 Task: Look for space in Bryukhovetskaya, Russia from 8th August, 2023 to 15th August, 2023 for 9 adults in price range Rs.10000 to Rs.14000. Place can be shared room with 5 bedrooms having 9 beds and 5 bathrooms. Property type can be house, flat, guest house. Amenities needed are: wifi, TV, free parkinig on premises, gym, breakfast. Booking option can be shelf check-in. Required host language is English.
Action: Mouse moved to (50, 83)
Screenshot: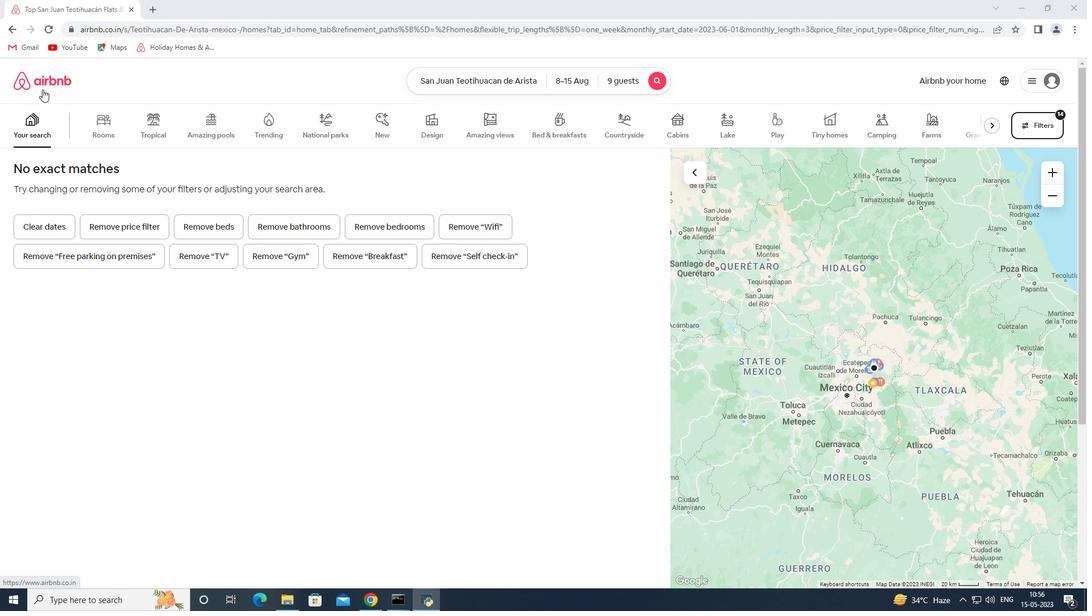 
Action: Mouse pressed left at (50, 83)
Screenshot: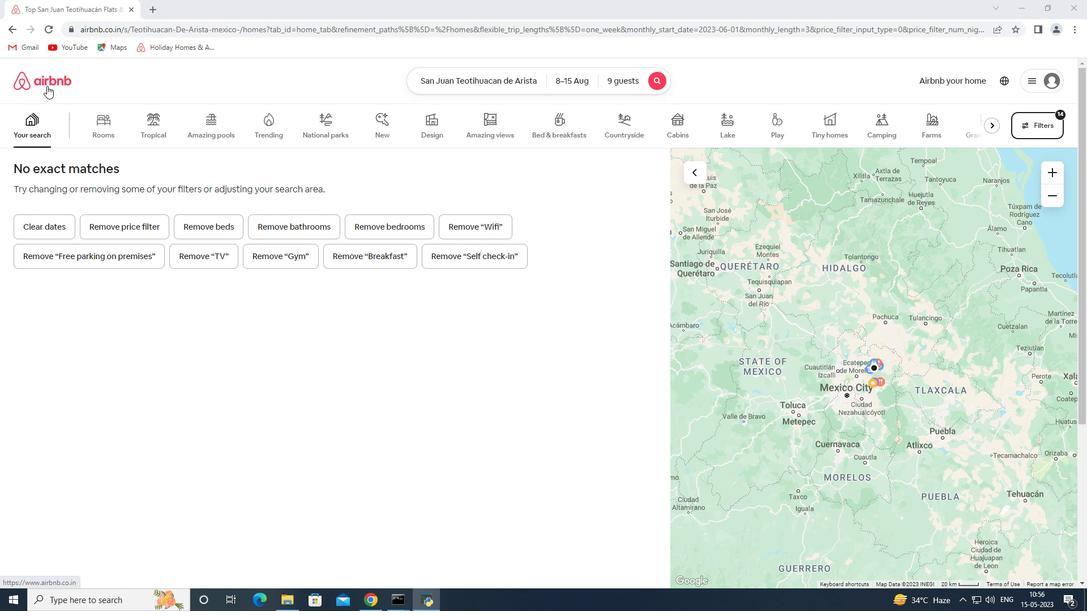 
Action: Mouse moved to (476, 119)
Screenshot: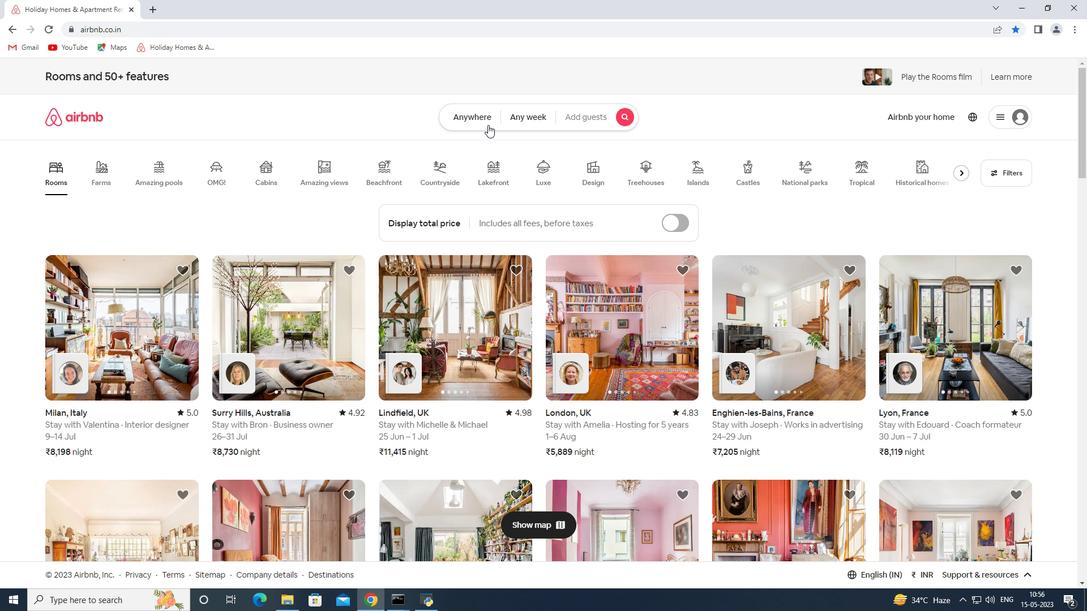 
Action: Mouse pressed left at (476, 119)
Screenshot: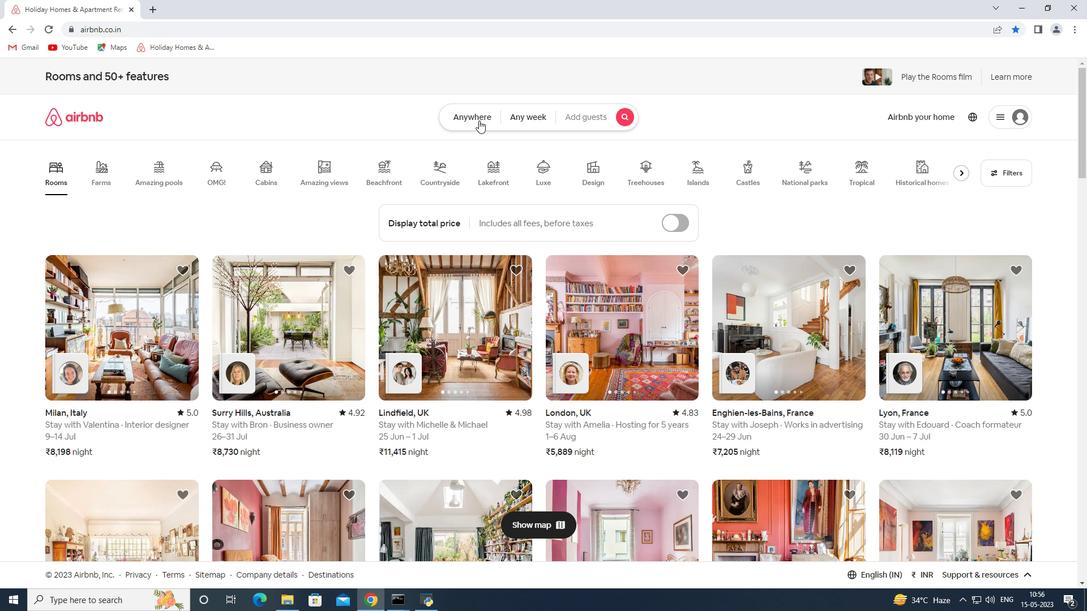 
Action: Mouse moved to (402, 158)
Screenshot: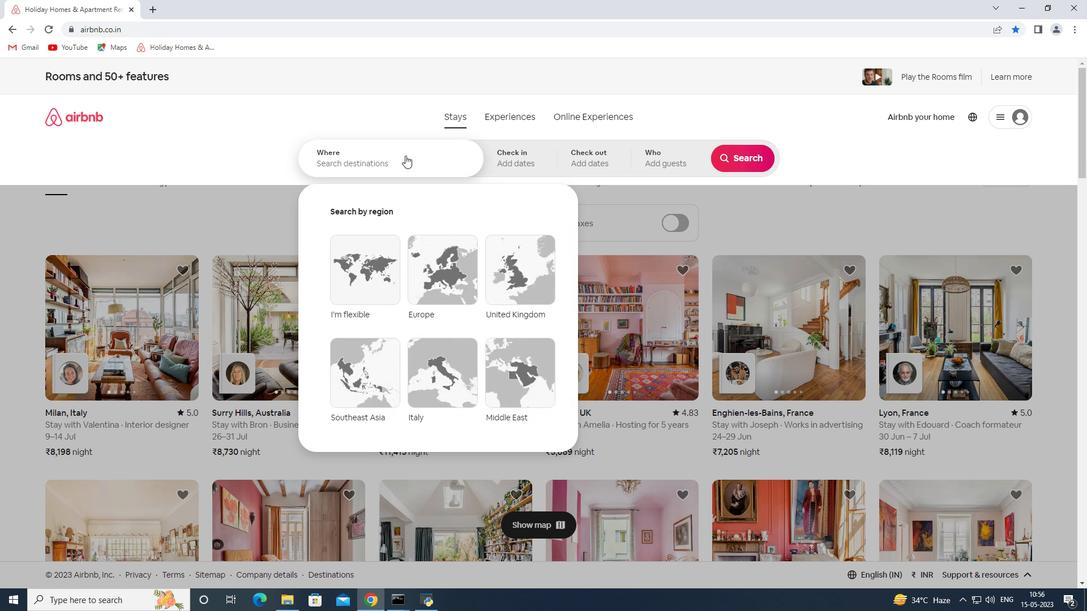 
Action: Mouse pressed left at (402, 158)
Screenshot: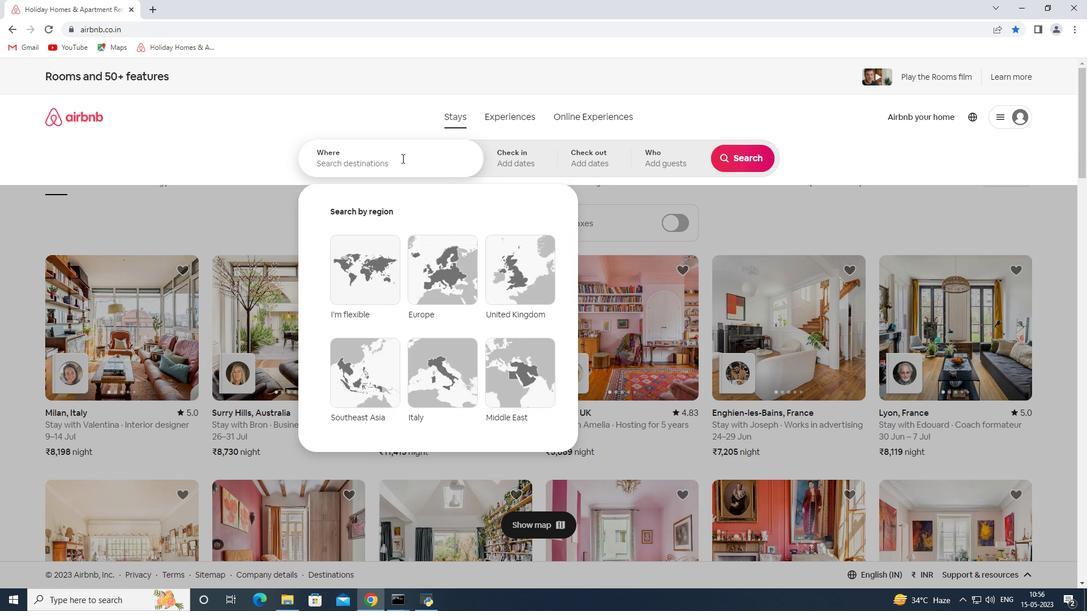 
Action: Key pressed <Key.shift><Key.shift><Key.shift><Key.shift><Key.shift><Key.shift><Key.shift><Key.shift><Key.shift><Key.shift><Key.shift><Key.shift><Key.shift><Key.shift><Key.shift><Key.shift><Key.shift><Key.shift><Key.shift><Key.shift><Key.shift><Key.shift><Key.shift><Key.shift><Key.shift><Key.shift><Key.shift><Key.shift><Key.shift><Key.shift><Key.shift><Key.shift><Key.shift><Key.shift><Key.shift><Key.shift><Key.shift><Key.shift><Key.shift>Bryukhovetaskaya<Key.space><Key.shift>Russia<Key.space><Key.enter>
Screenshot: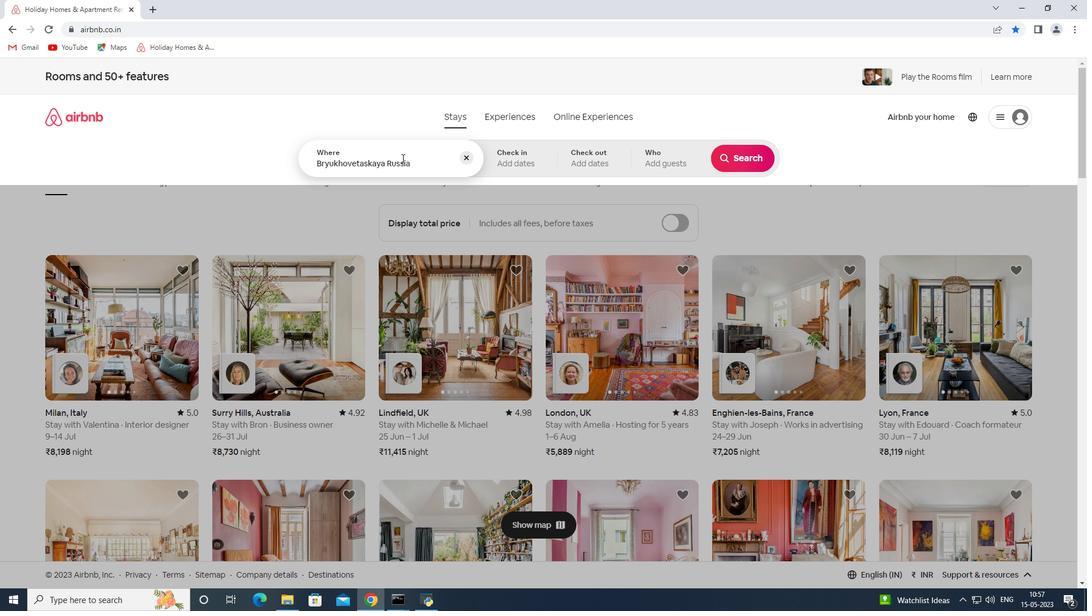 
Action: Mouse moved to (740, 245)
Screenshot: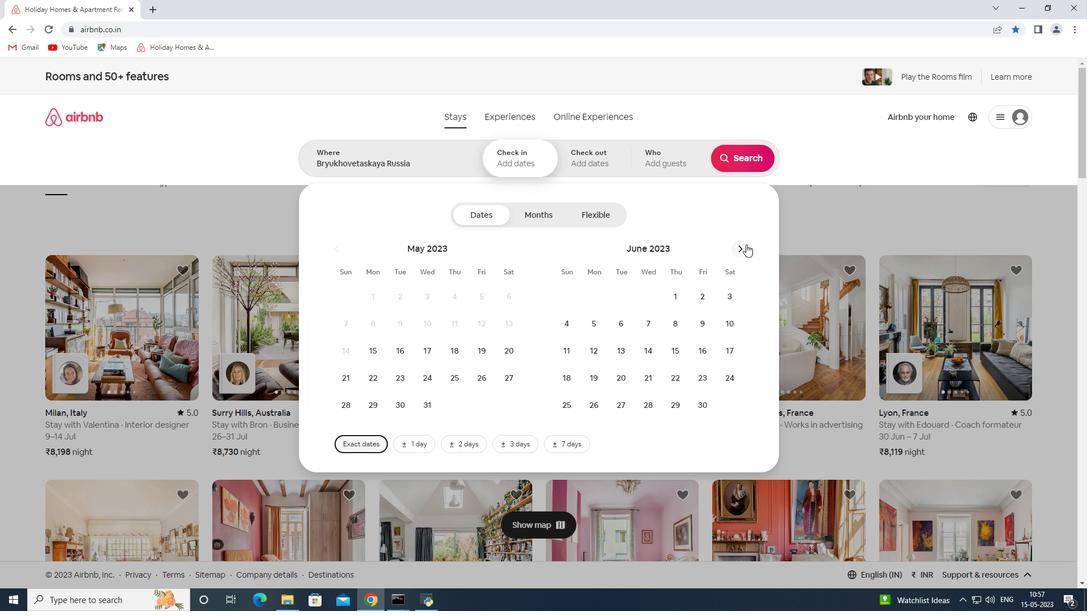 
Action: Mouse pressed left at (740, 245)
Screenshot: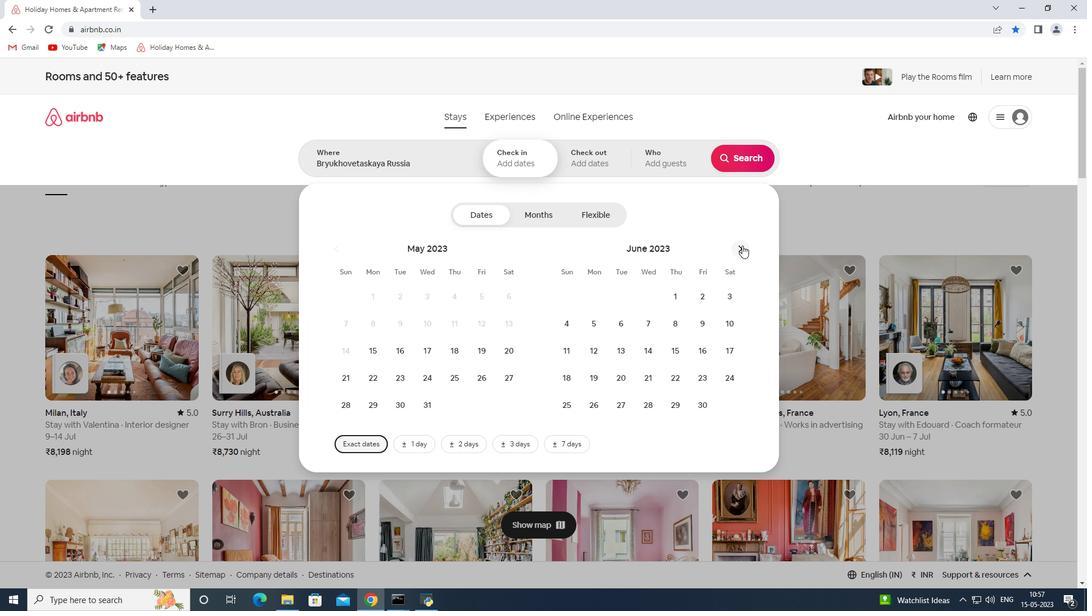 
Action: Mouse pressed left at (740, 245)
Screenshot: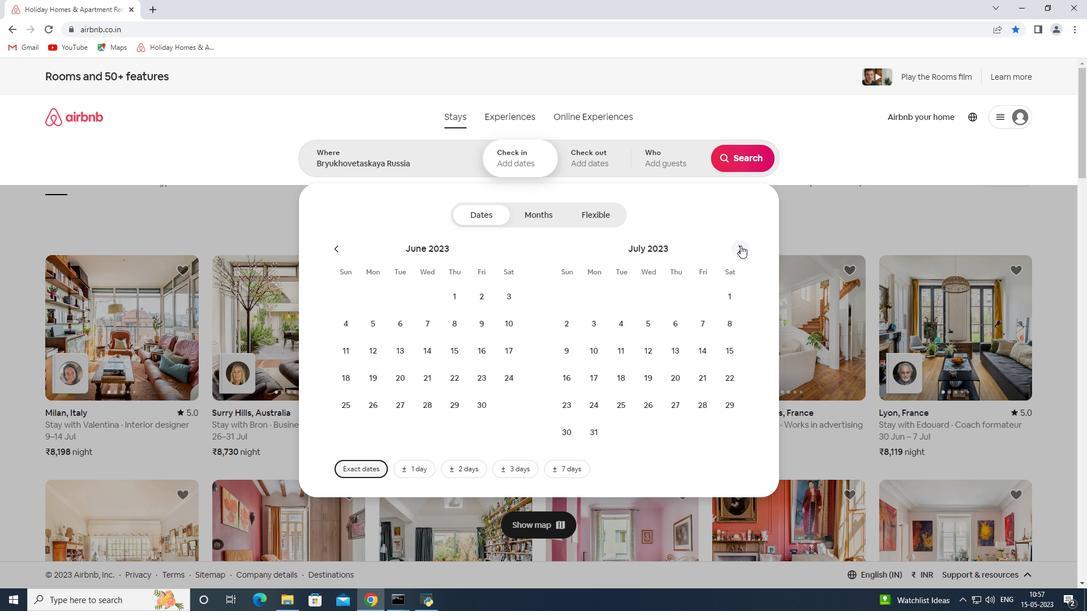
Action: Mouse moved to (628, 322)
Screenshot: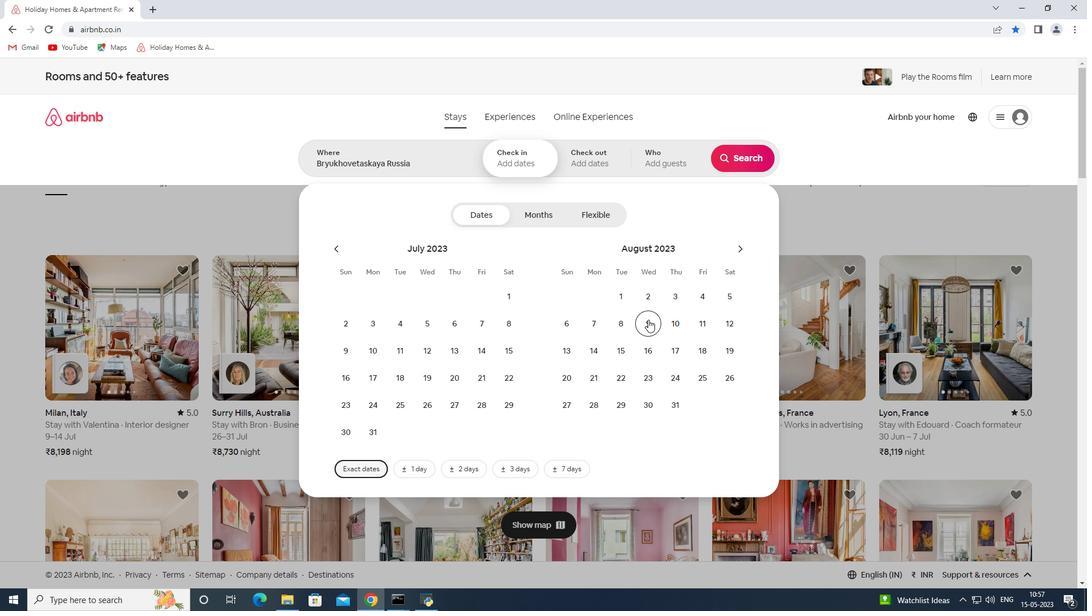 
Action: Mouse pressed left at (628, 322)
Screenshot: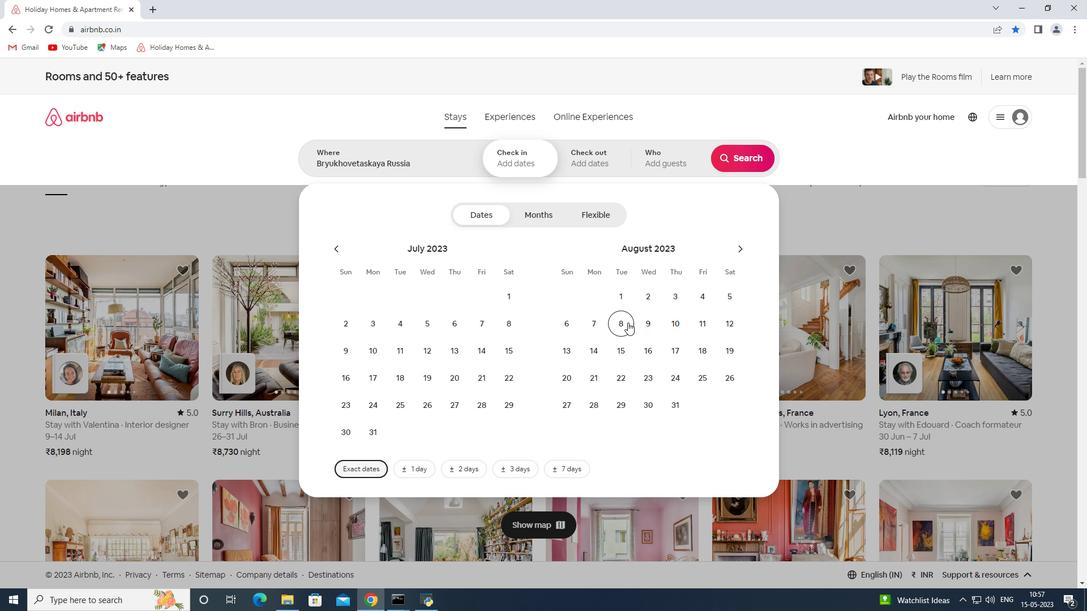 
Action: Mouse moved to (620, 350)
Screenshot: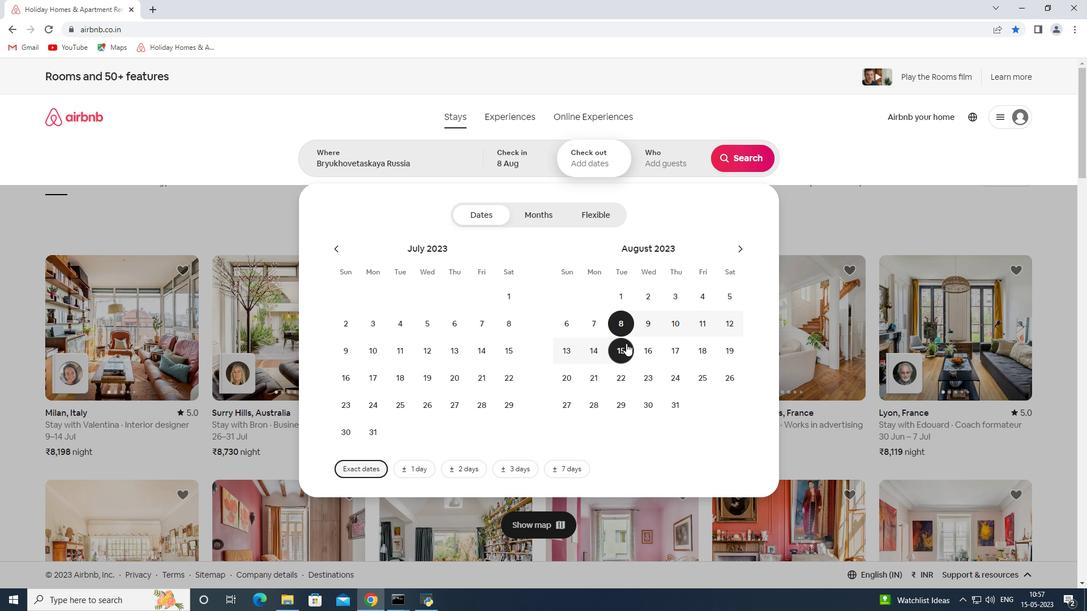 
Action: Mouse pressed left at (620, 350)
Screenshot: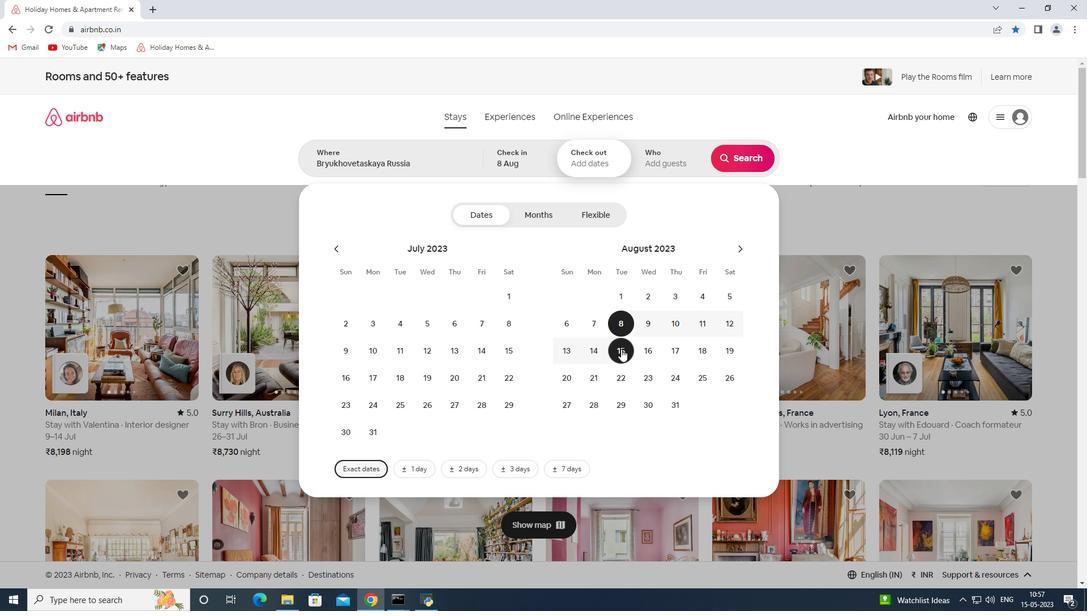 
Action: Mouse moved to (671, 158)
Screenshot: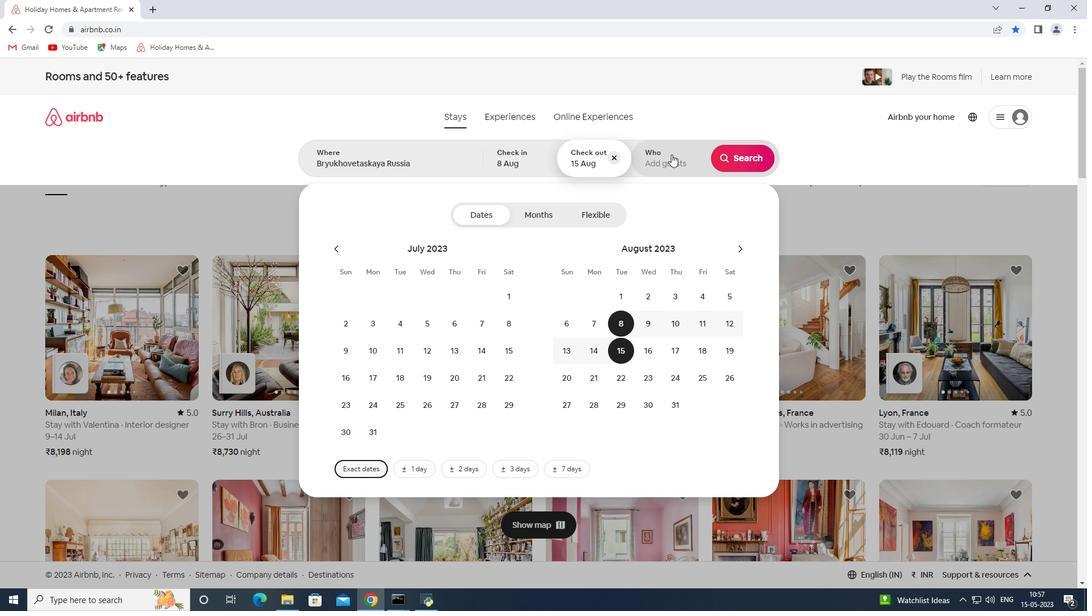 
Action: Mouse pressed left at (671, 158)
Screenshot: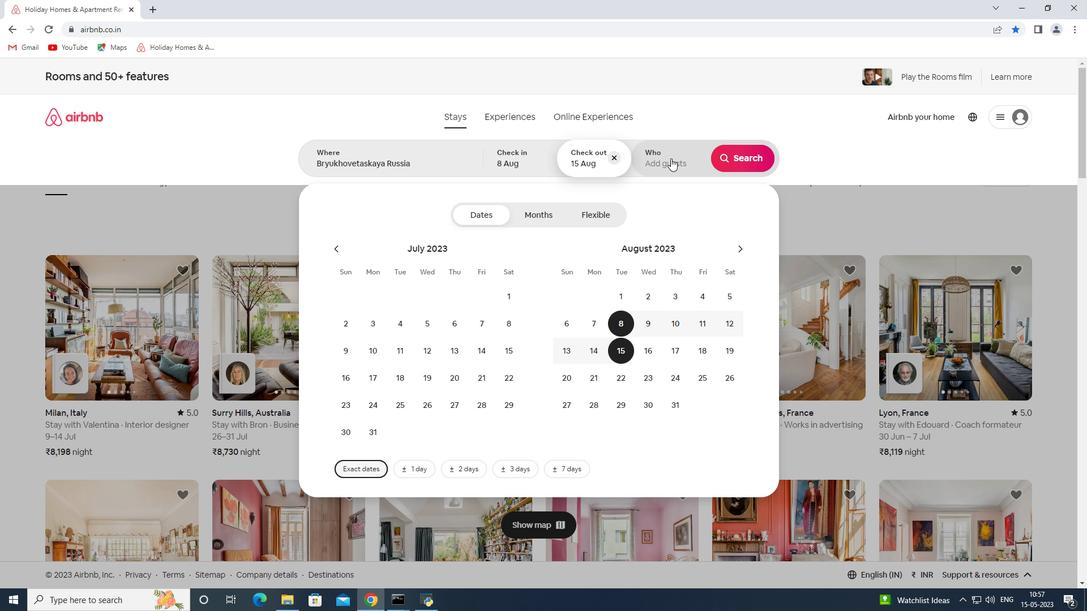 
Action: Mouse moved to (750, 218)
Screenshot: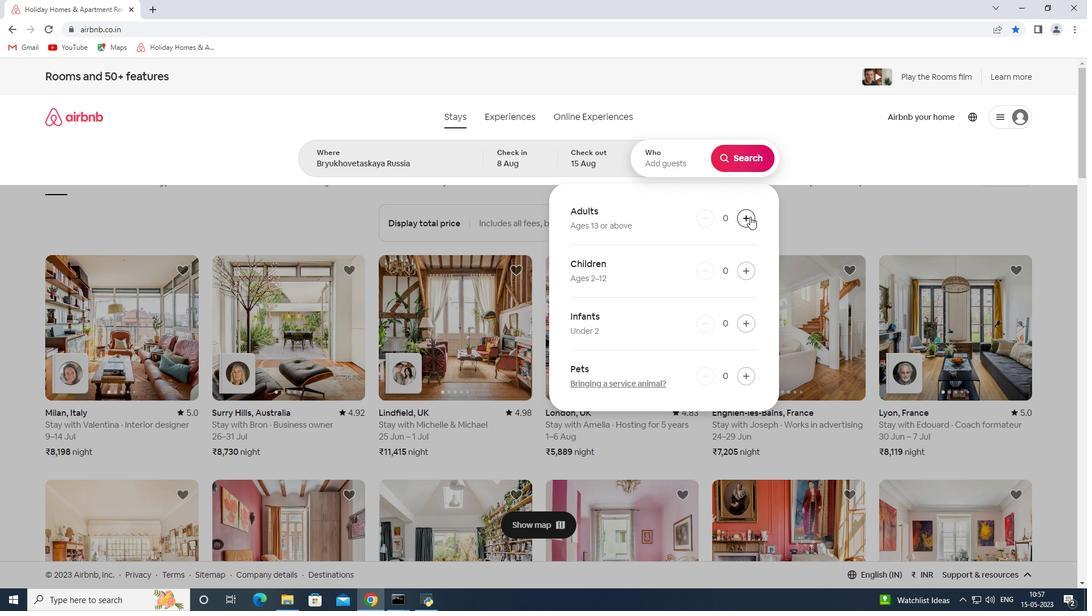 
Action: Mouse pressed left at (750, 218)
Screenshot: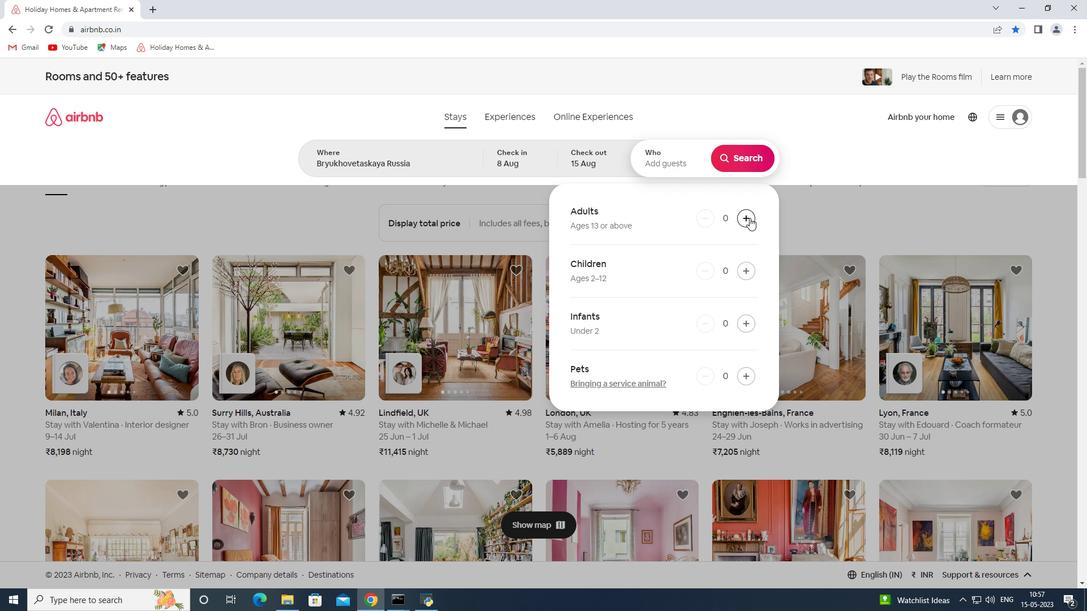 
Action: Mouse pressed left at (750, 218)
Screenshot: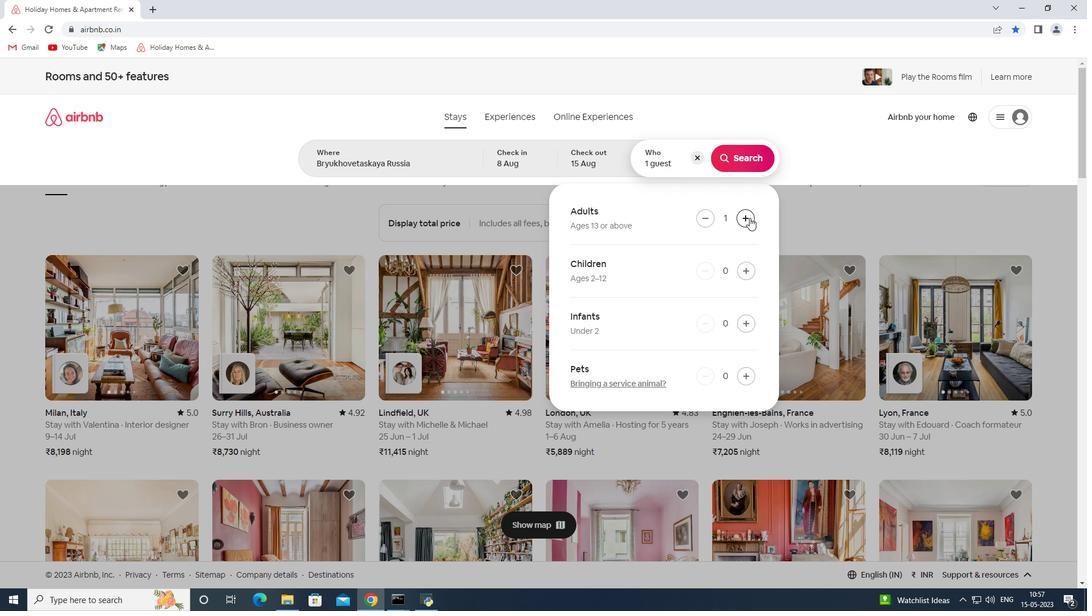 
Action: Mouse pressed left at (750, 218)
Screenshot: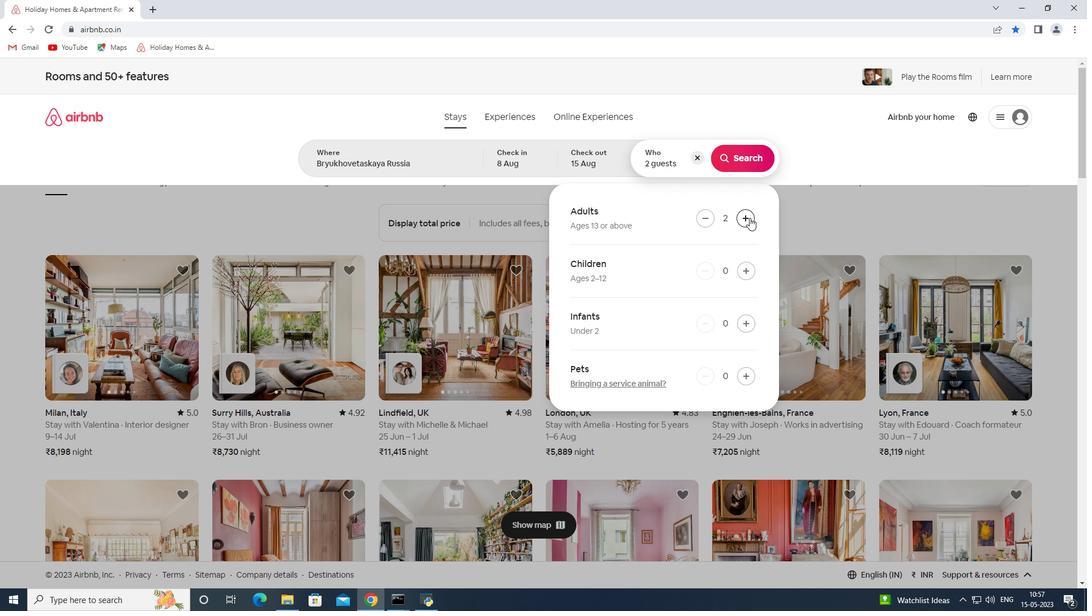 
Action: Mouse pressed left at (750, 218)
Screenshot: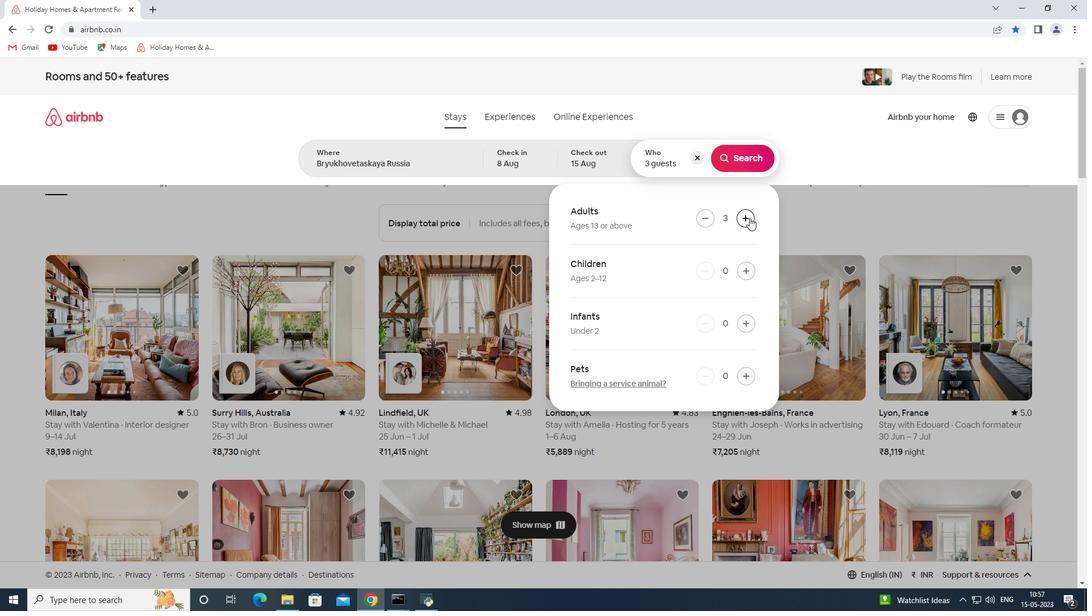 
Action: Mouse pressed left at (750, 218)
Screenshot: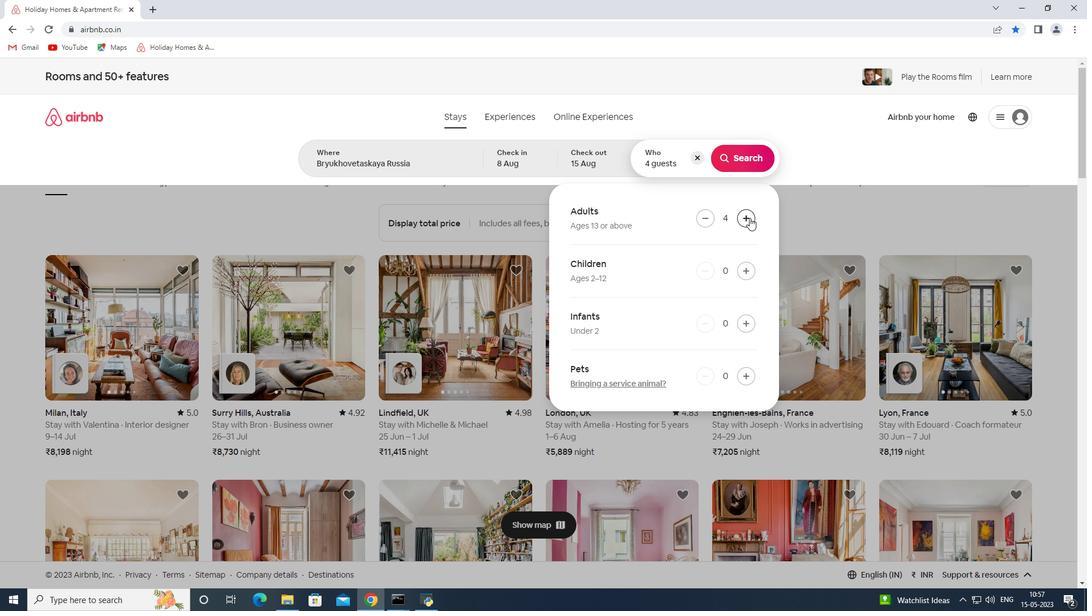 
Action: Mouse pressed left at (750, 218)
Screenshot: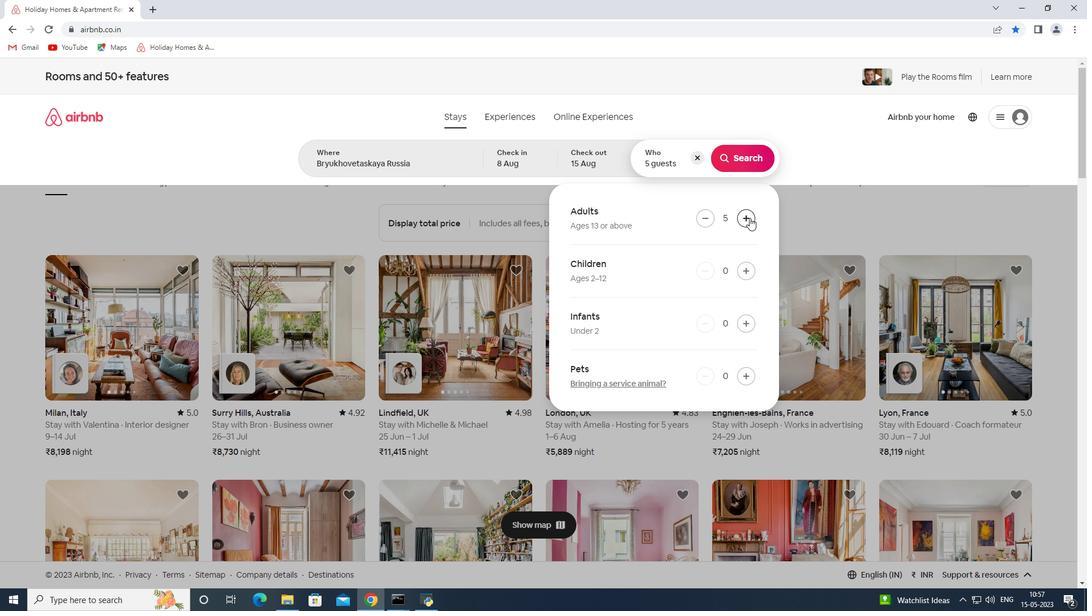 
Action: Mouse pressed left at (750, 218)
Screenshot: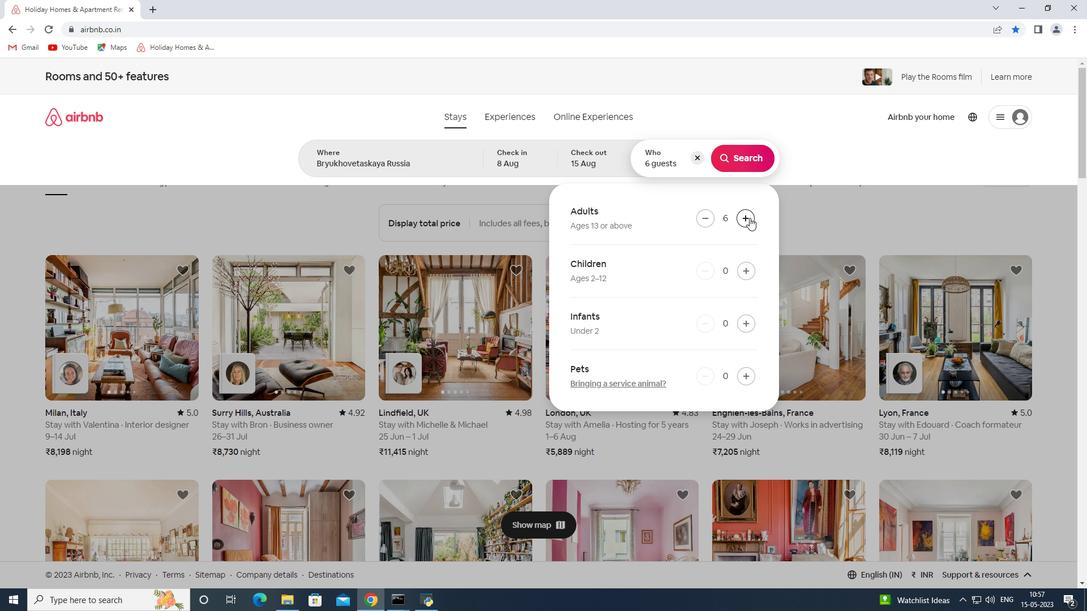 
Action: Mouse pressed left at (750, 218)
Screenshot: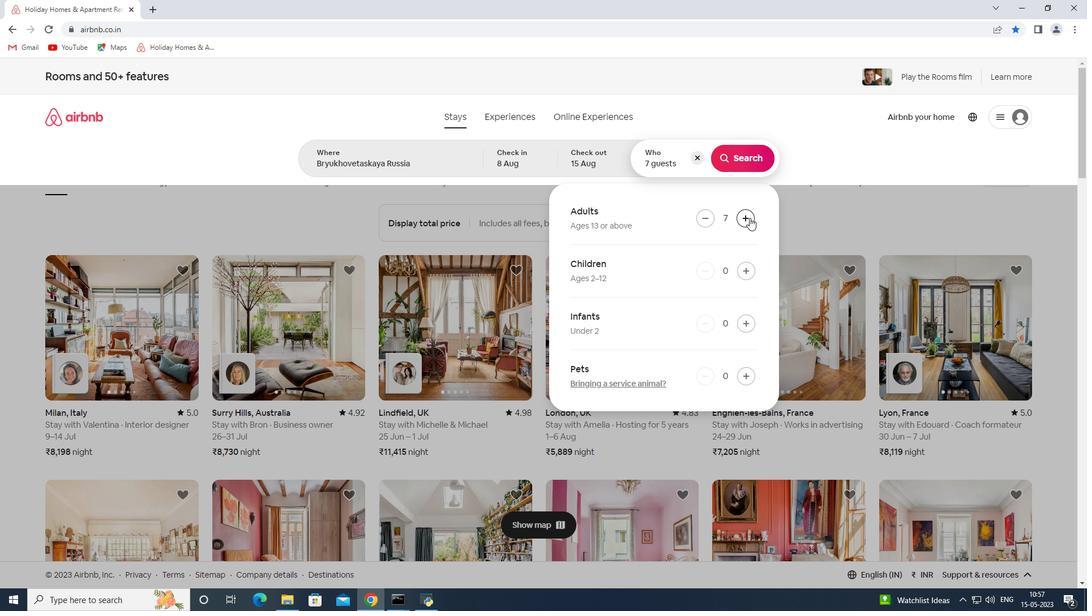 
Action: Mouse pressed left at (750, 218)
Screenshot: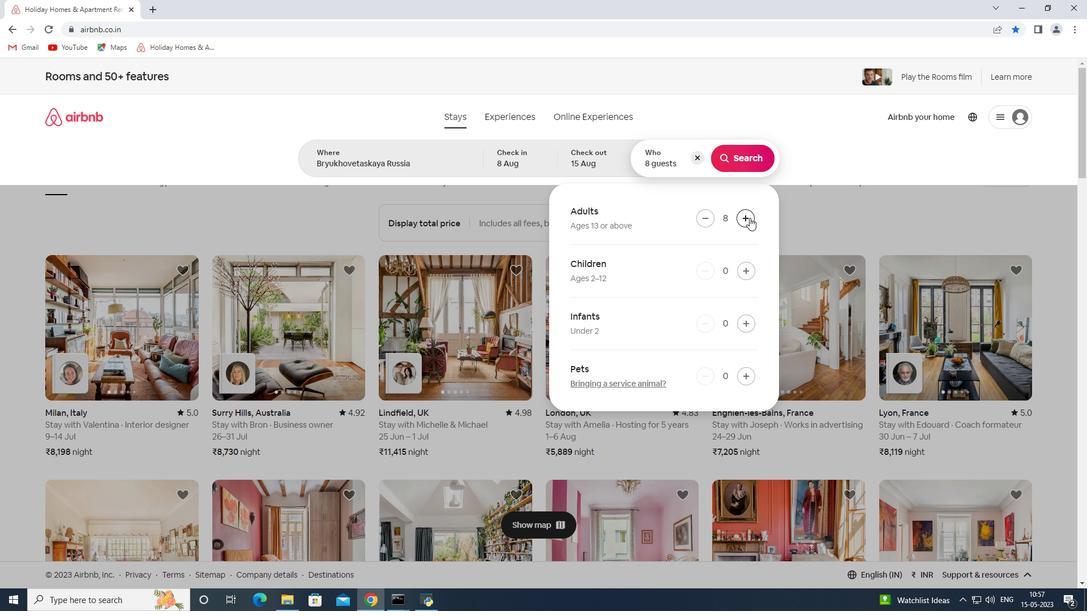 
Action: Mouse moved to (743, 158)
Screenshot: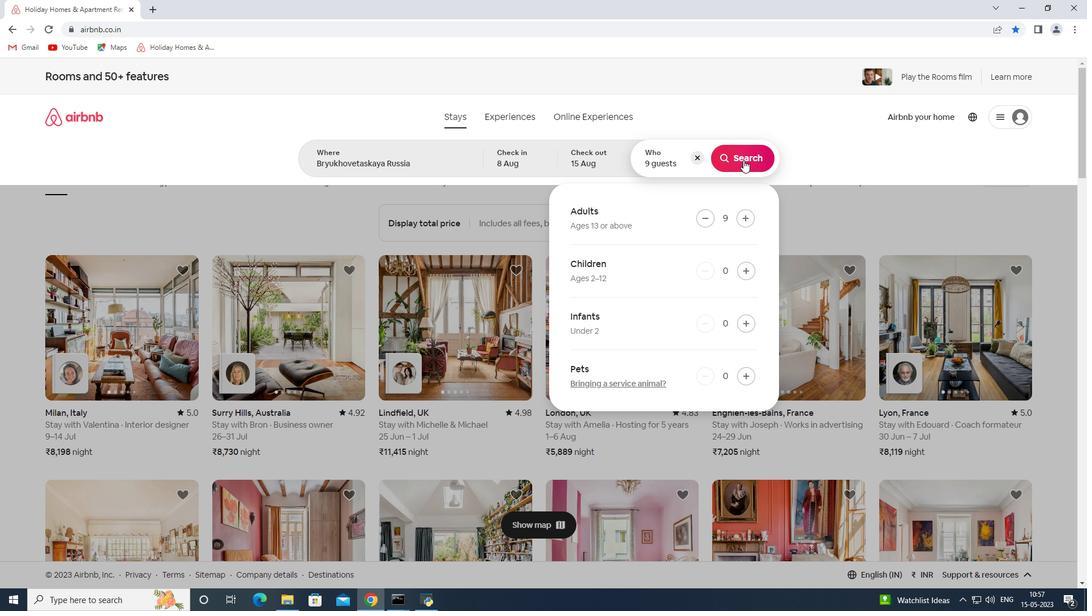 
Action: Mouse pressed left at (743, 158)
Screenshot: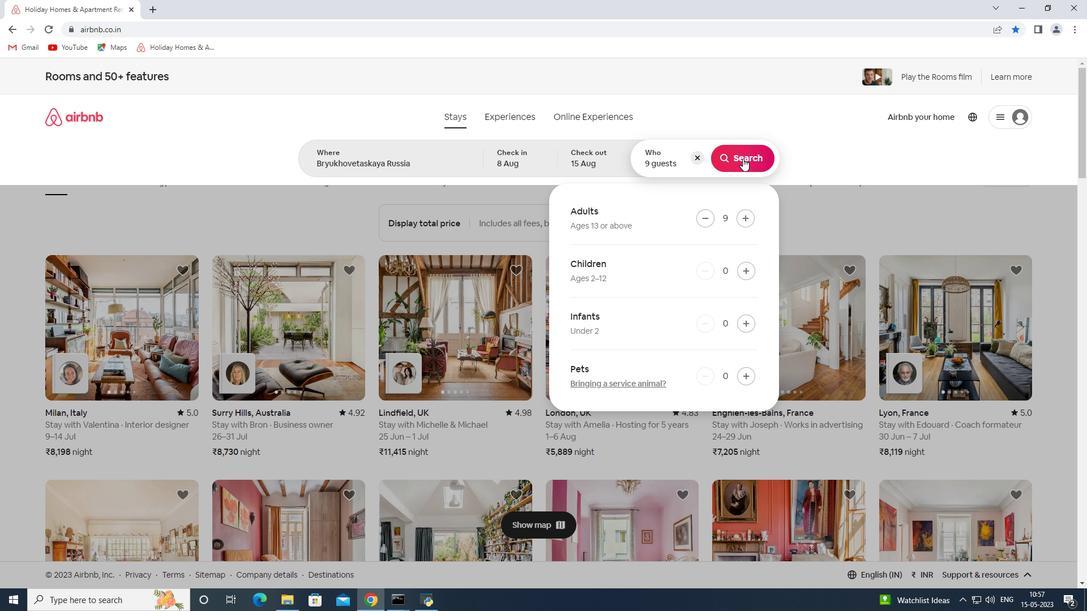
Action: Mouse moved to (1036, 124)
Screenshot: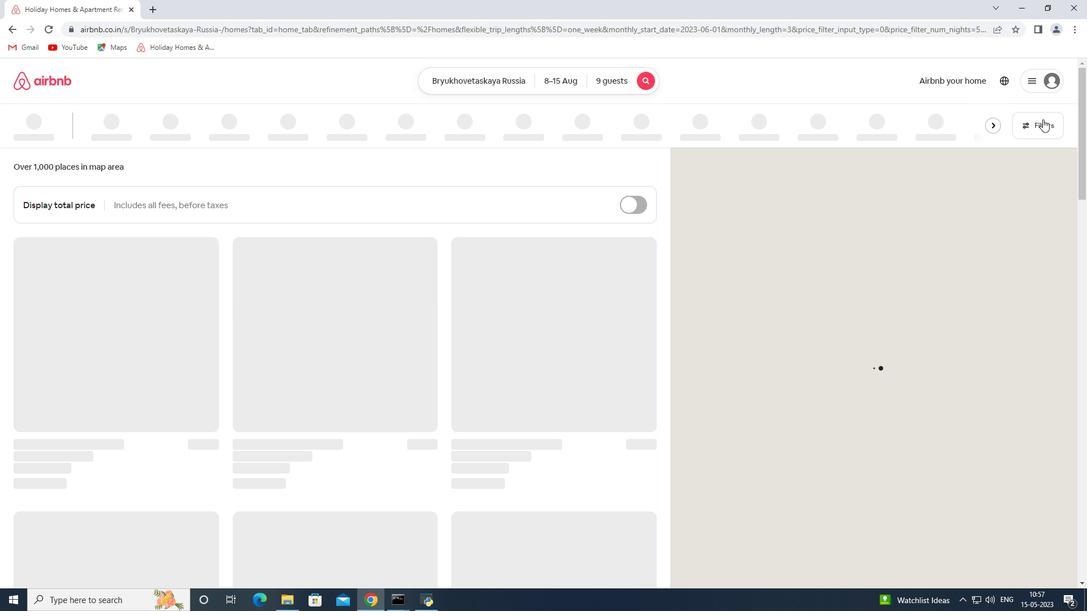 
Action: Mouse pressed left at (1036, 124)
Screenshot: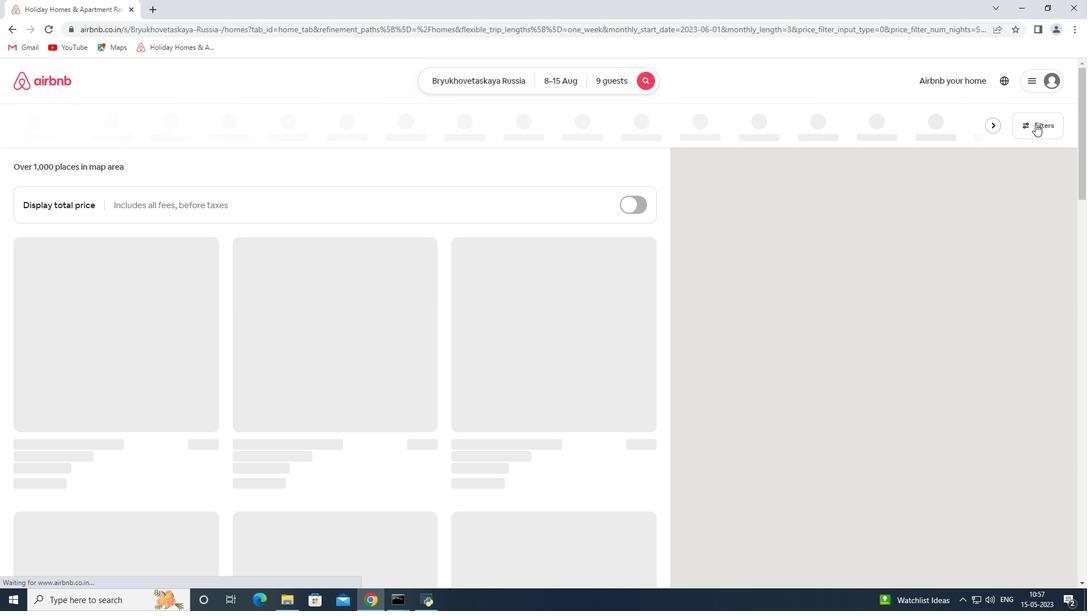 
Action: Mouse moved to (388, 405)
Screenshot: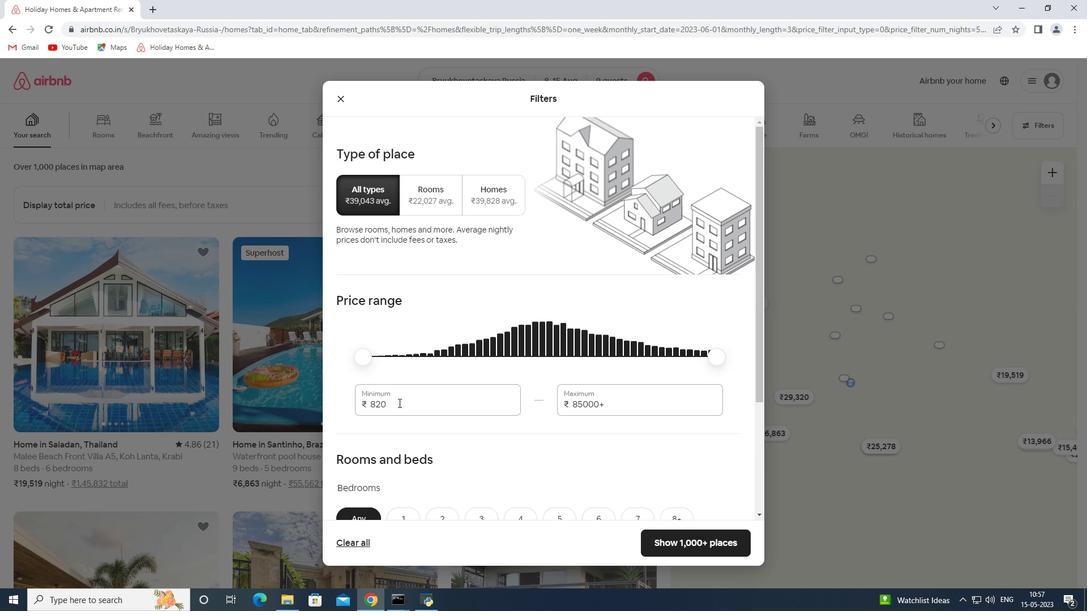 
Action: Mouse pressed left at (388, 405)
Screenshot: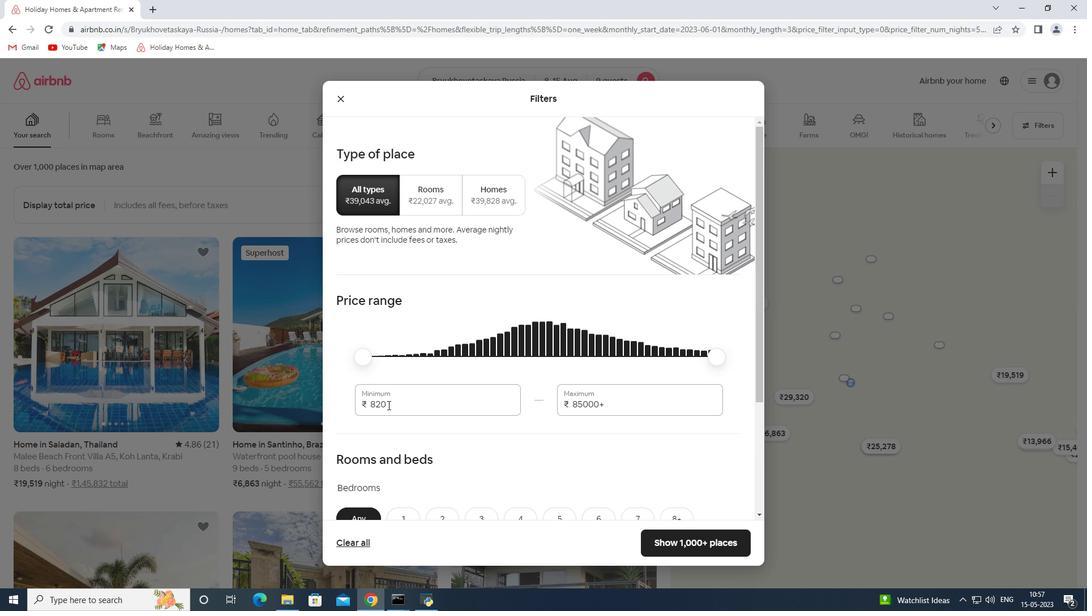 
Action: Mouse pressed left at (388, 405)
Screenshot: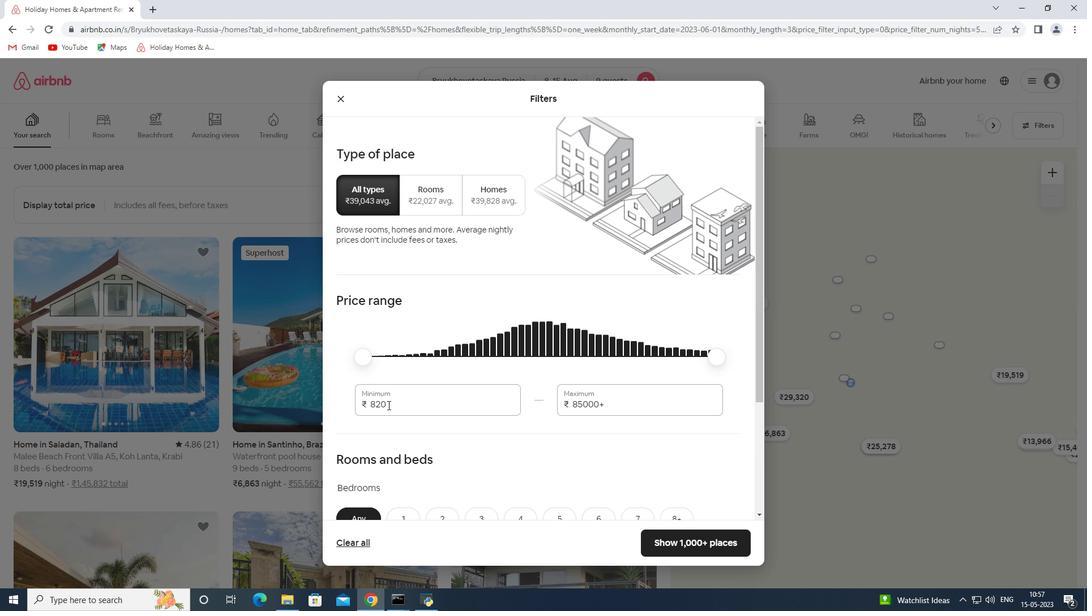 
Action: Key pressed 10000<Key.tab>14000
Screenshot: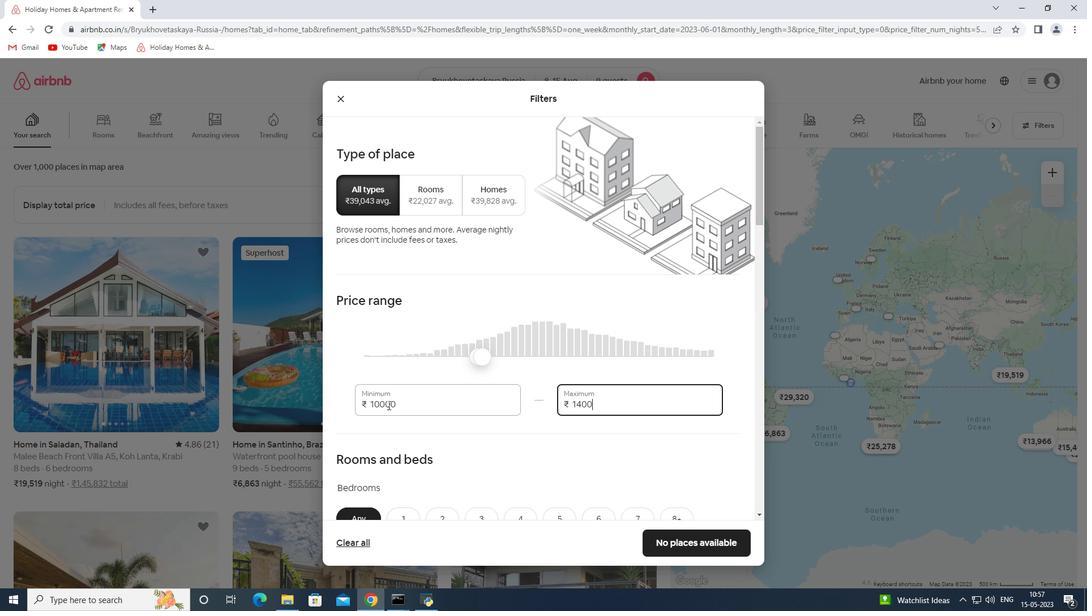 
Action: Mouse moved to (515, 441)
Screenshot: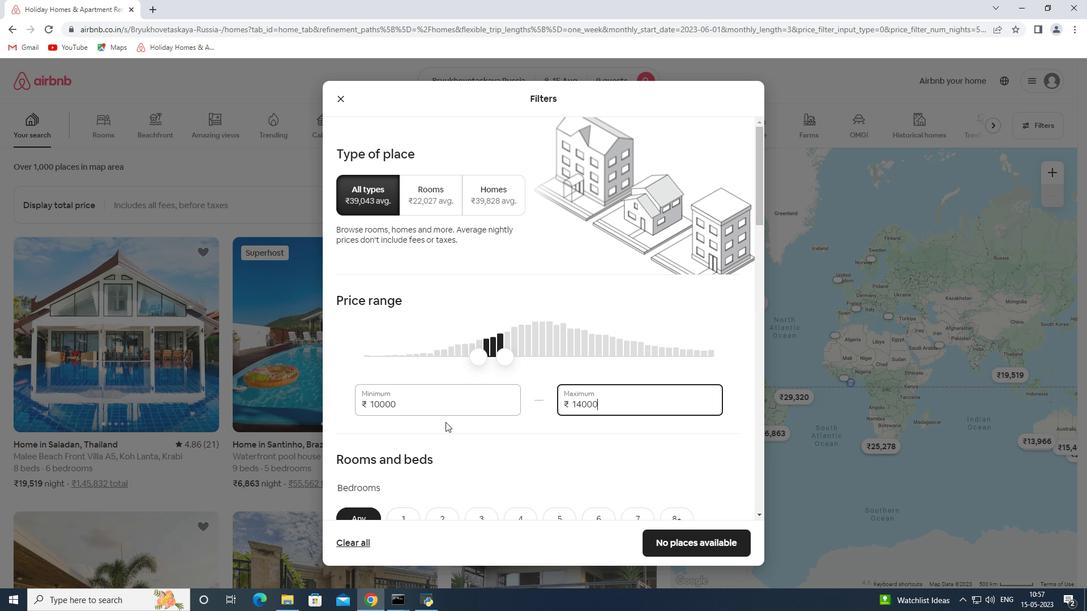 
Action: Mouse scrolled (515, 441) with delta (0, 0)
Screenshot: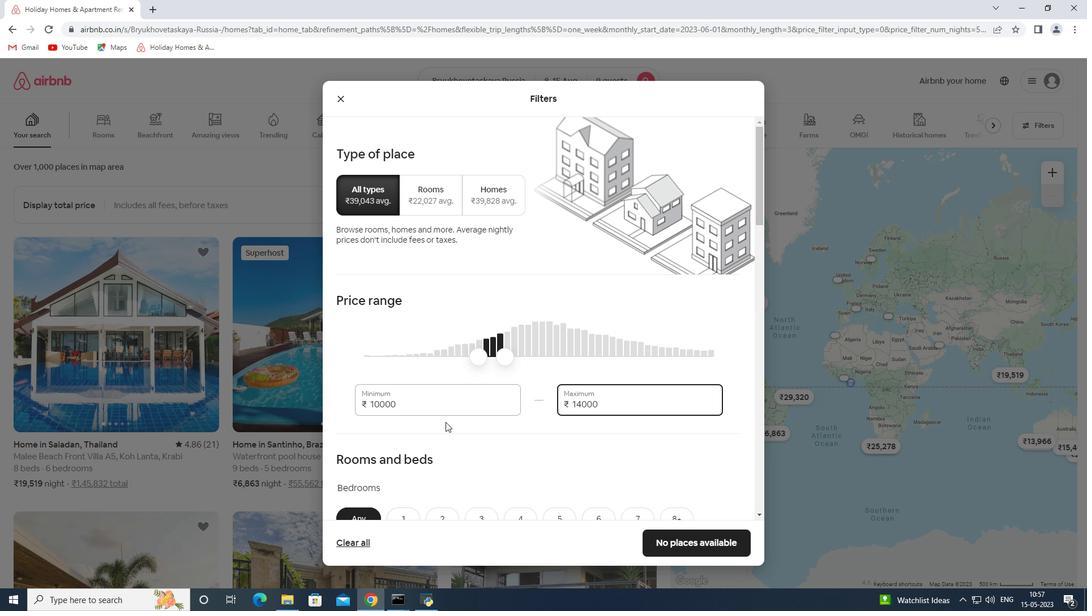 
Action: Mouse scrolled (515, 441) with delta (0, 0)
Screenshot: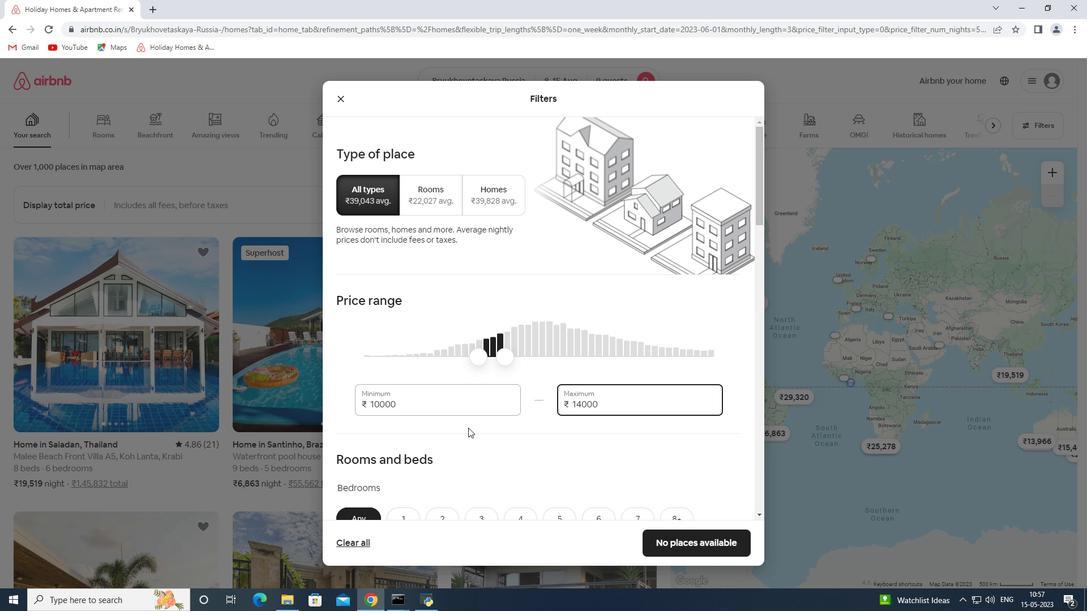 
Action: Mouse moved to (512, 401)
Screenshot: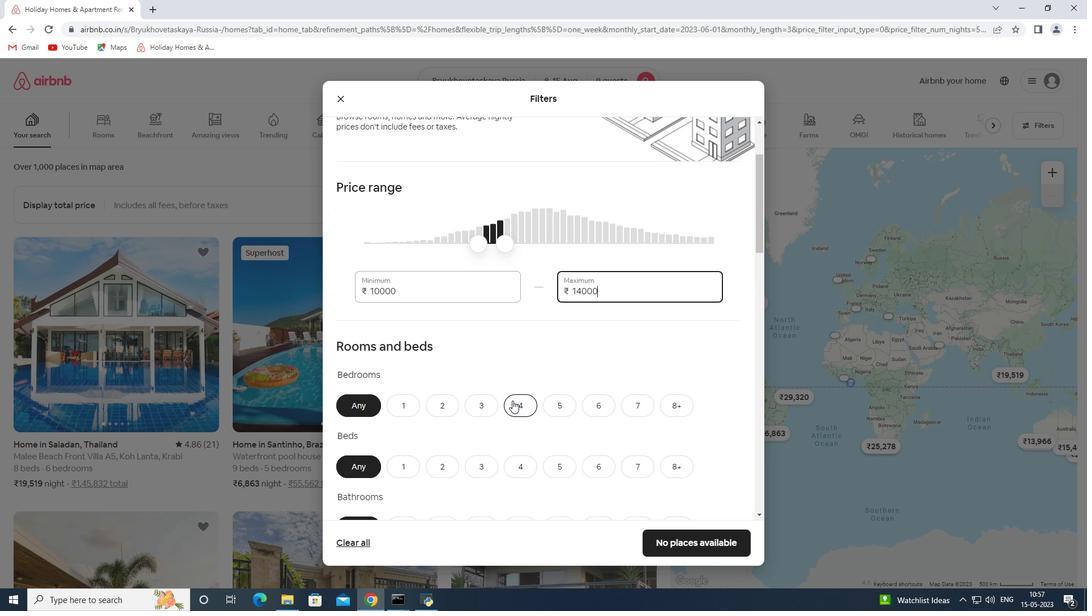 
Action: Mouse scrolled (512, 400) with delta (0, 0)
Screenshot: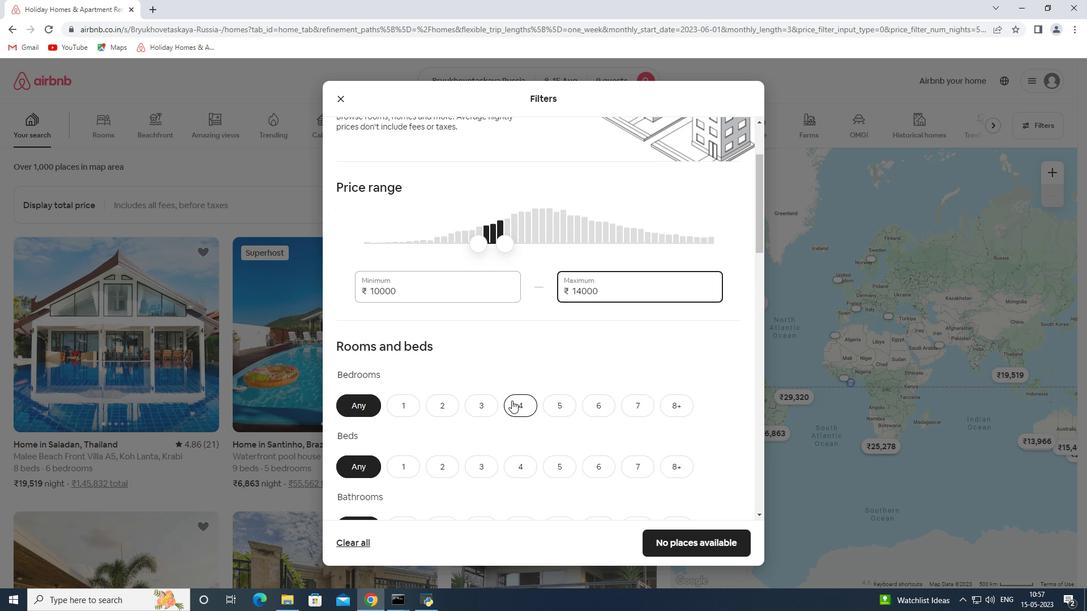 
Action: Mouse scrolled (512, 400) with delta (0, 0)
Screenshot: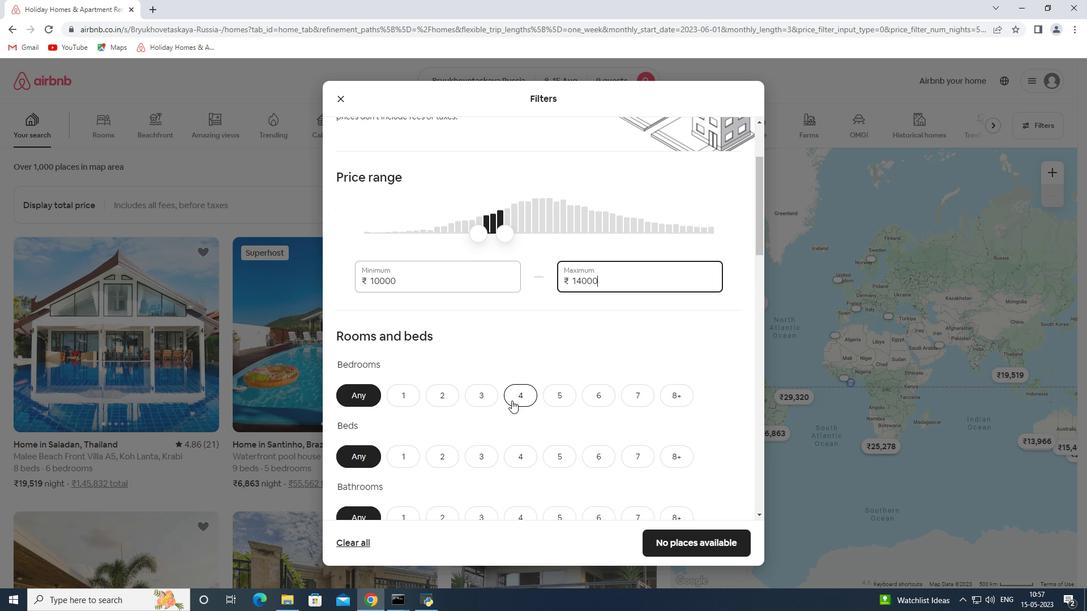 
Action: Mouse moved to (561, 295)
Screenshot: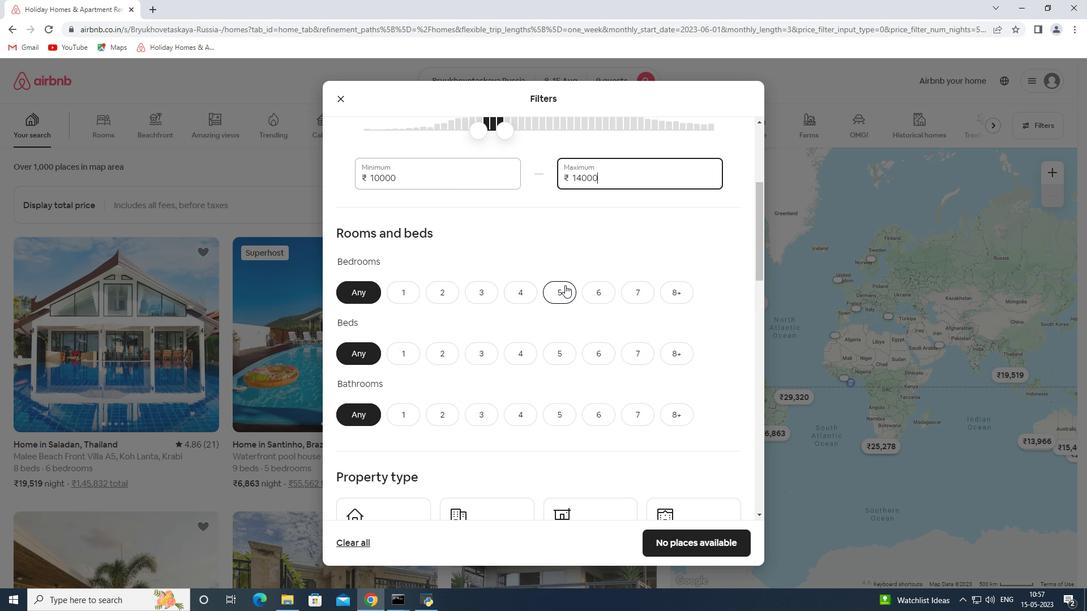 
Action: Mouse pressed left at (561, 295)
Screenshot: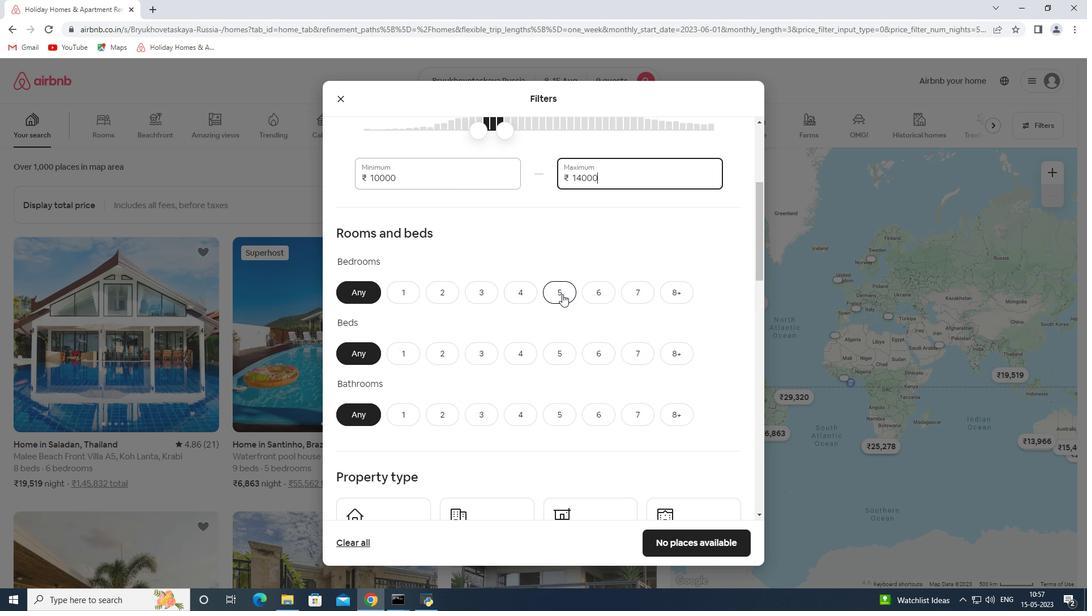 
Action: Mouse moved to (682, 353)
Screenshot: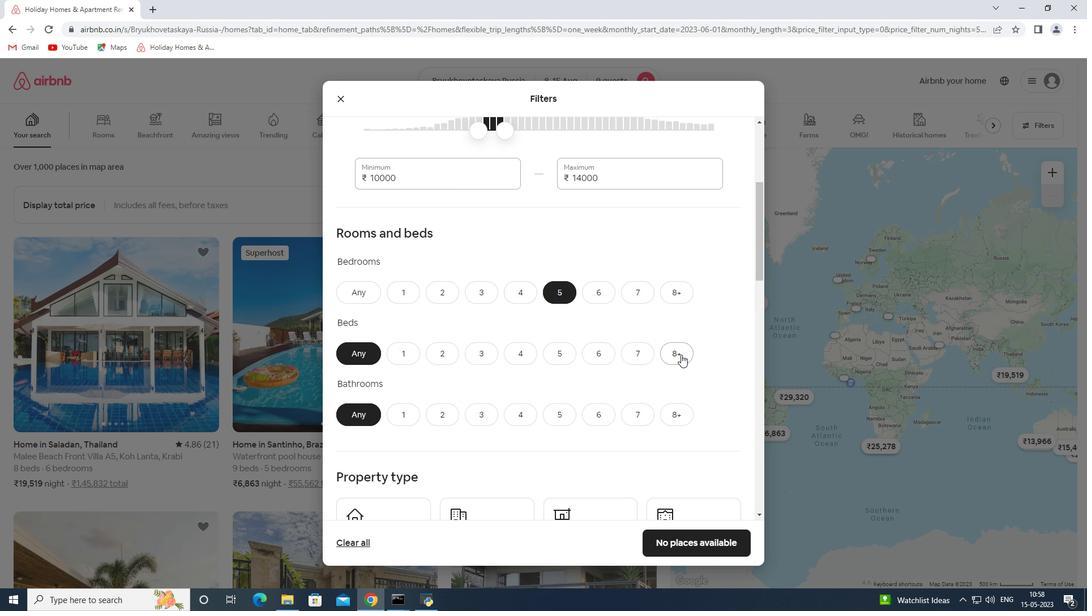 
Action: Mouse pressed left at (682, 353)
Screenshot: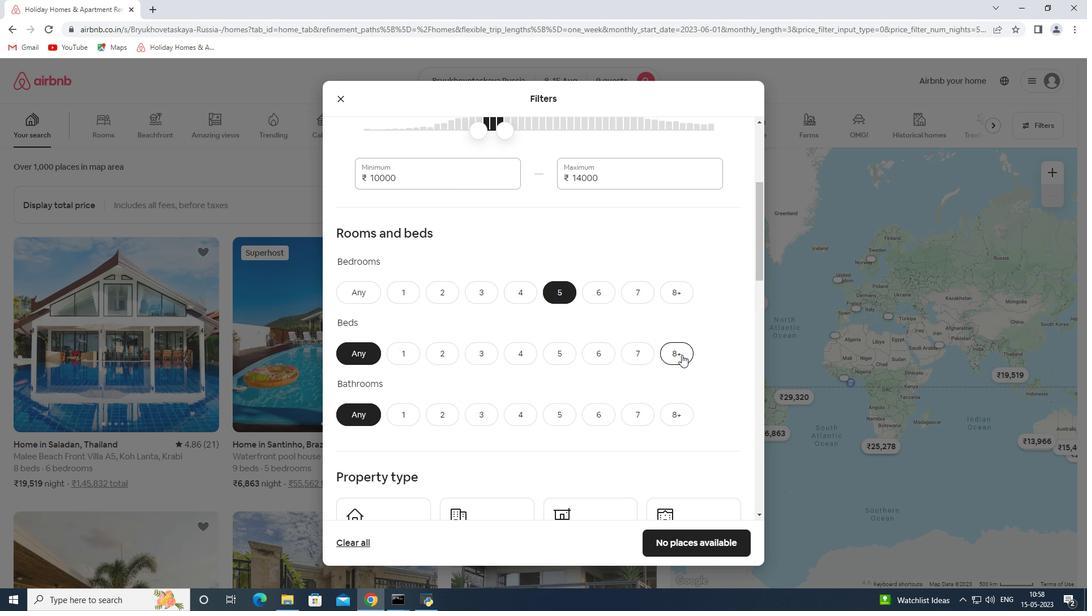 
Action: Mouse moved to (560, 413)
Screenshot: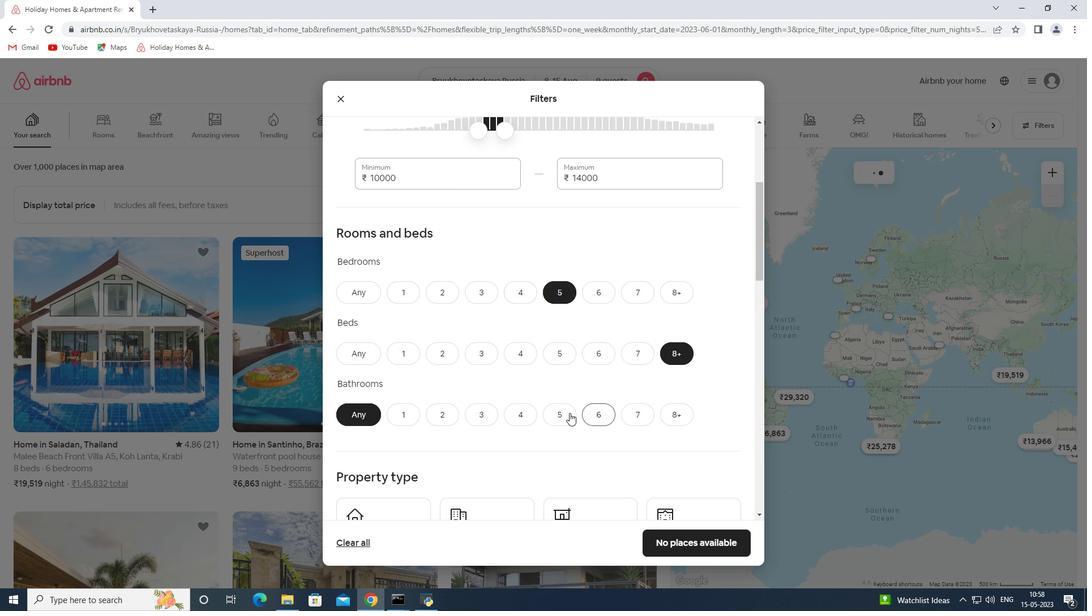 
Action: Mouse pressed left at (560, 413)
Screenshot: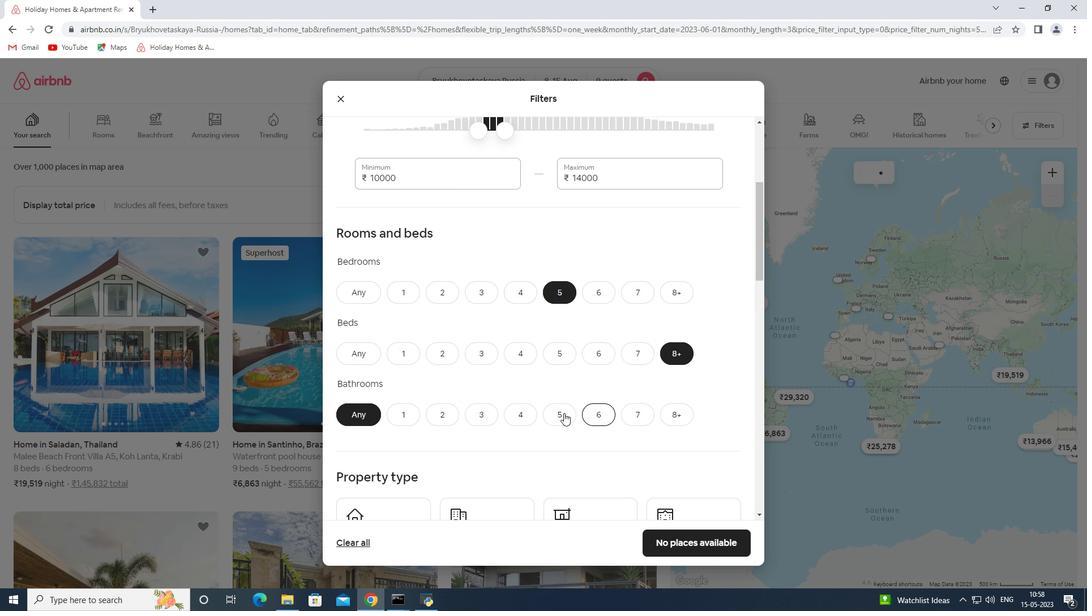 
Action: Mouse moved to (544, 387)
Screenshot: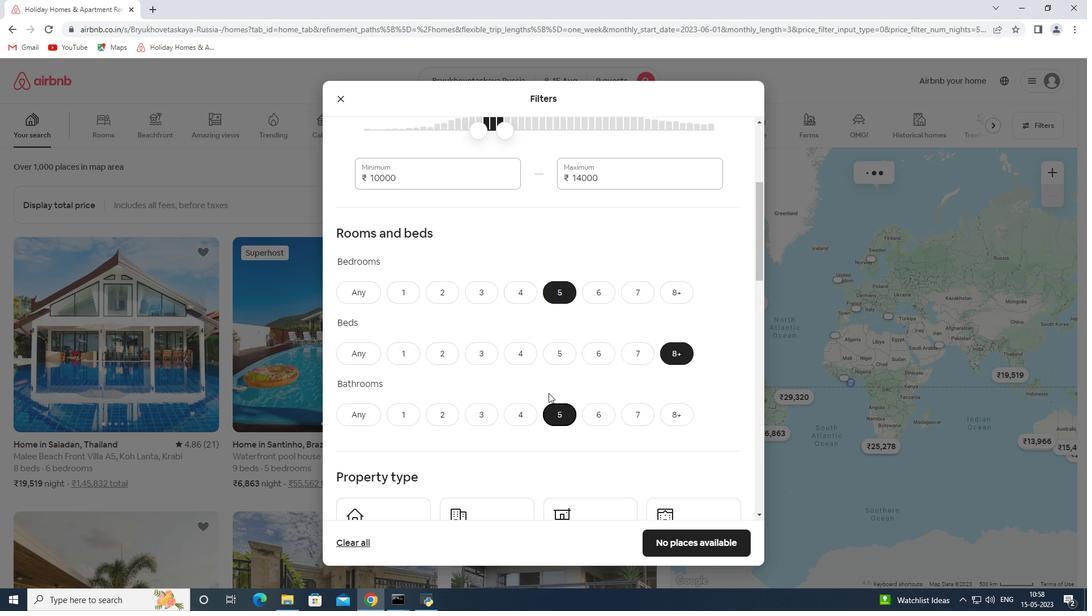 
Action: Mouse scrolled (544, 386) with delta (0, 0)
Screenshot: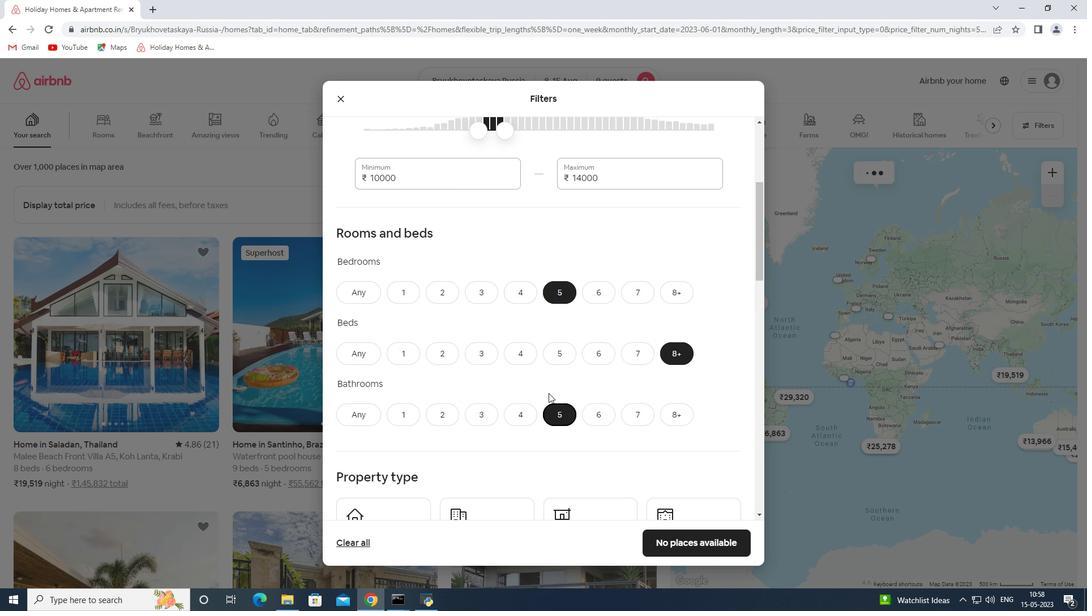 
Action: Mouse scrolled (544, 386) with delta (0, 0)
Screenshot: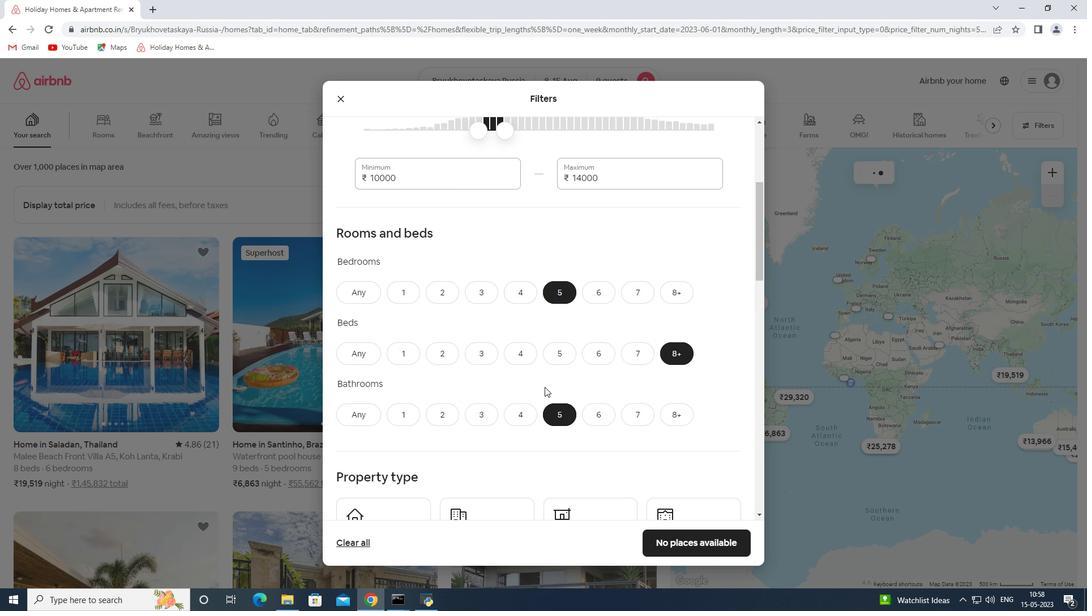 
Action: Mouse scrolled (544, 386) with delta (0, 0)
Screenshot: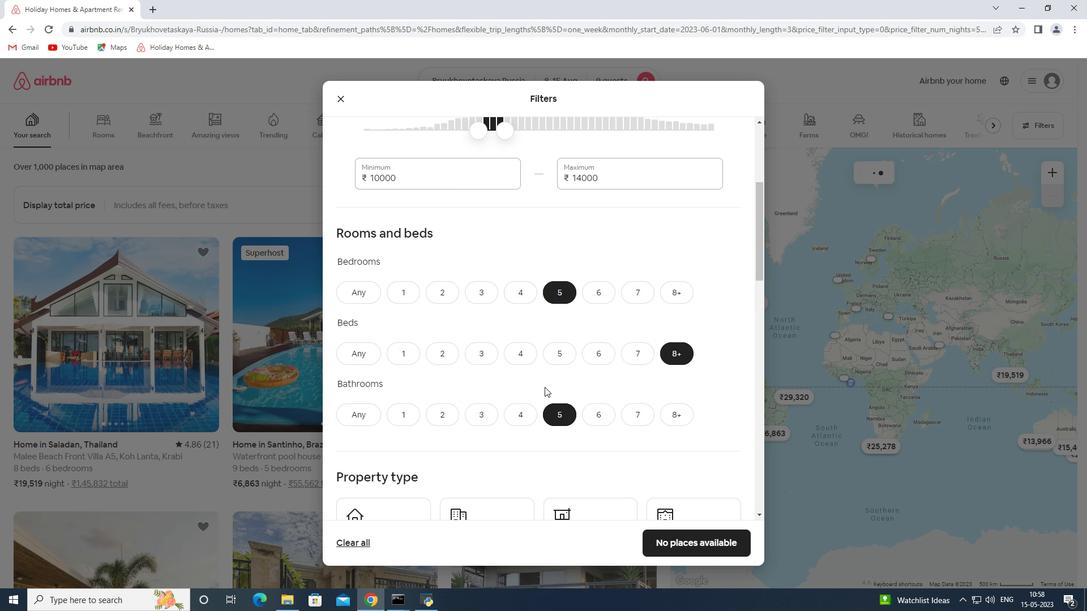 
Action: Mouse moved to (394, 376)
Screenshot: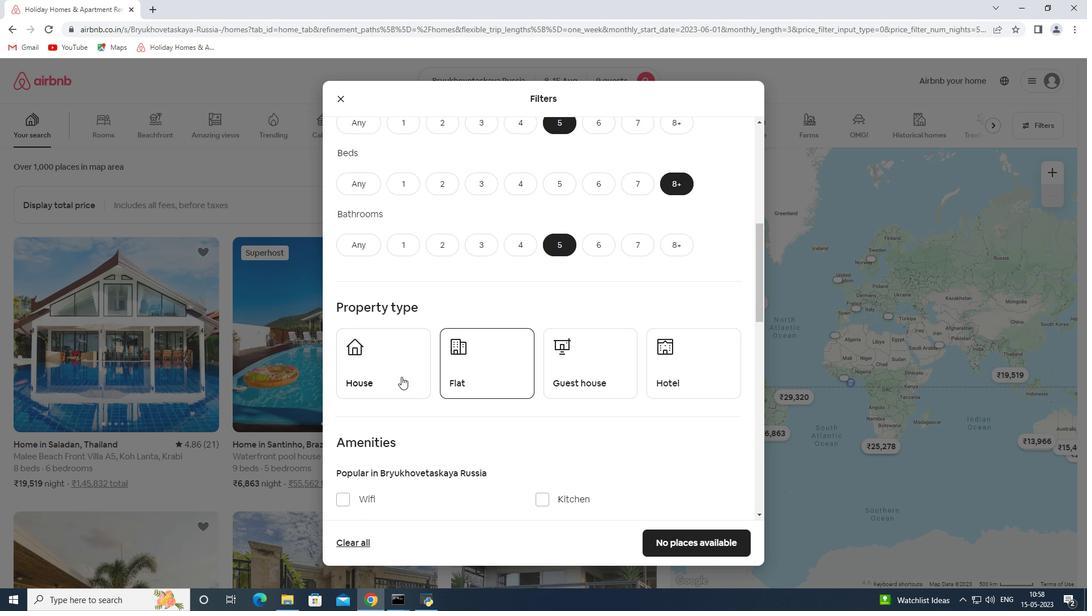
Action: Mouse pressed left at (394, 376)
Screenshot: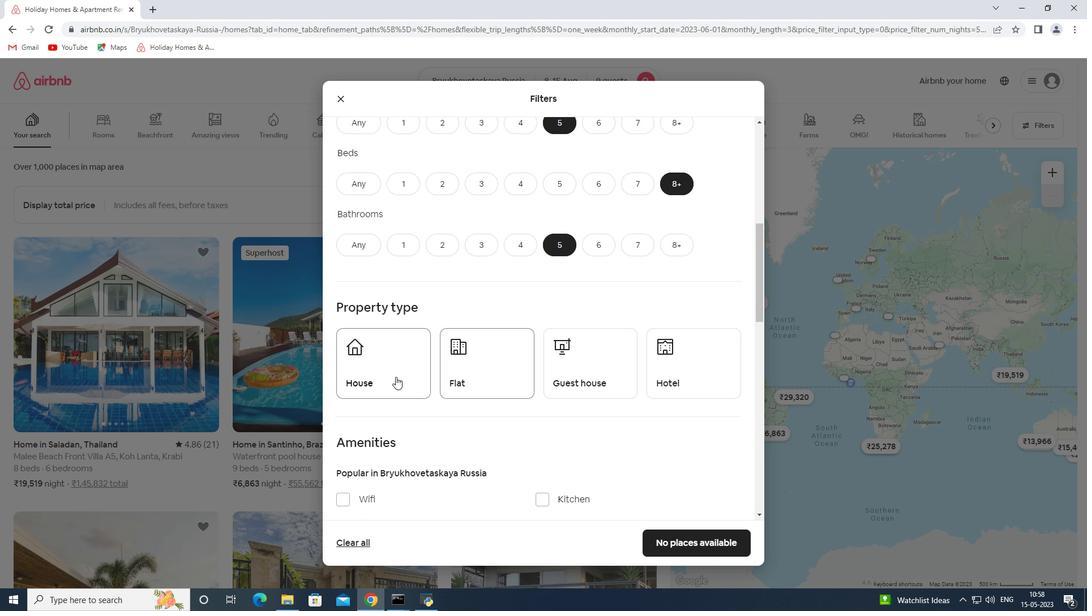 
Action: Mouse moved to (480, 381)
Screenshot: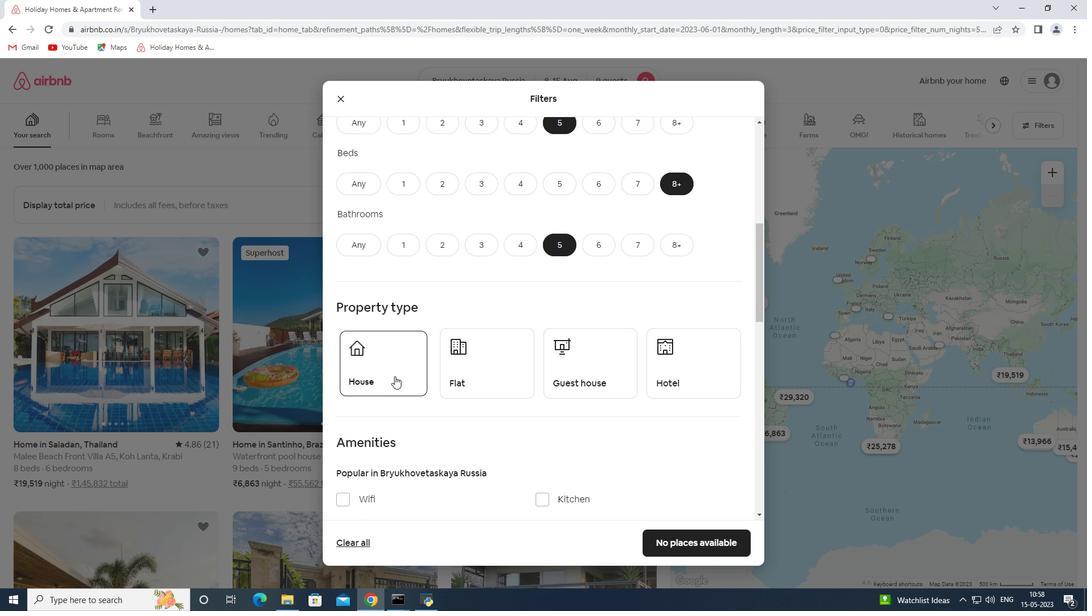 
Action: Mouse pressed left at (480, 381)
Screenshot: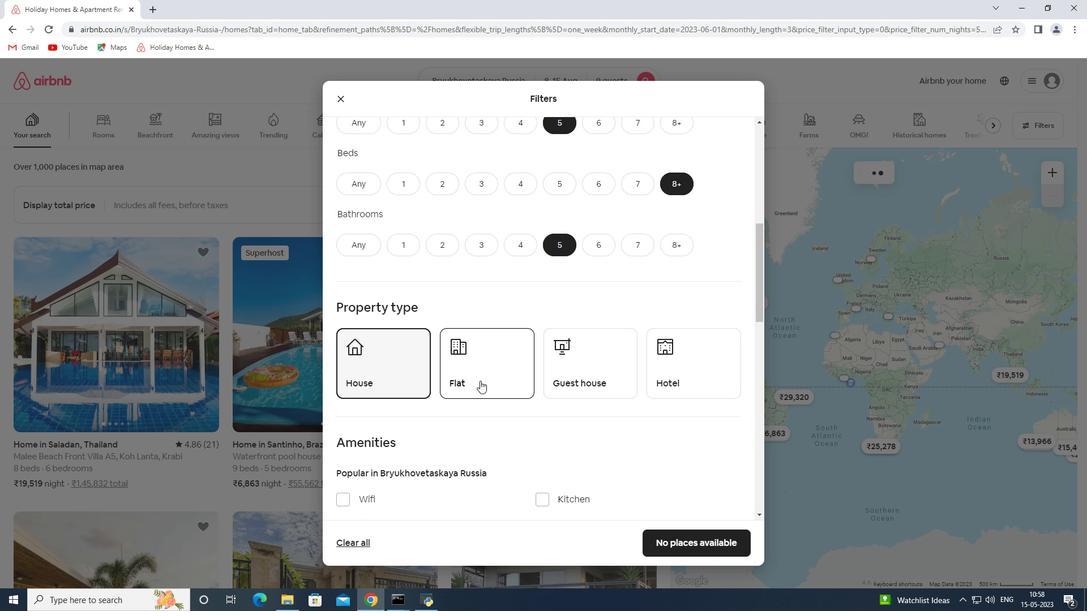 
Action: Mouse moved to (577, 369)
Screenshot: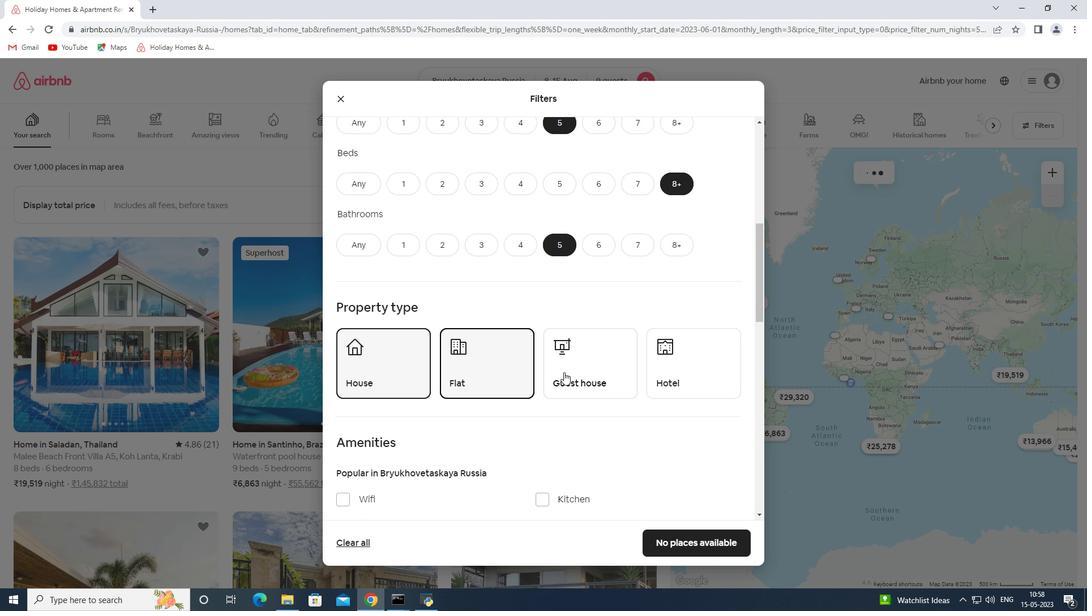 
Action: Mouse pressed left at (577, 369)
Screenshot: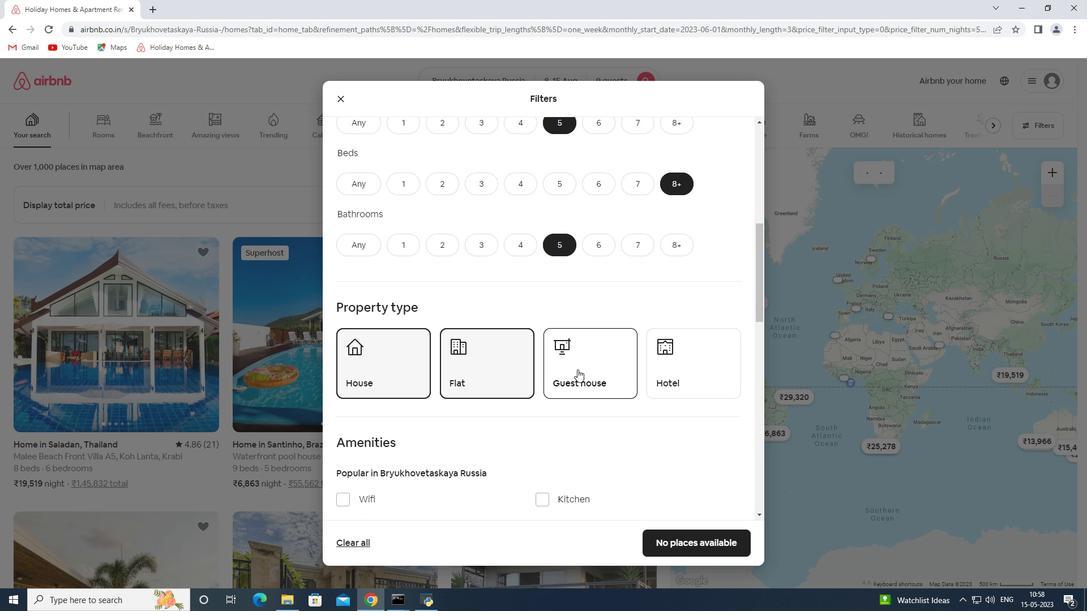
Action: Mouse moved to (576, 420)
Screenshot: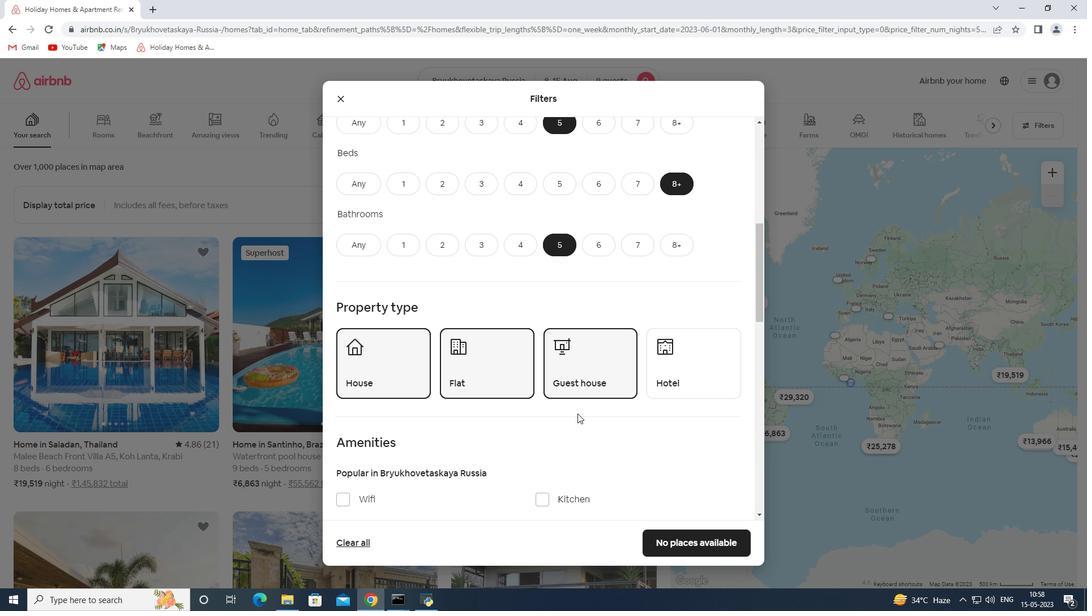 
Action: Mouse scrolled (576, 419) with delta (0, 0)
Screenshot: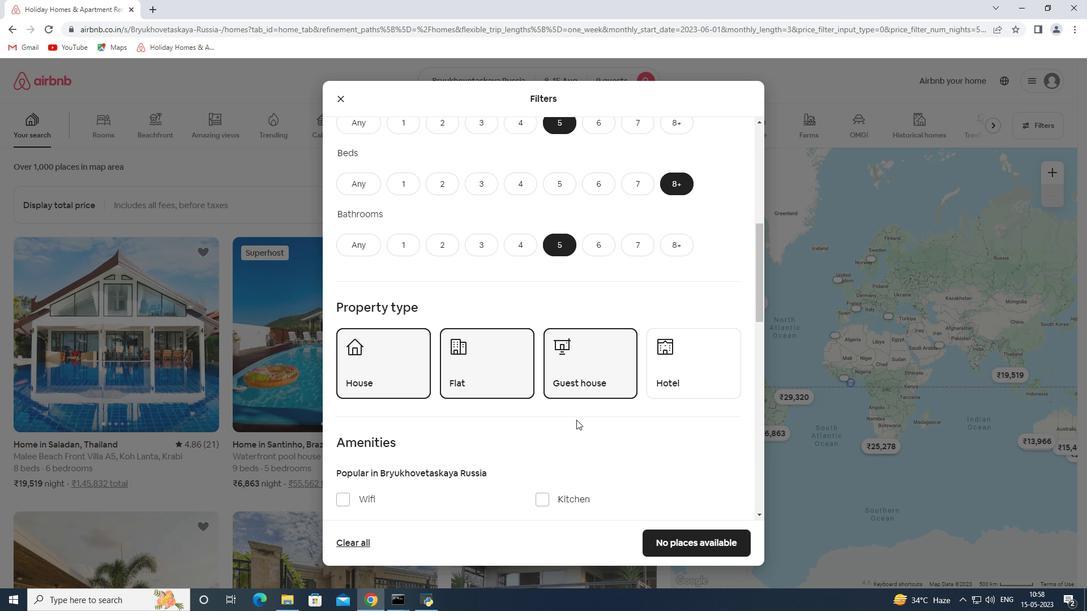 
Action: Mouse scrolled (576, 419) with delta (0, 0)
Screenshot: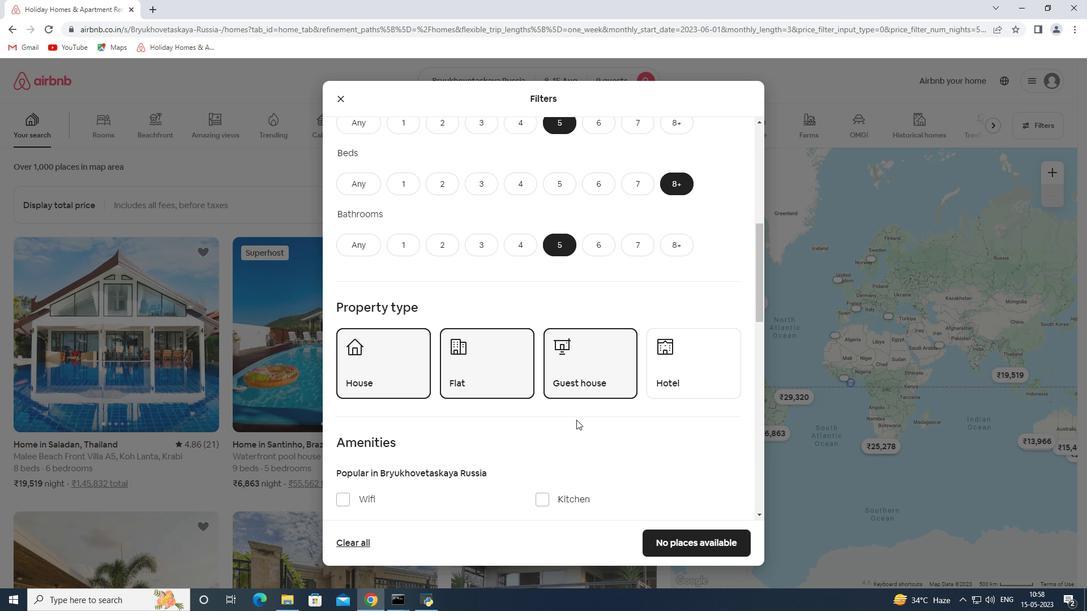 
Action: Mouse moved to (360, 384)
Screenshot: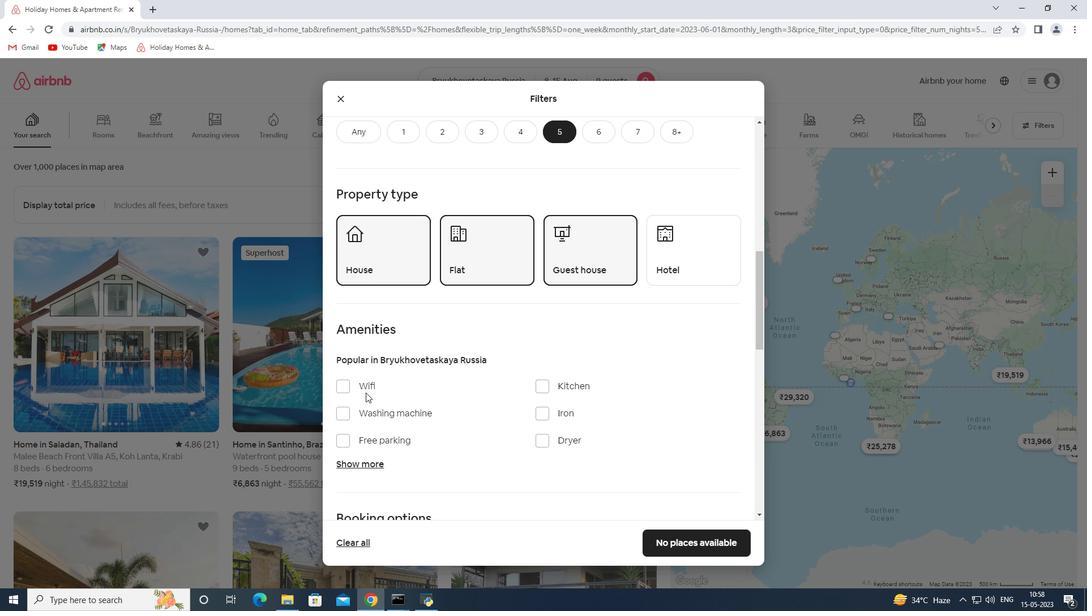 
Action: Mouse pressed left at (360, 384)
Screenshot: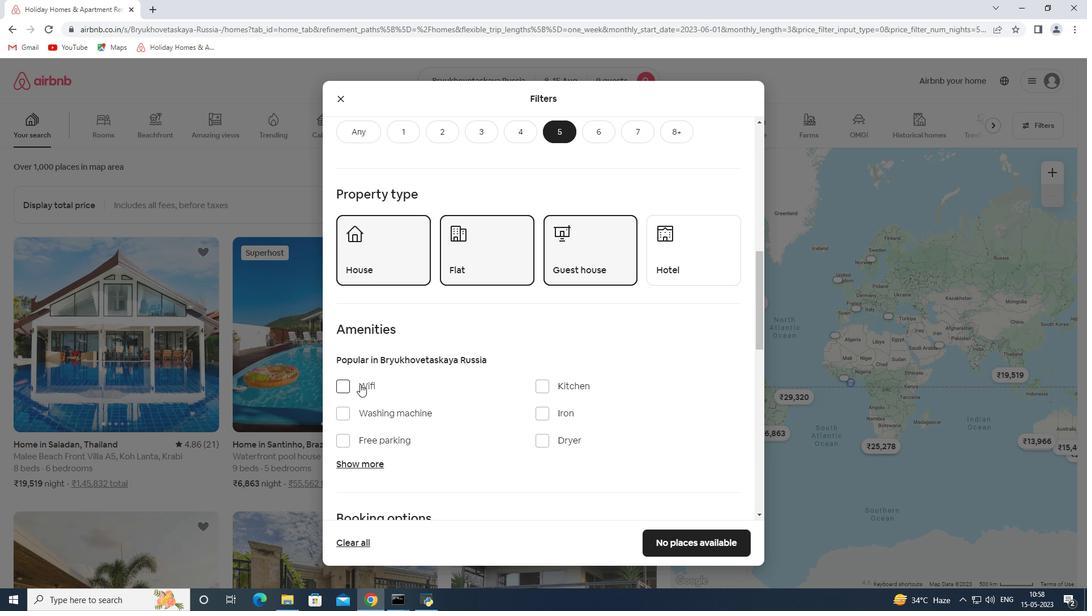 
Action: Mouse moved to (369, 463)
Screenshot: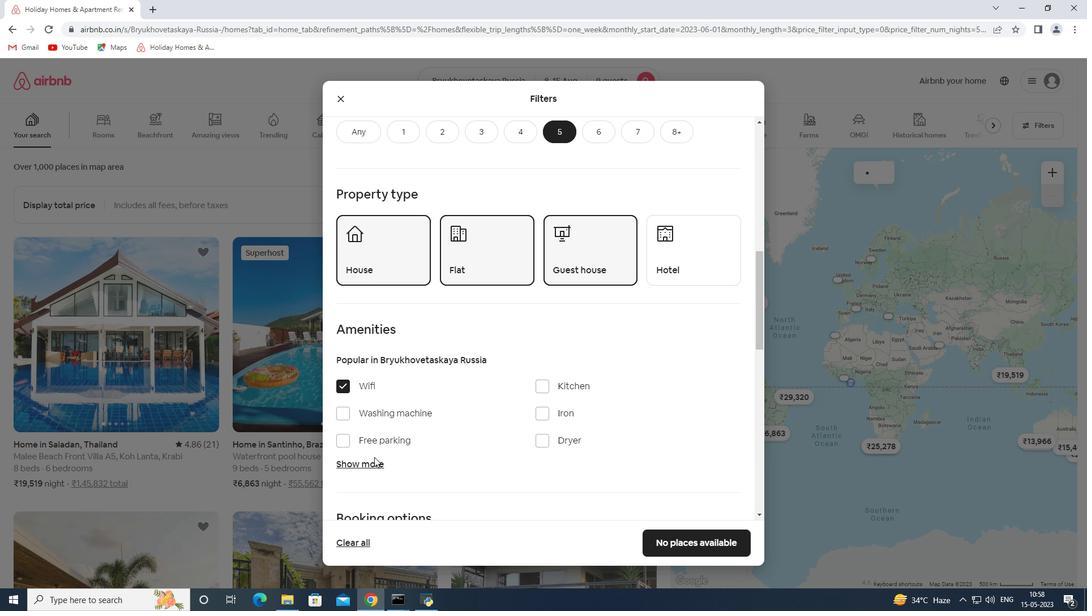 
Action: Mouse pressed left at (369, 463)
Screenshot: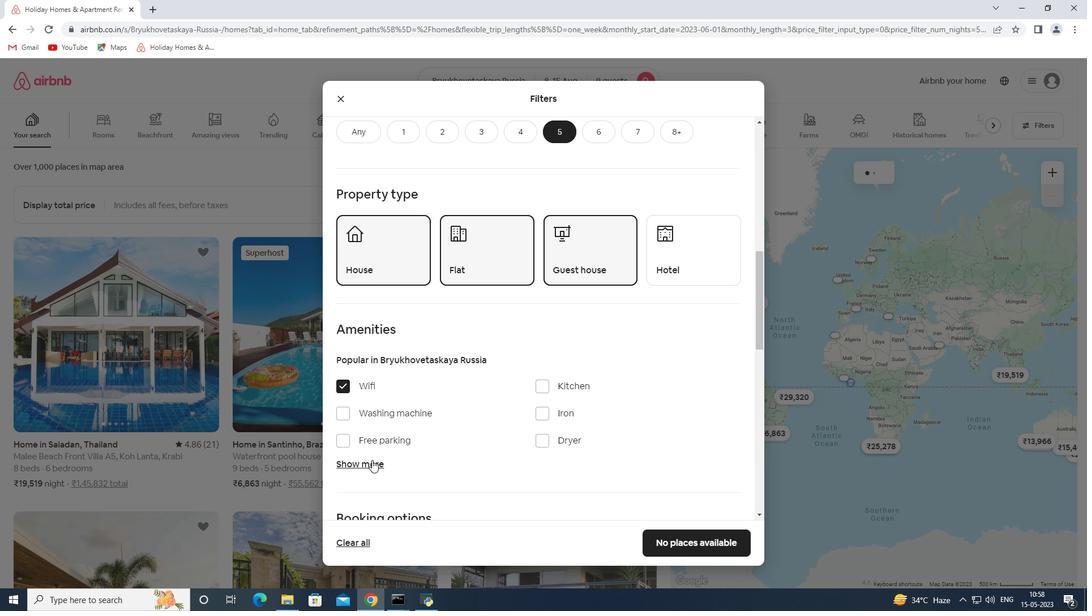 
Action: Mouse moved to (558, 474)
Screenshot: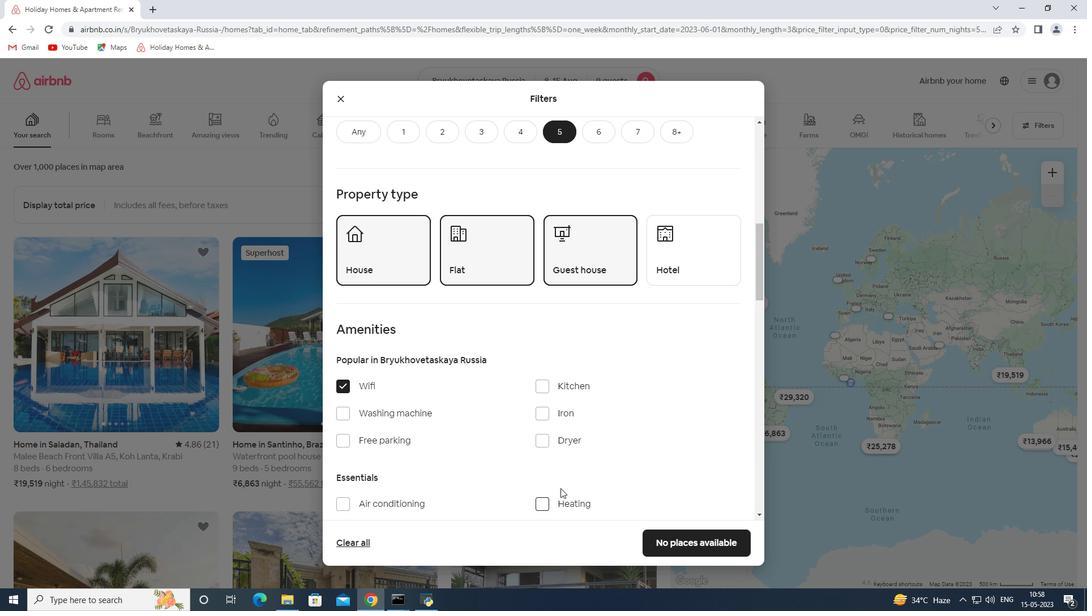 
Action: Mouse scrolled (558, 474) with delta (0, 0)
Screenshot: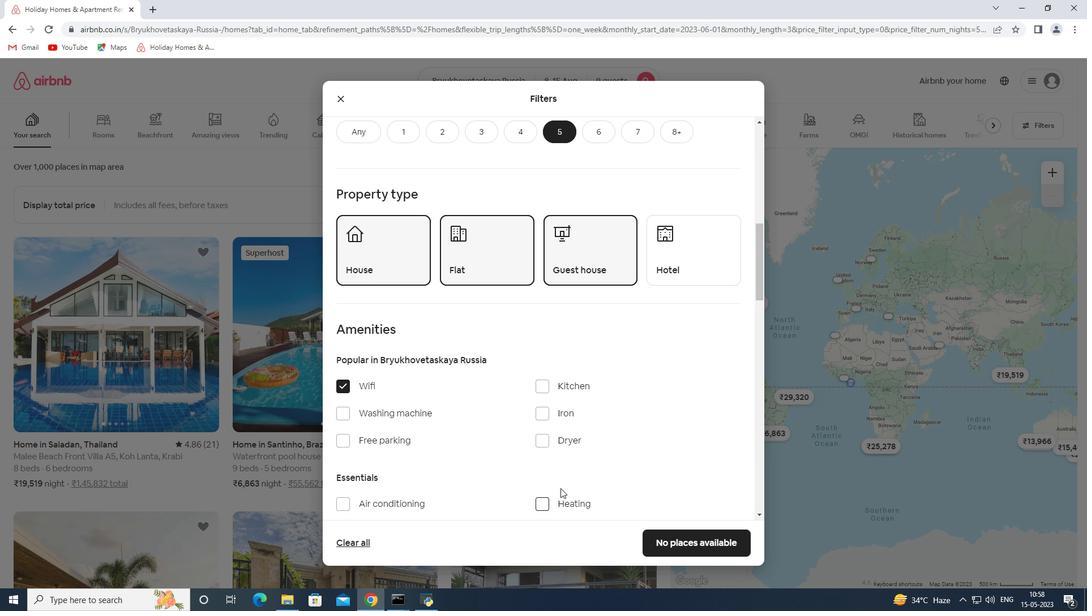 
Action: Mouse scrolled (558, 474) with delta (0, 0)
Screenshot: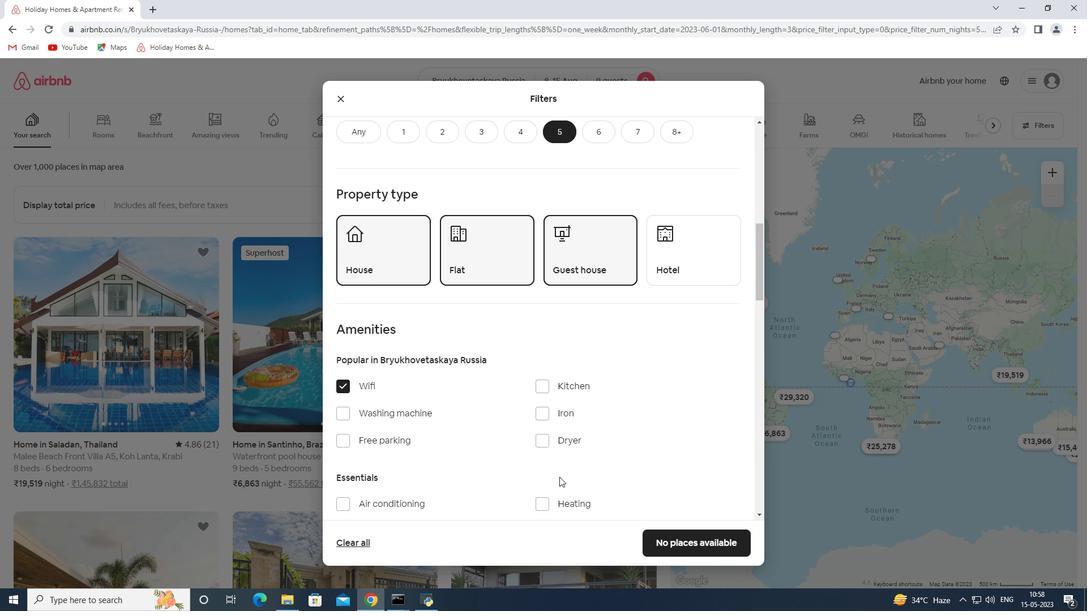 
Action: Mouse moved to (545, 418)
Screenshot: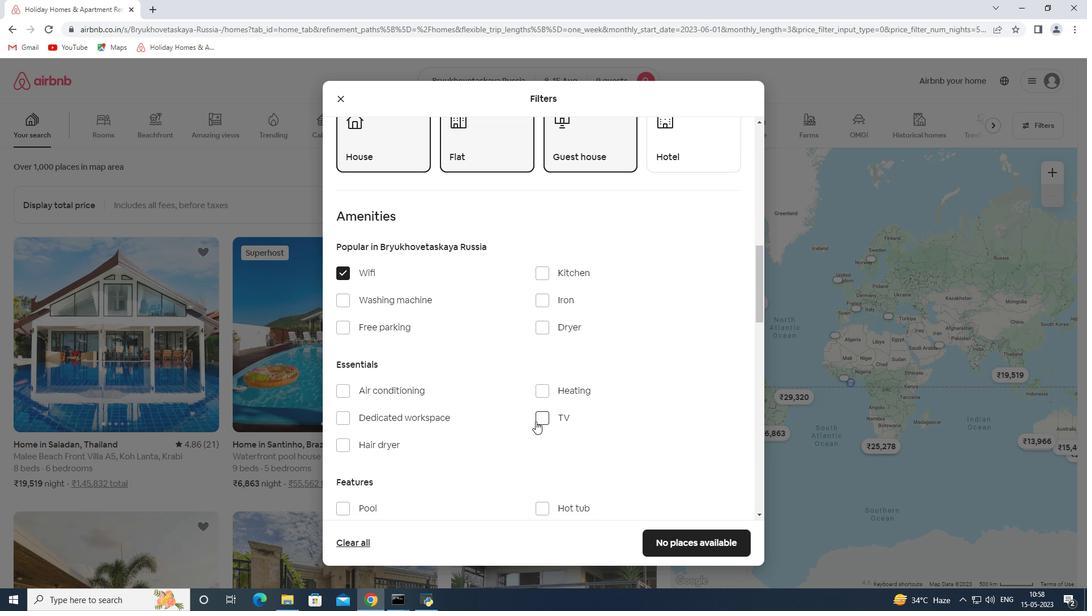 
Action: Mouse pressed left at (545, 418)
Screenshot: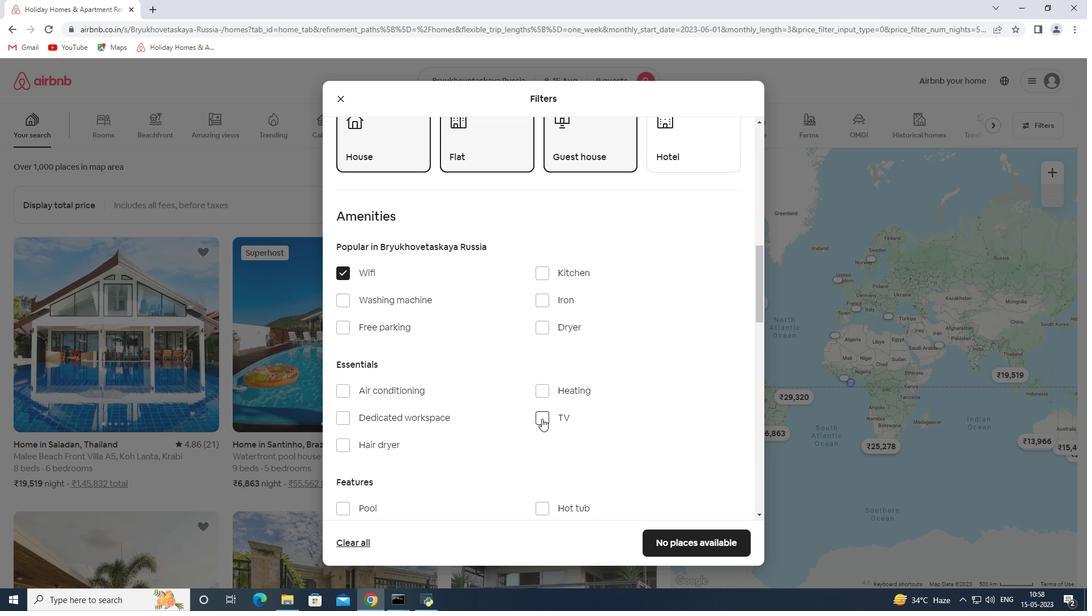 
Action: Mouse moved to (369, 452)
Screenshot: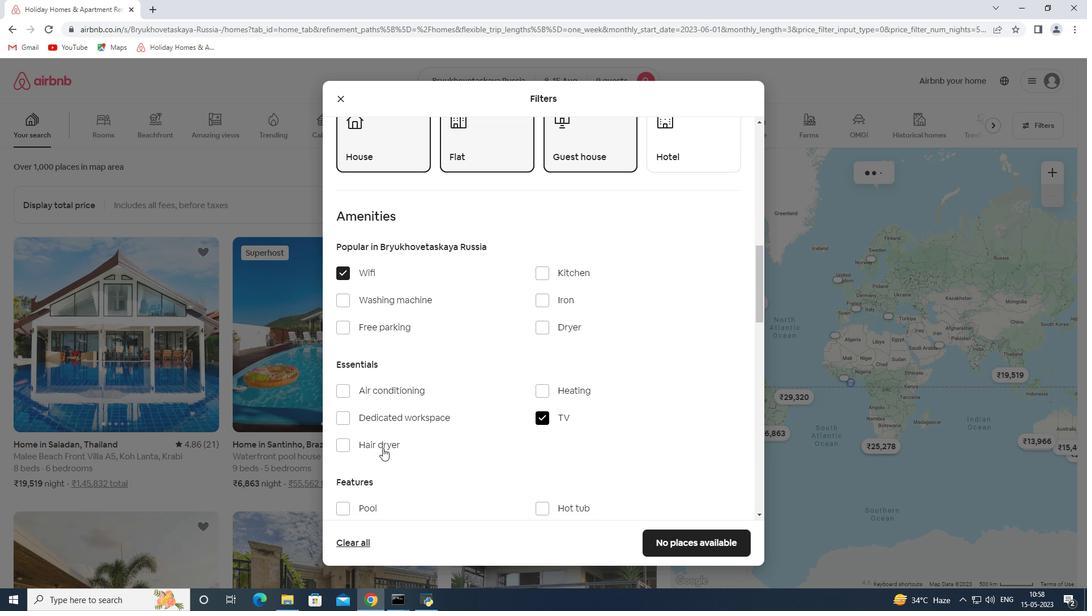 
Action: Mouse scrolled (369, 452) with delta (0, 0)
Screenshot: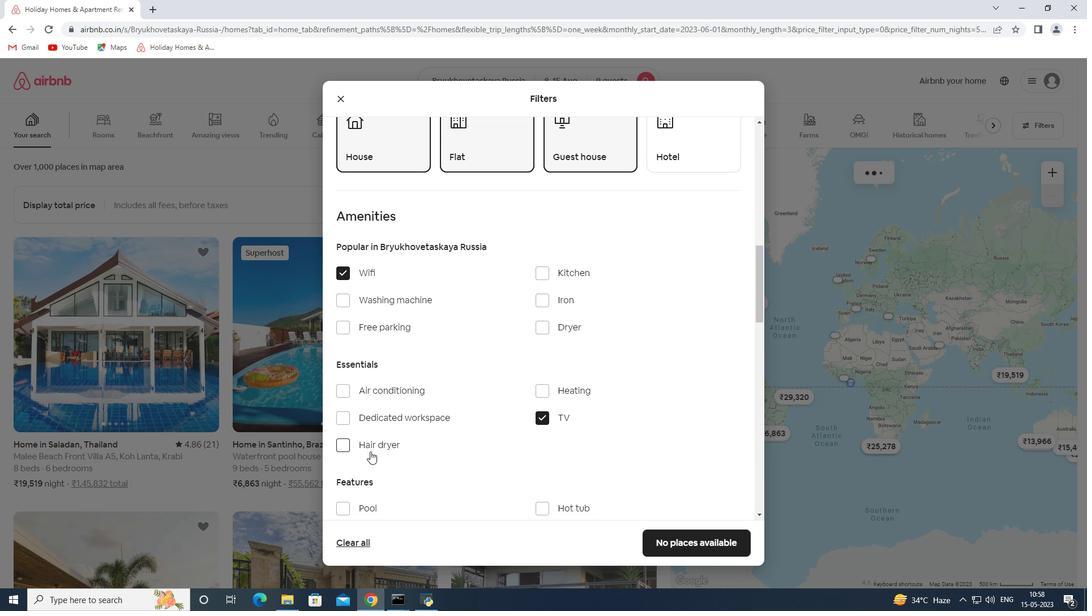 
Action: Mouse scrolled (369, 452) with delta (0, 0)
Screenshot: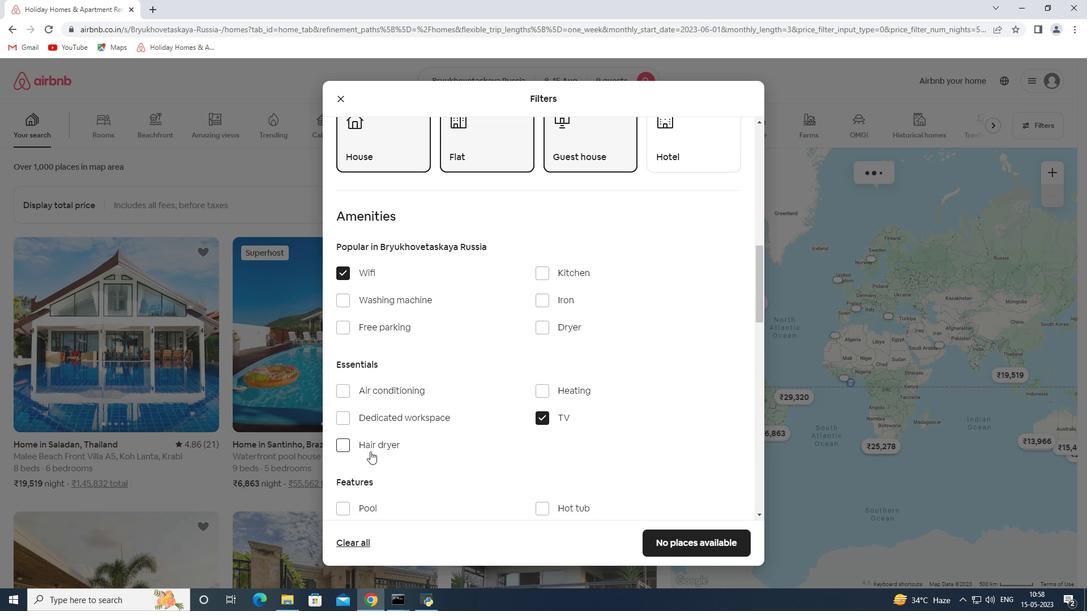 
Action: Mouse scrolled (369, 452) with delta (0, 0)
Screenshot: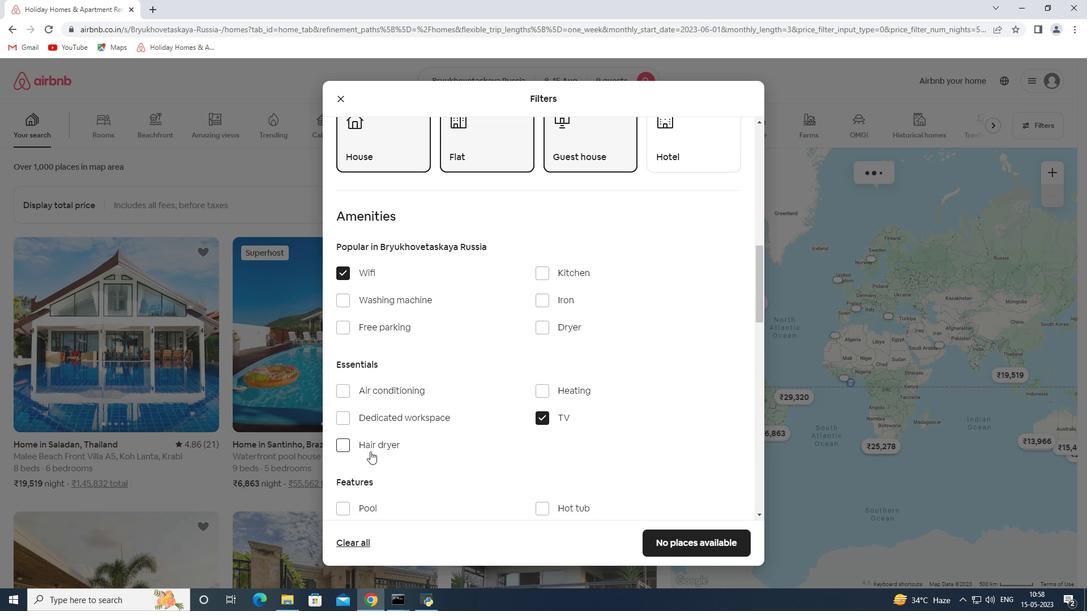
Action: Mouse scrolled (369, 452) with delta (0, 0)
Screenshot: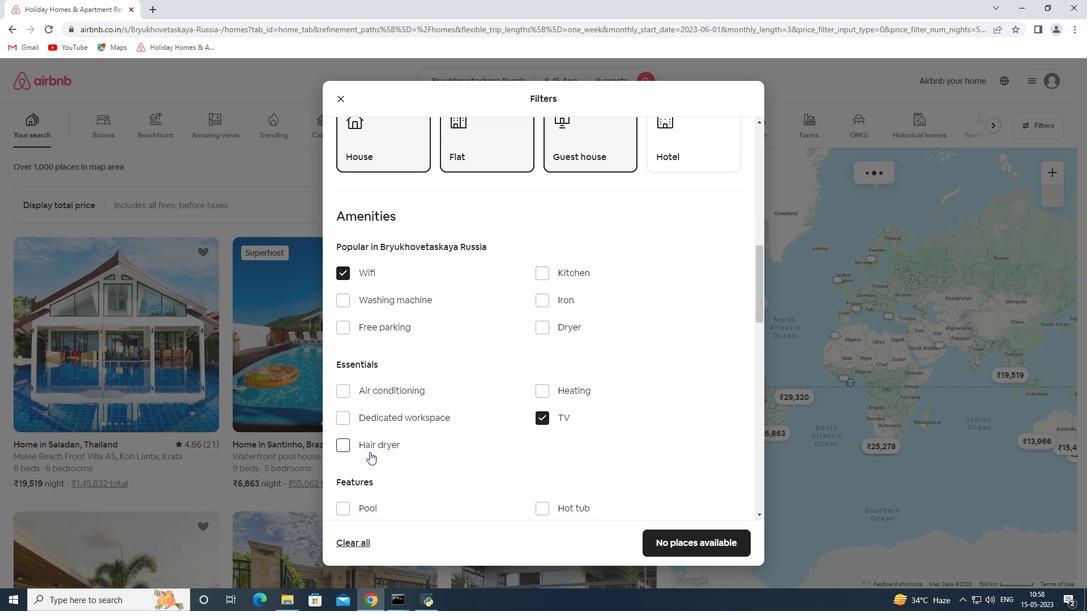 
Action: Mouse scrolled (369, 452) with delta (0, 0)
Screenshot: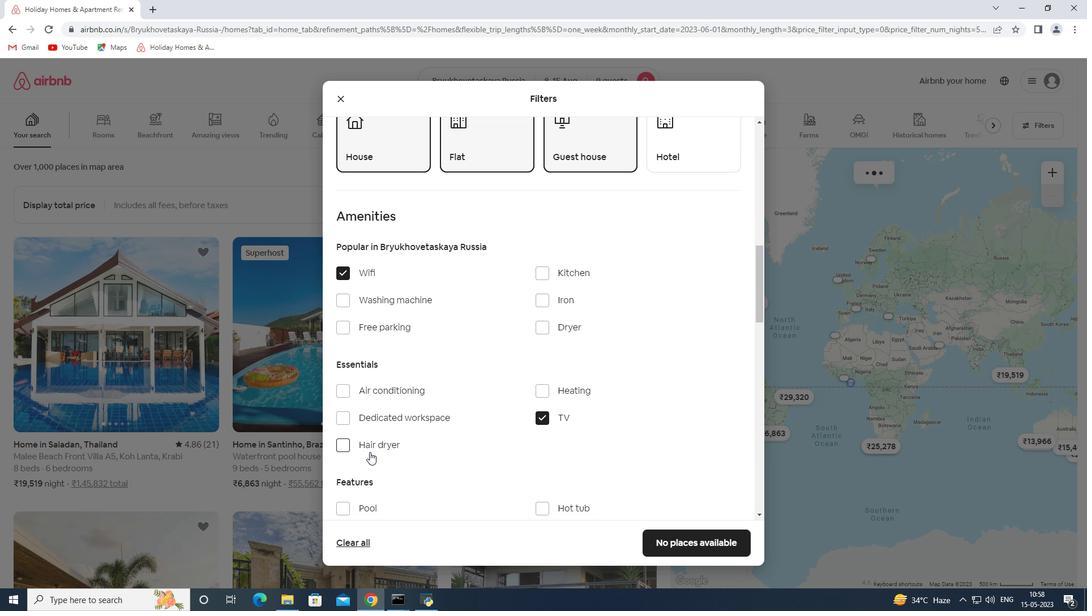 
Action: Mouse moved to (367, 278)
Screenshot: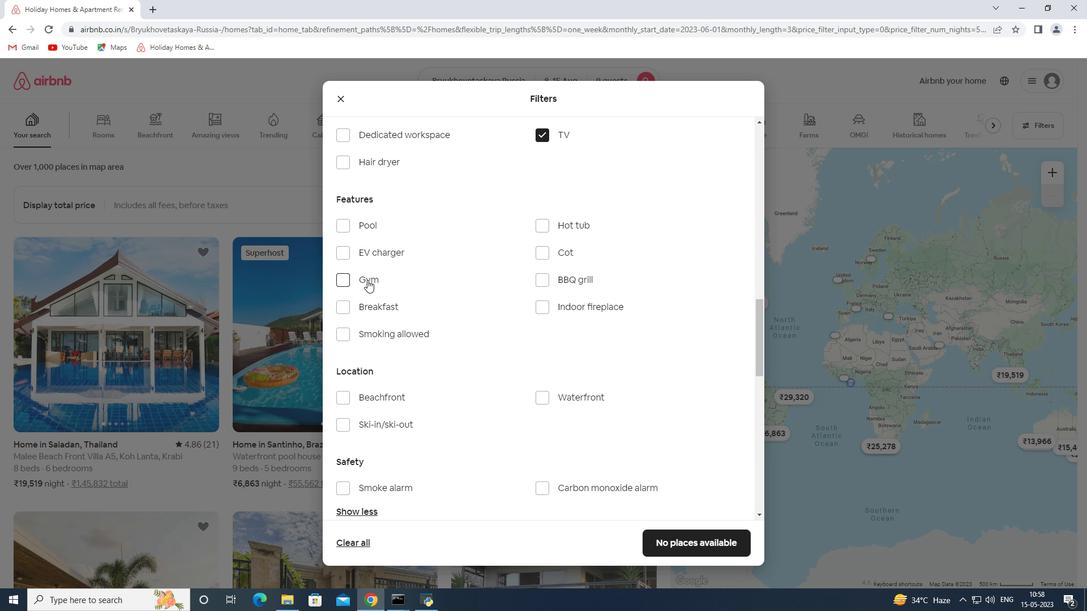 
Action: Mouse pressed left at (367, 278)
Screenshot: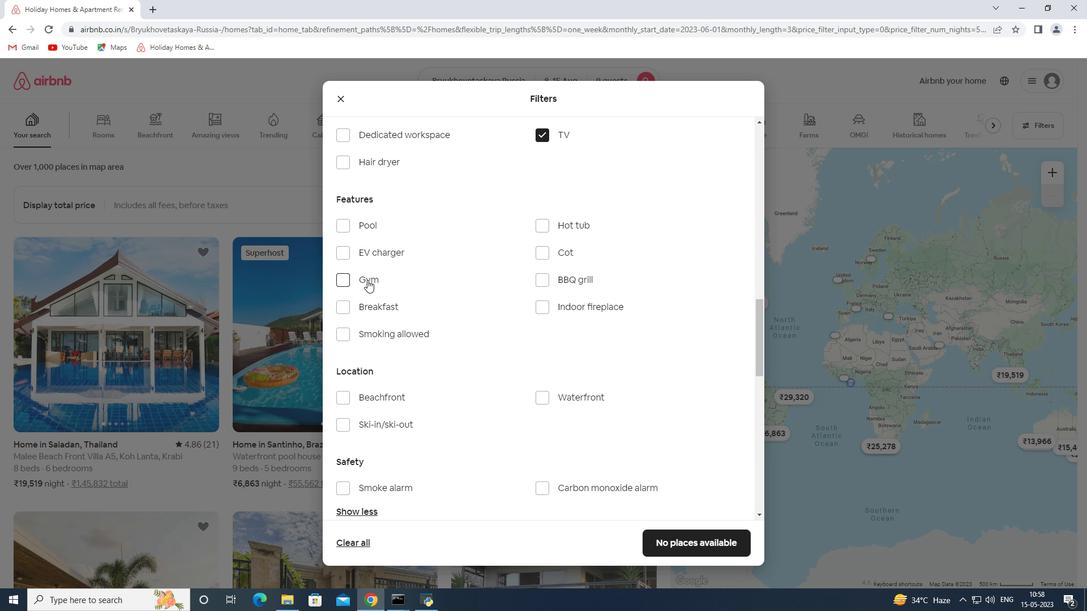 
Action: Mouse moved to (350, 305)
Screenshot: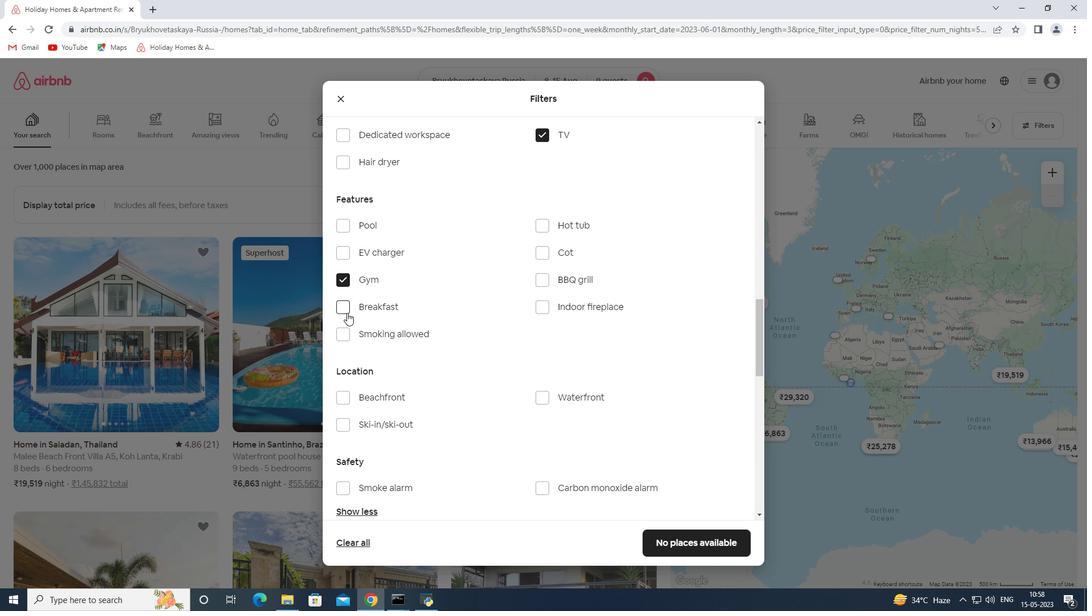 
Action: Mouse pressed left at (350, 305)
Screenshot: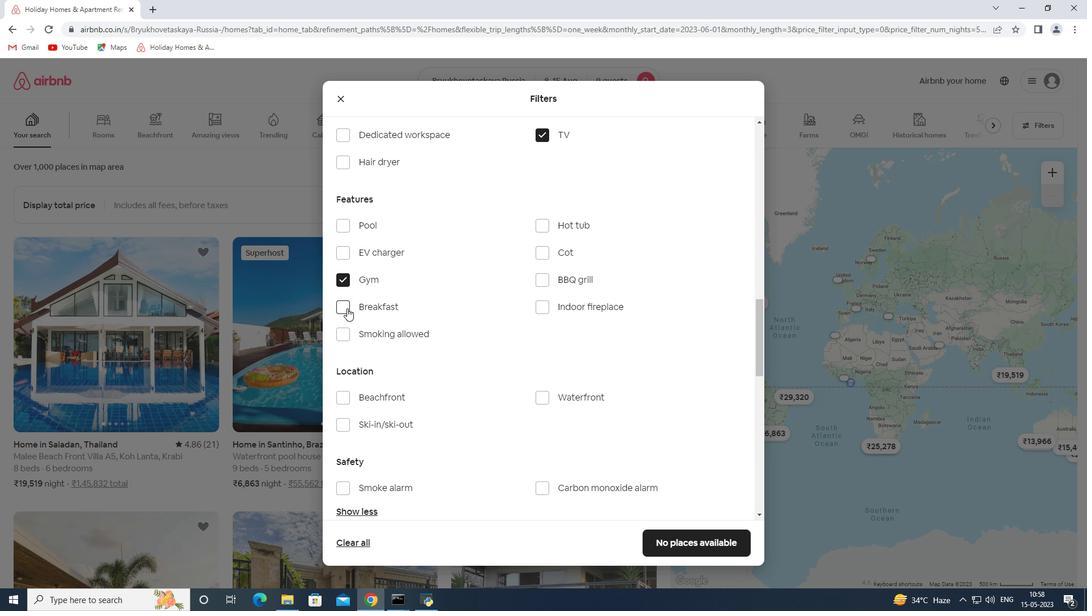 
Action: Mouse moved to (410, 322)
Screenshot: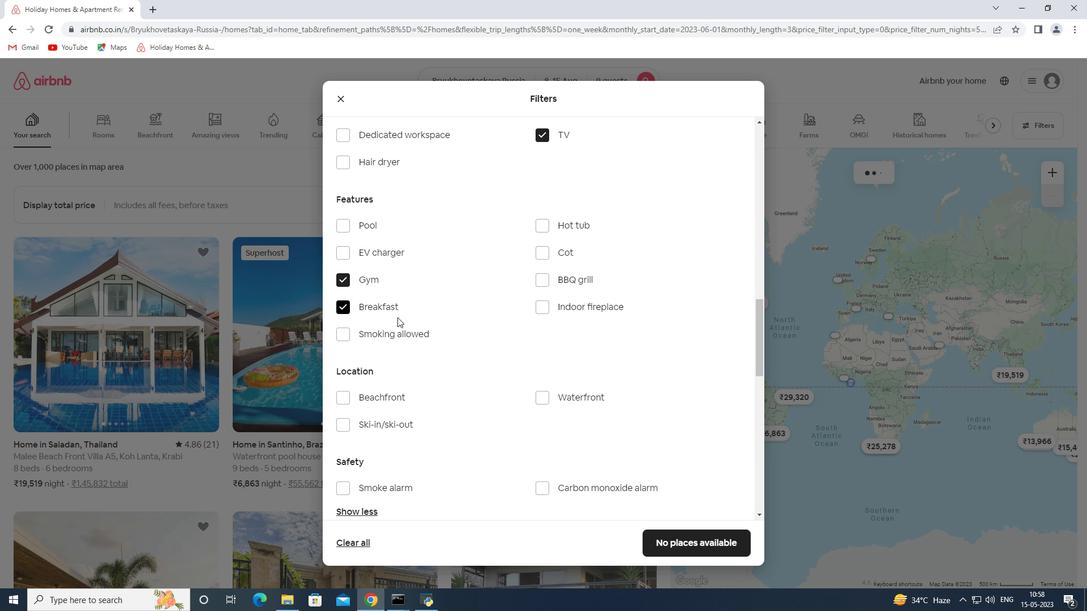 
Action: Mouse scrolled (410, 322) with delta (0, 0)
Screenshot: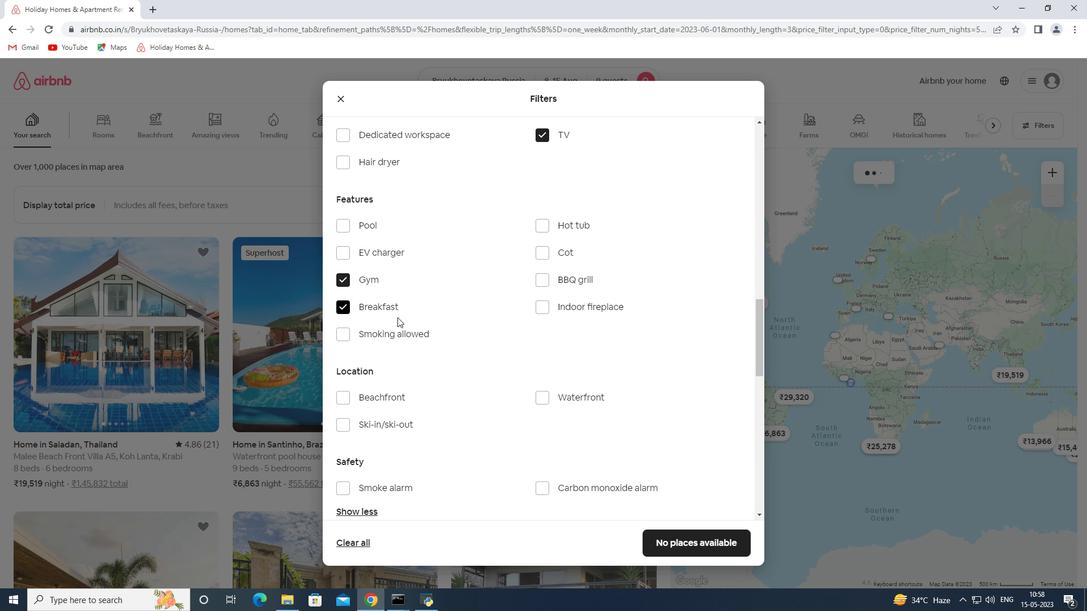 
Action: Mouse scrolled (410, 322) with delta (0, 0)
Screenshot: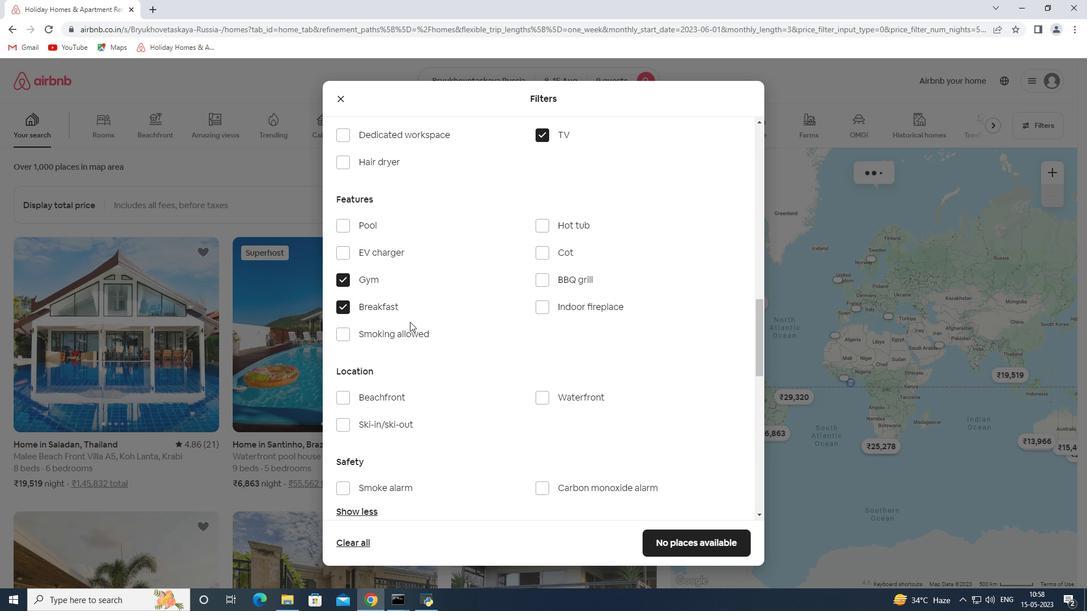 
Action: Mouse scrolled (410, 321) with delta (0, 0)
Screenshot: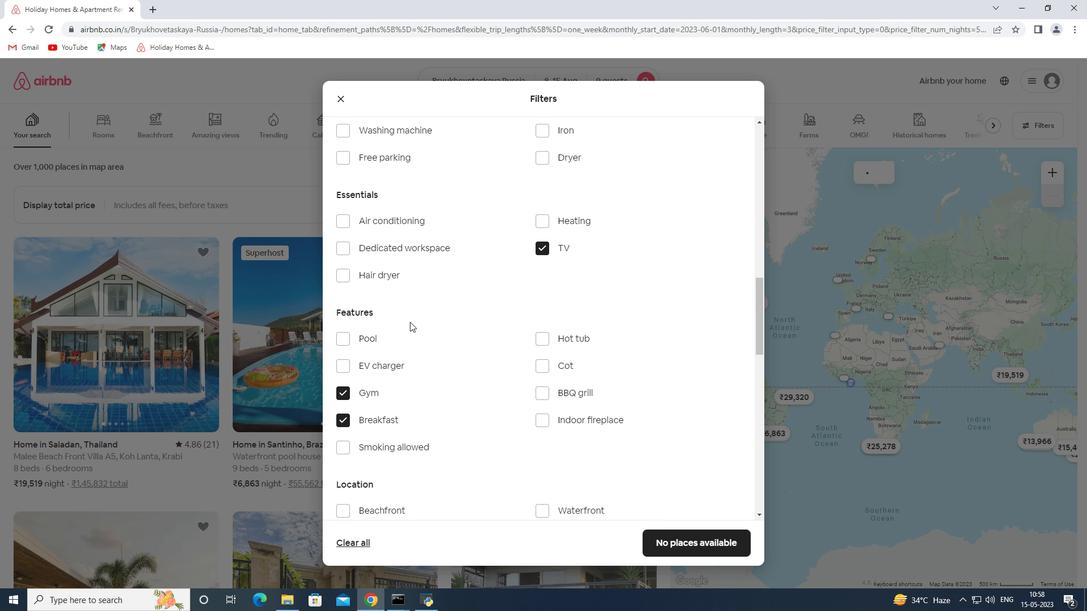 
Action: Mouse scrolled (410, 321) with delta (0, 0)
Screenshot: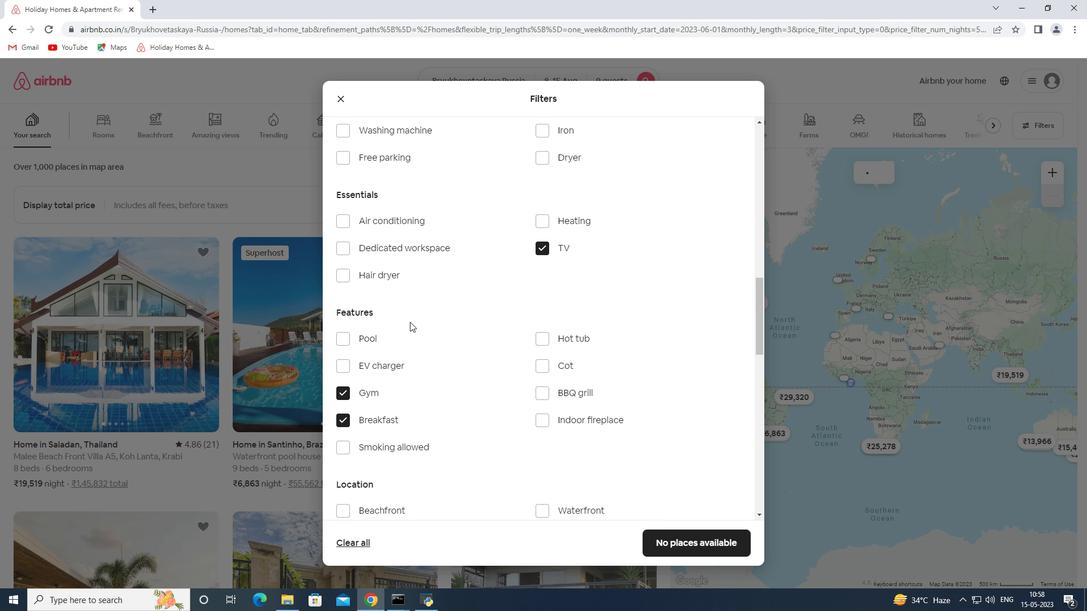 
Action: Mouse scrolled (410, 321) with delta (0, 0)
Screenshot: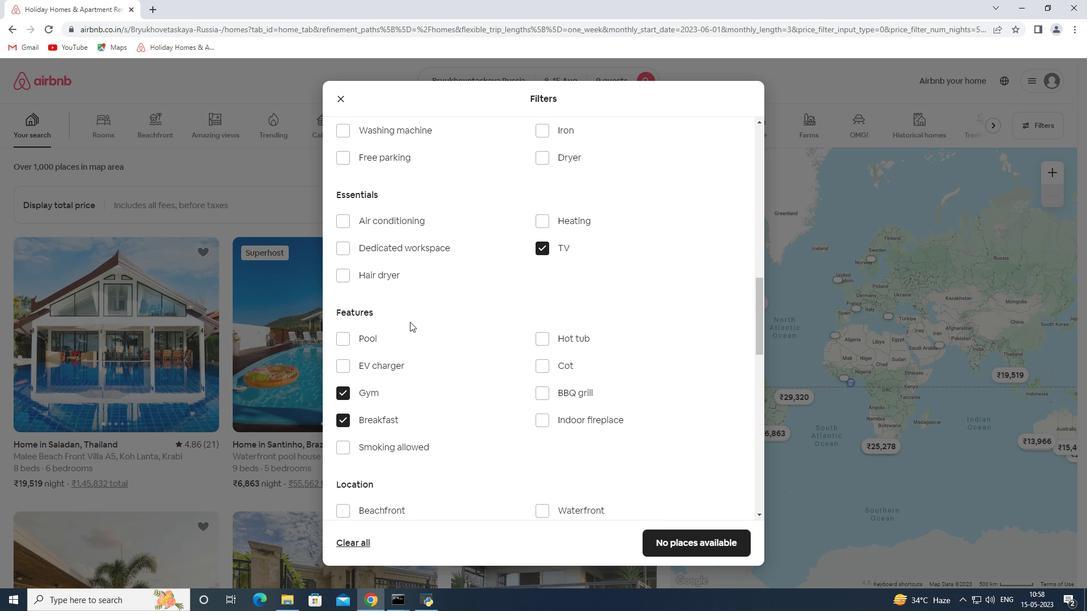 
Action: Mouse scrolled (410, 321) with delta (0, 0)
Screenshot: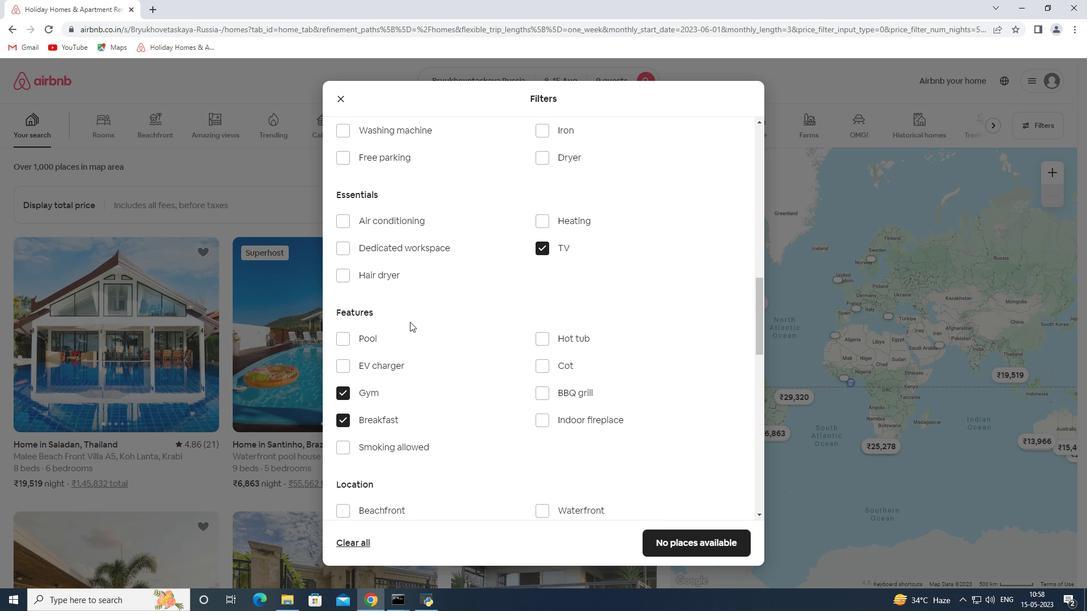 
Action: Mouse scrolled (410, 321) with delta (0, 0)
Screenshot: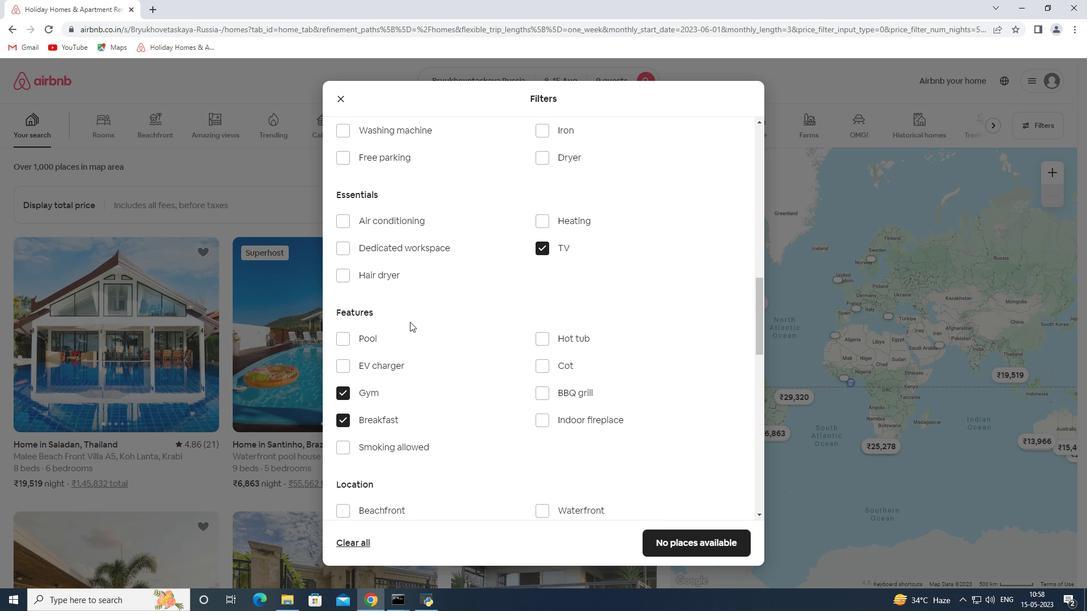 
Action: Mouse scrolled (410, 321) with delta (0, 0)
Screenshot: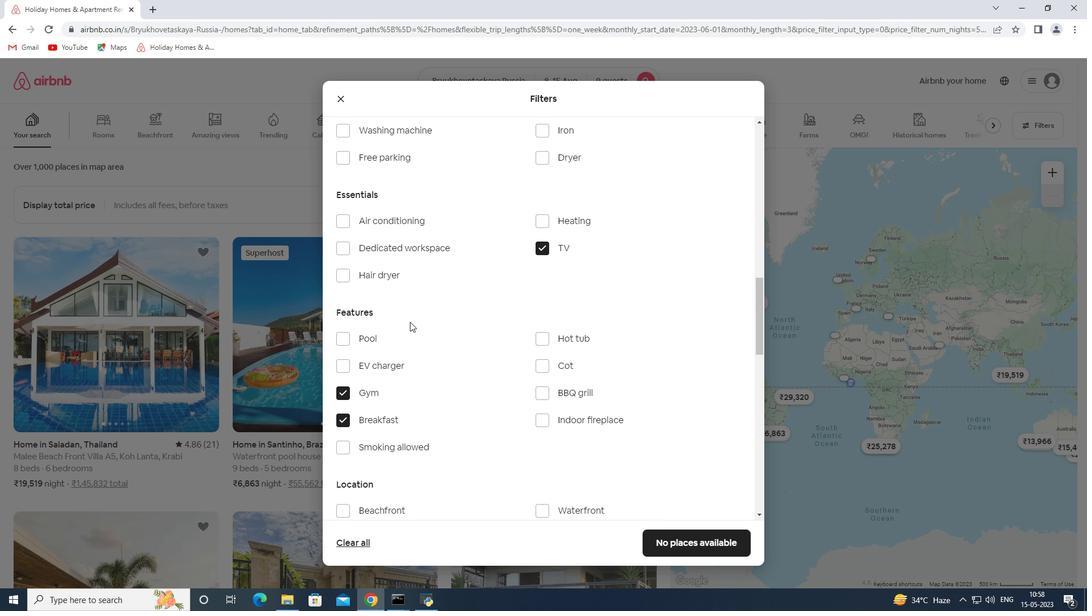 
Action: Mouse moved to (712, 410)
Screenshot: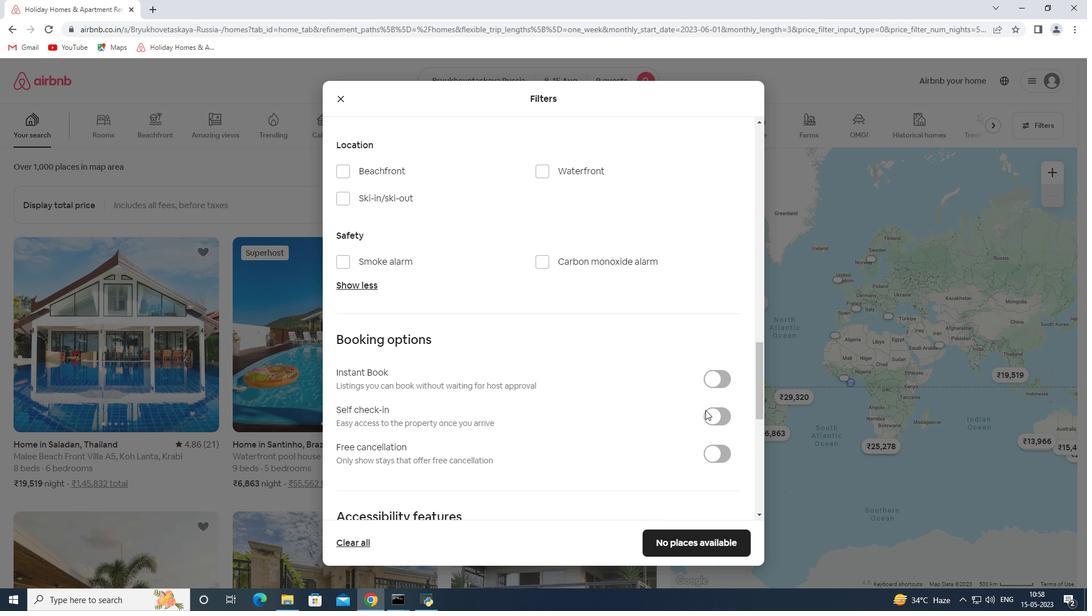 
Action: Mouse pressed left at (712, 410)
Screenshot: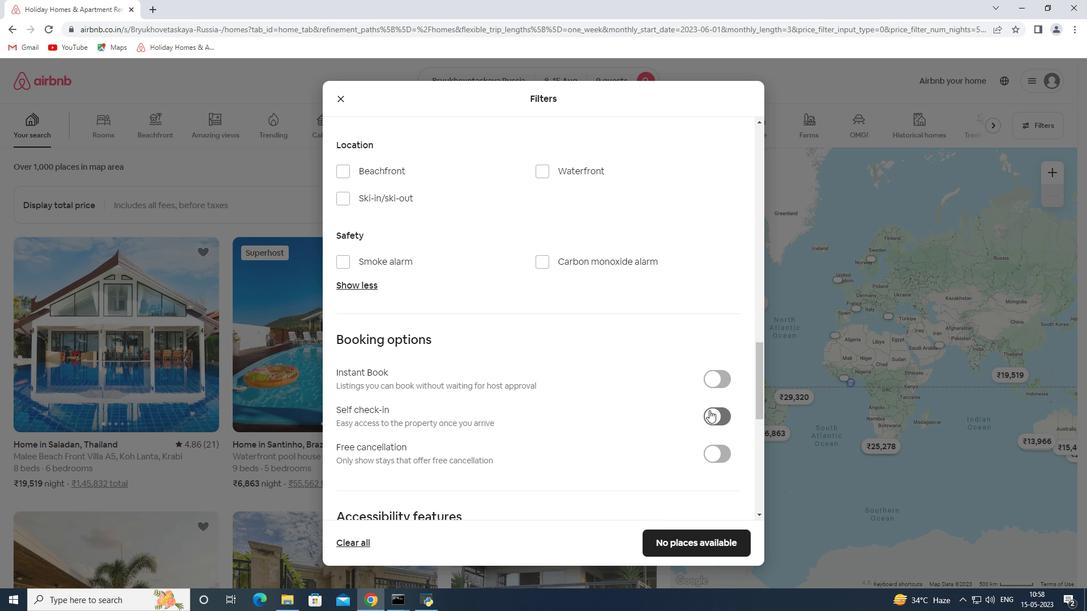 
Action: Mouse moved to (648, 441)
Screenshot: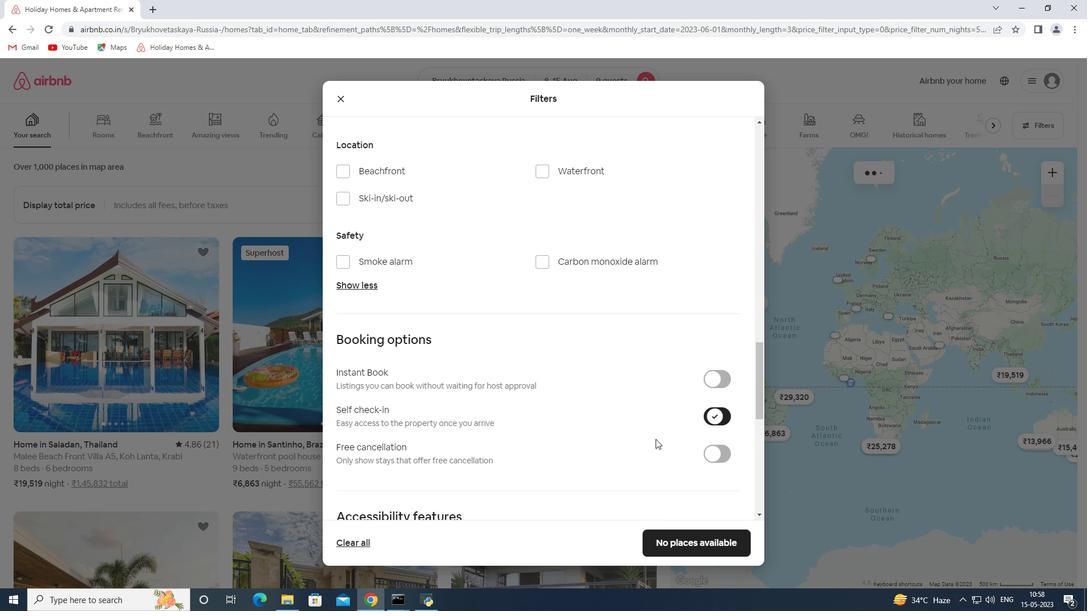 
Action: Mouse scrolled (648, 441) with delta (0, 0)
Screenshot: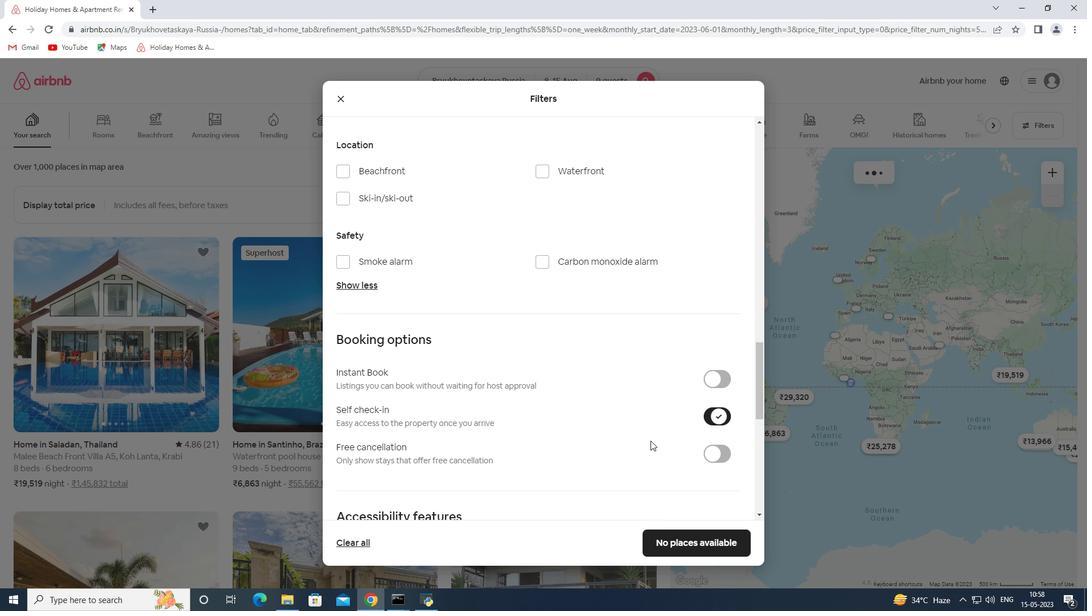 
Action: Mouse scrolled (648, 441) with delta (0, 0)
Screenshot: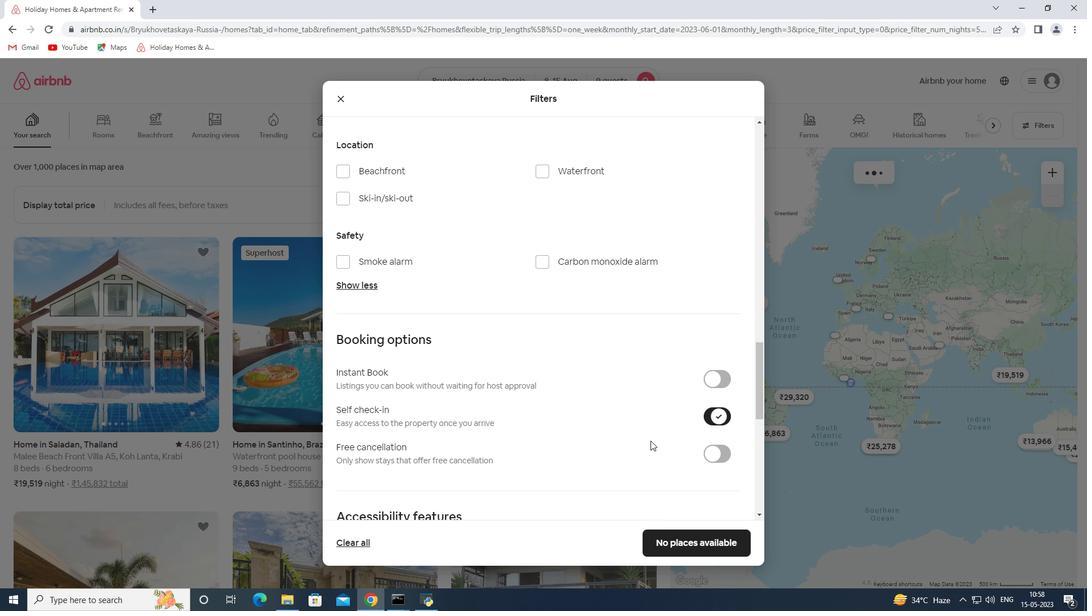 
Action: Mouse scrolled (648, 441) with delta (0, 0)
Screenshot: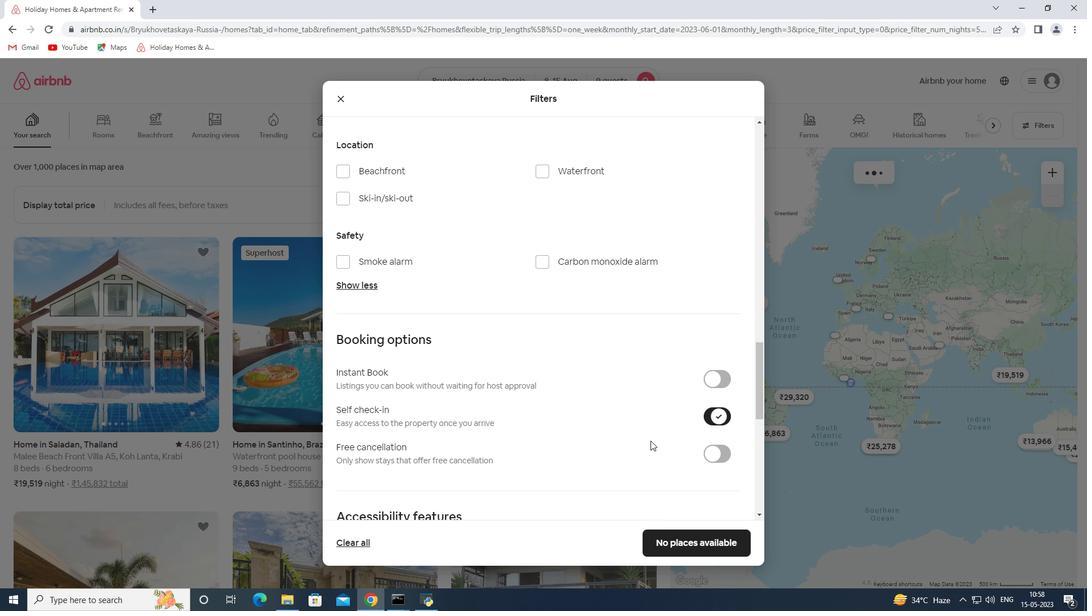 
Action: Mouse scrolled (648, 441) with delta (0, 0)
Screenshot: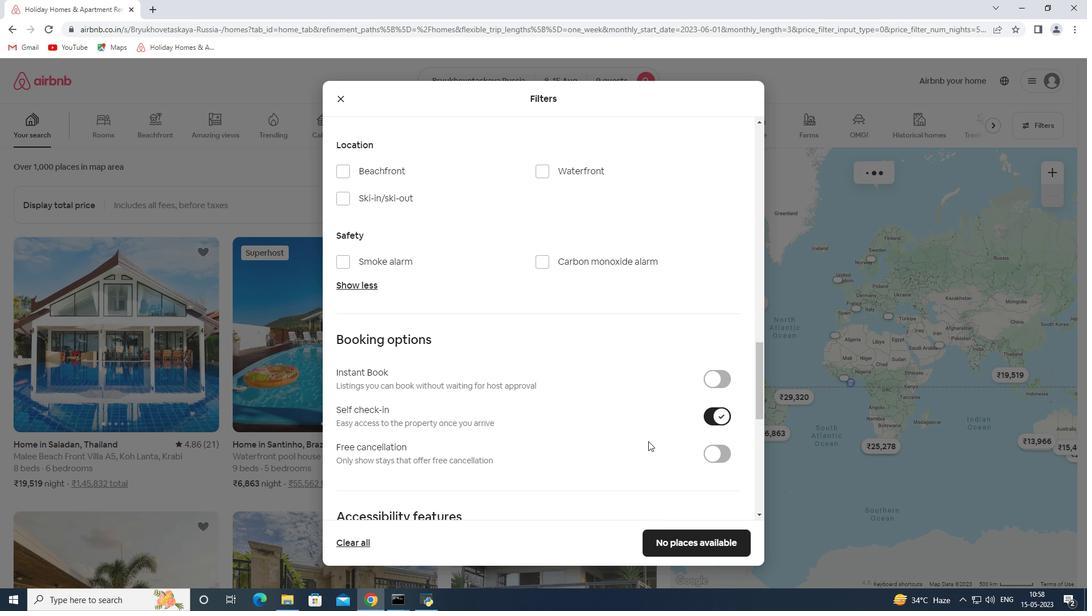 
Action: Mouse scrolled (648, 441) with delta (0, 0)
Screenshot: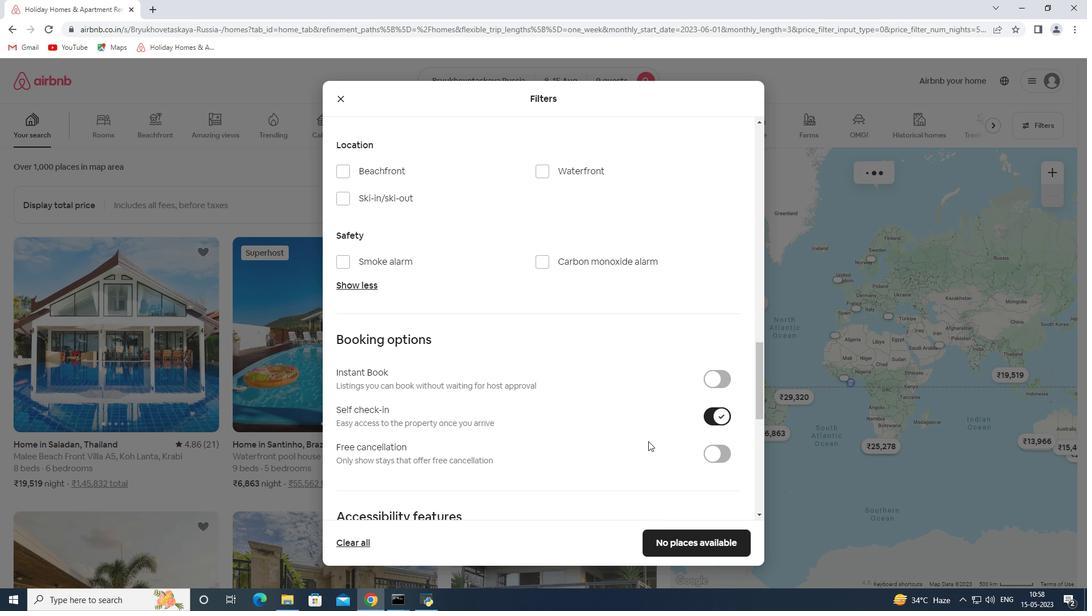 
Action: Mouse moved to (712, 463)
Screenshot: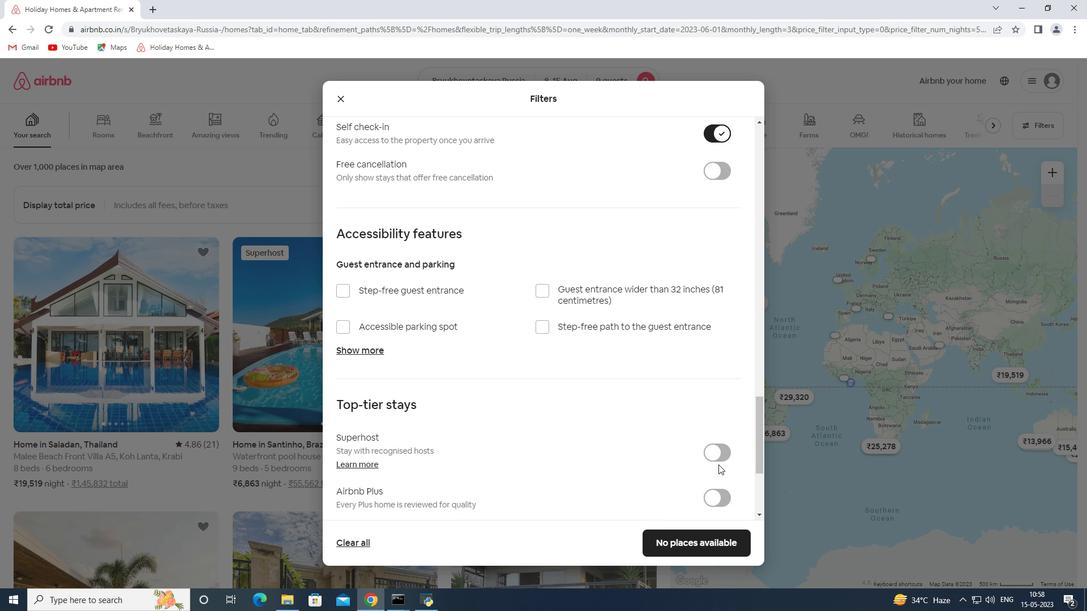 
Action: Mouse scrolled (712, 463) with delta (0, 0)
Screenshot: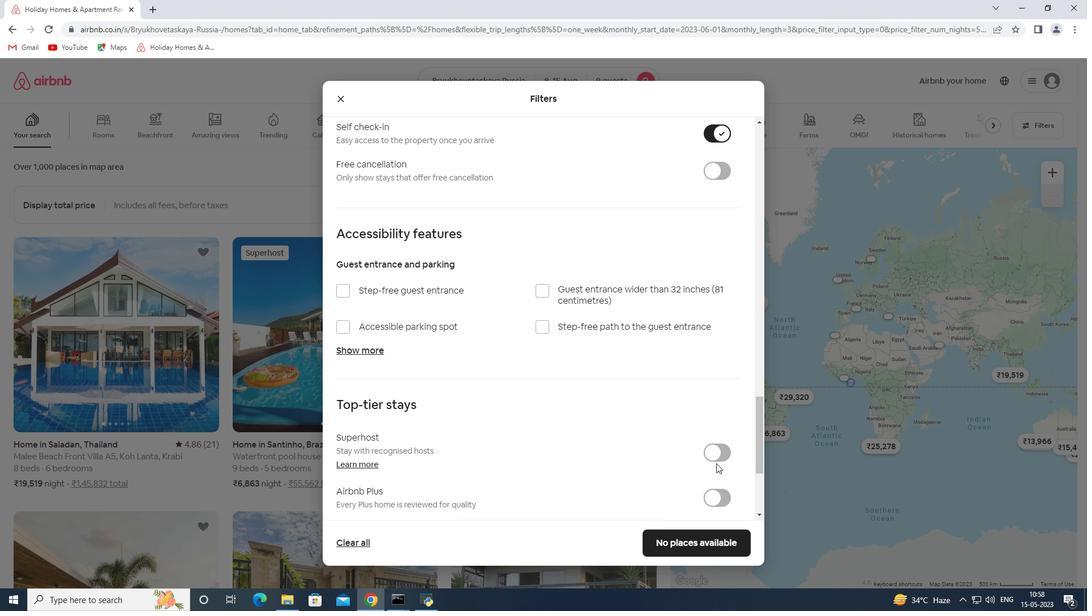 
Action: Mouse moved to (712, 463)
Screenshot: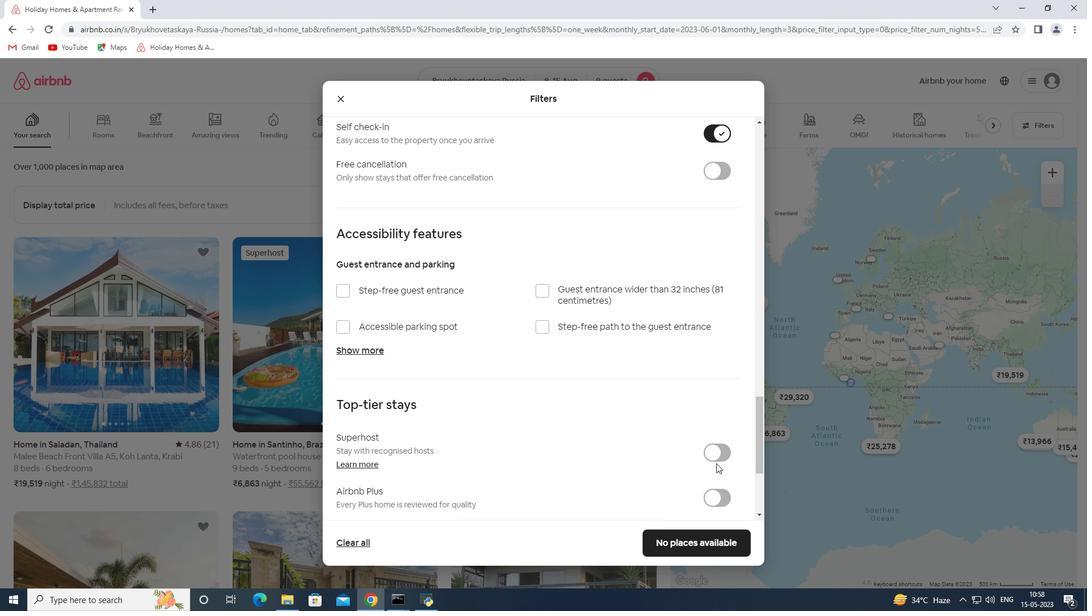 
Action: Mouse scrolled (712, 463) with delta (0, 0)
Screenshot: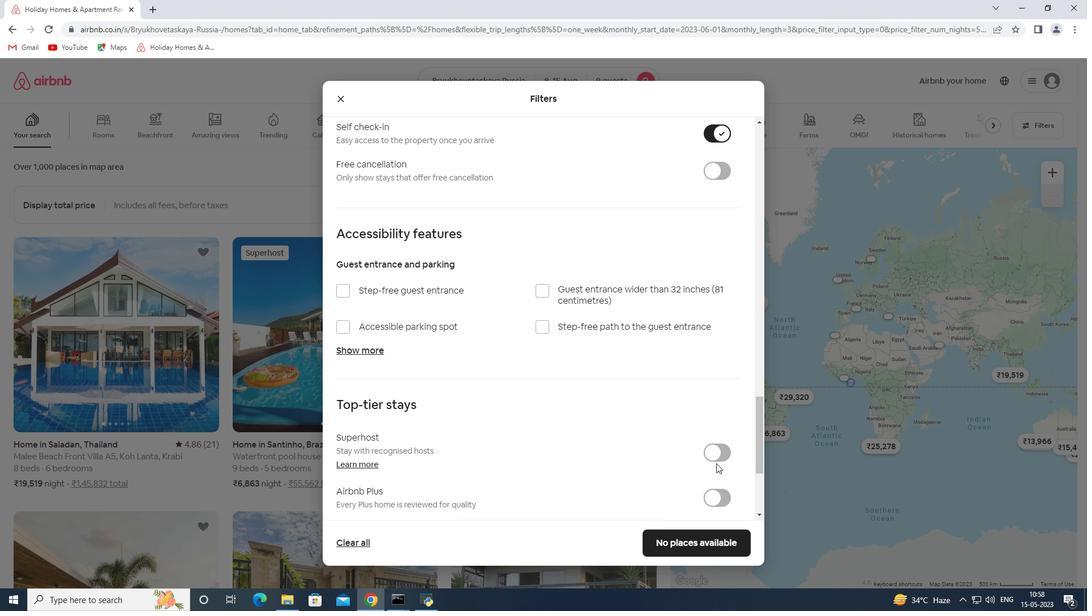
Action: Mouse scrolled (712, 463) with delta (0, 0)
Screenshot: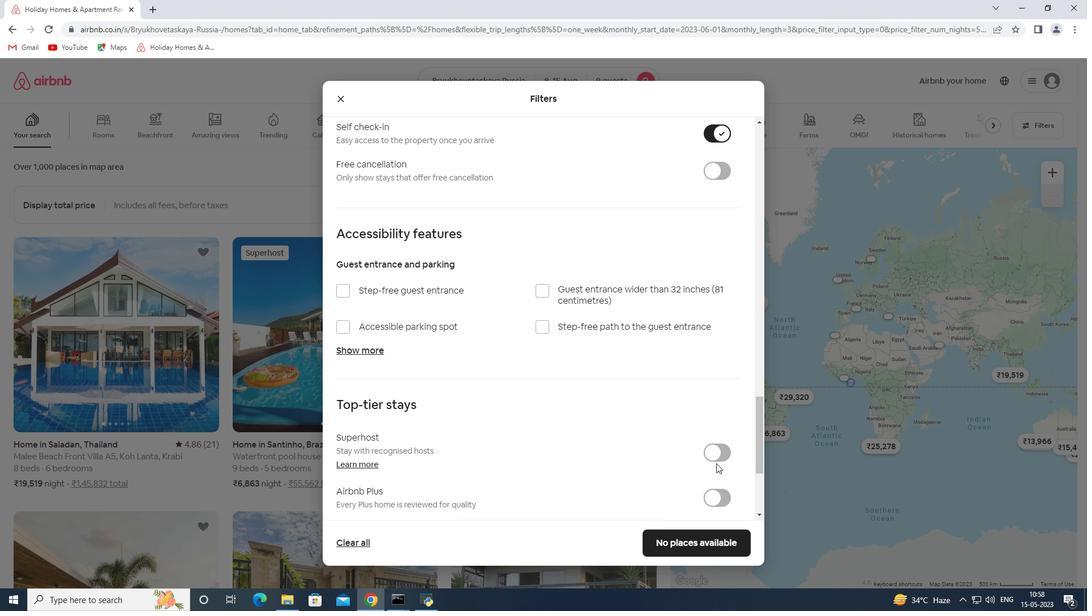 
Action: Mouse scrolled (712, 463) with delta (0, 0)
Screenshot: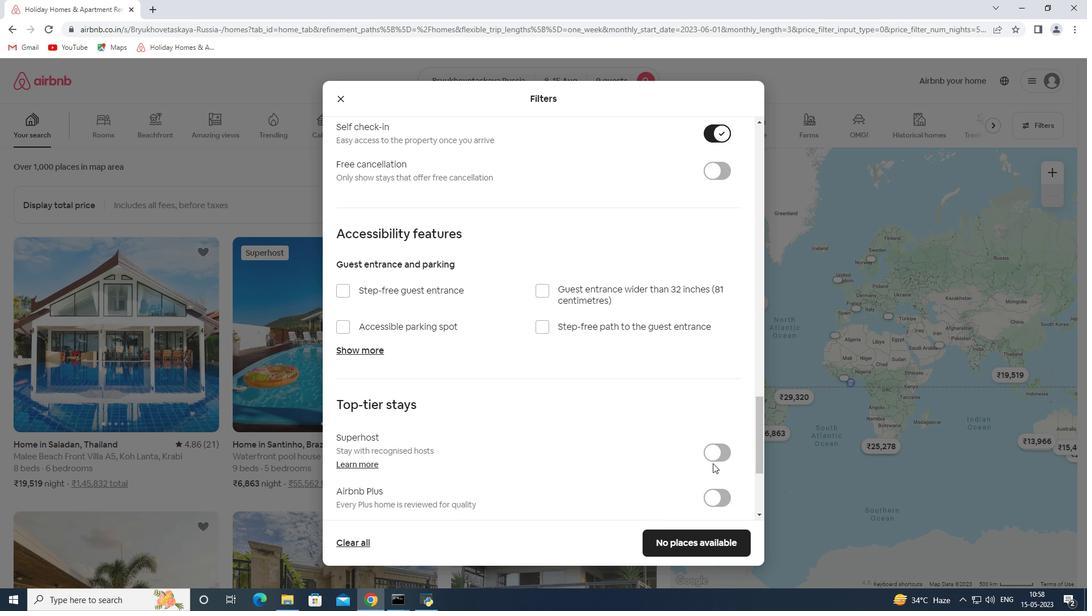 
Action: Mouse scrolled (712, 463) with delta (0, 0)
Screenshot: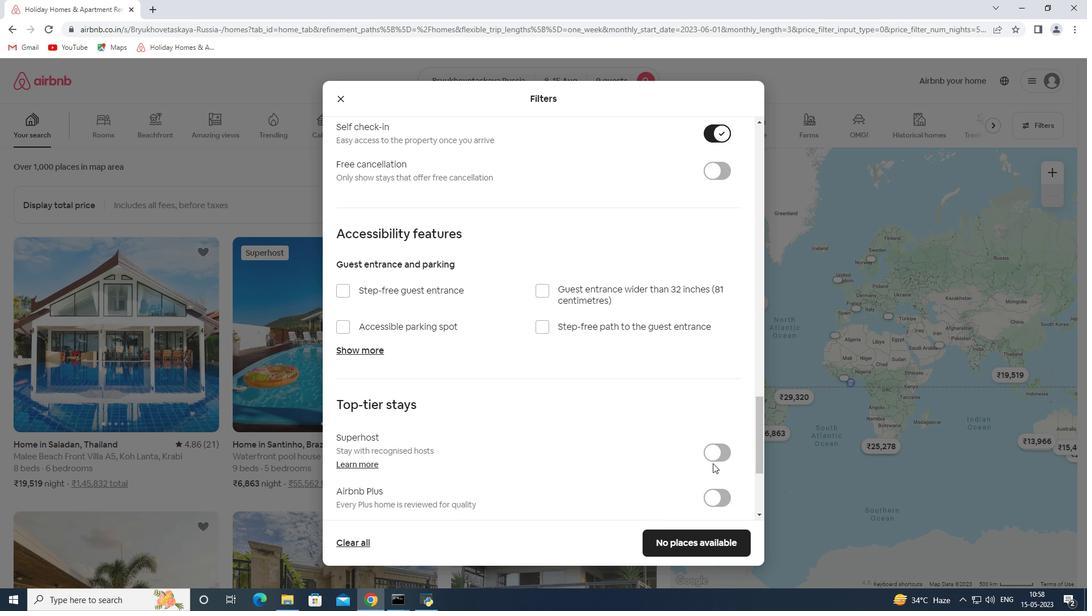 
Action: Mouse moved to (637, 444)
Screenshot: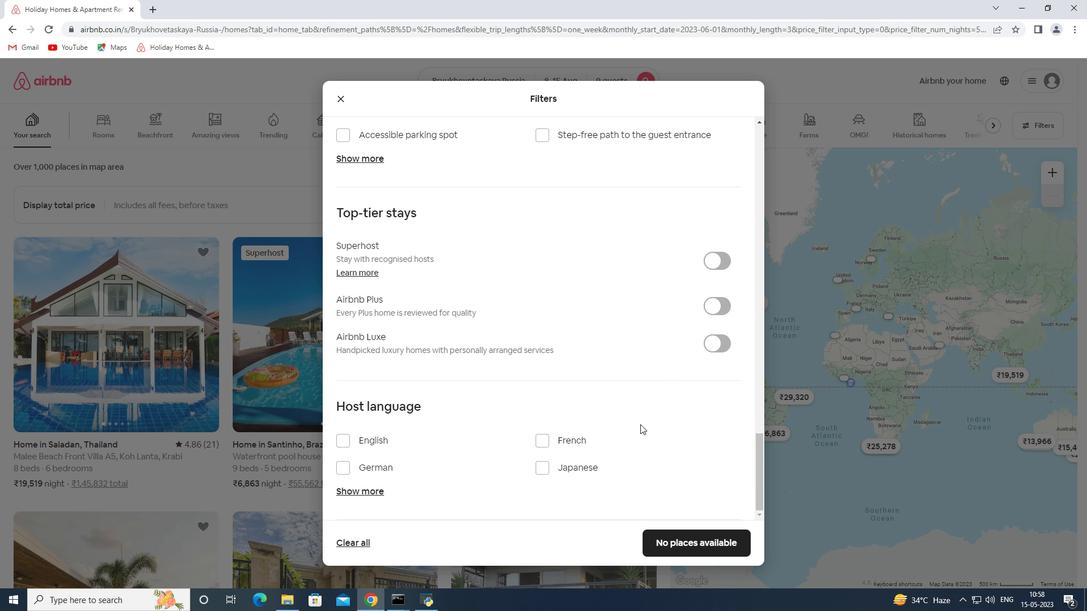 
Action: Mouse scrolled (637, 443) with delta (0, 0)
Screenshot: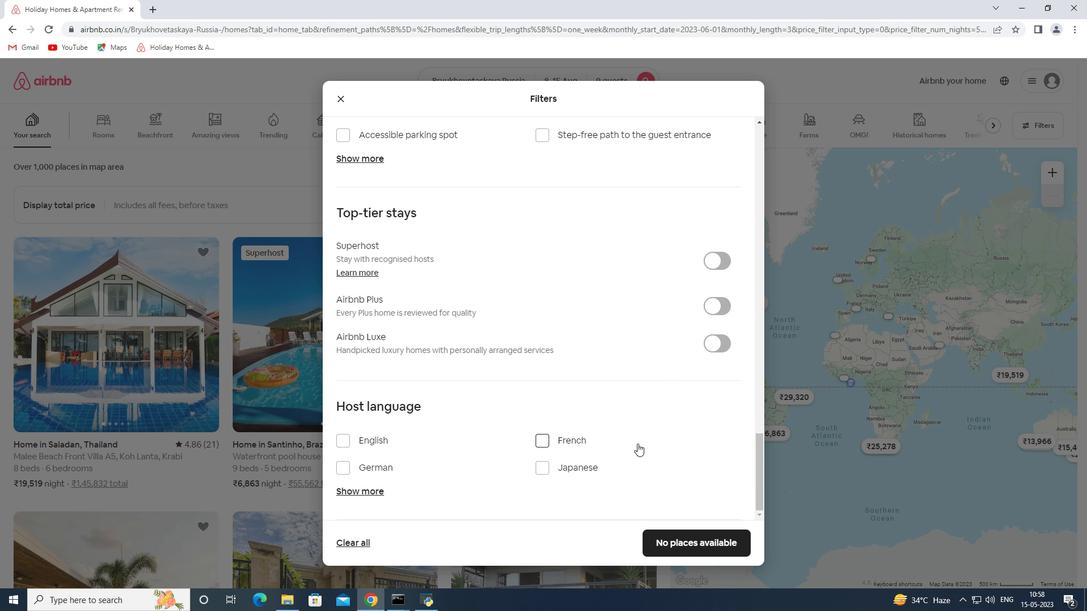
Action: Mouse scrolled (637, 443) with delta (0, 0)
Screenshot: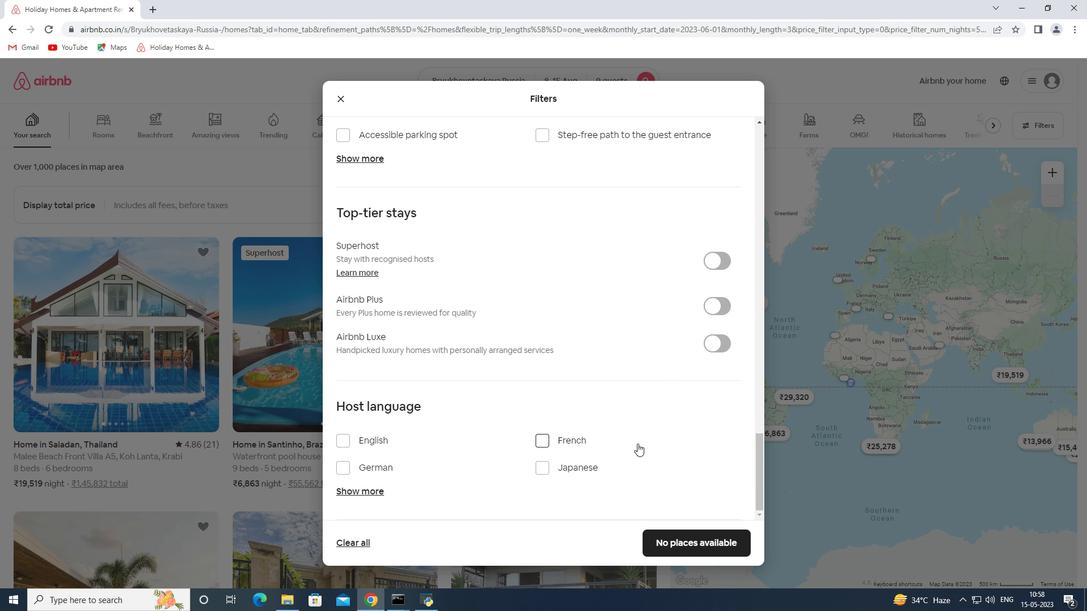 
Action: Mouse moved to (360, 442)
Screenshot: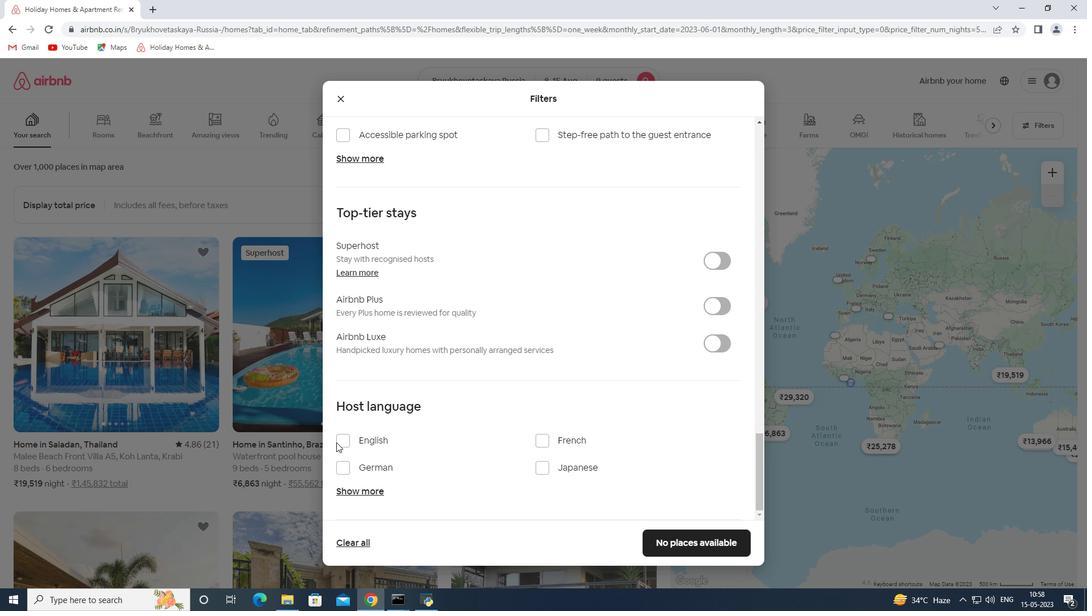 
Action: Mouse pressed left at (360, 442)
Screenshot: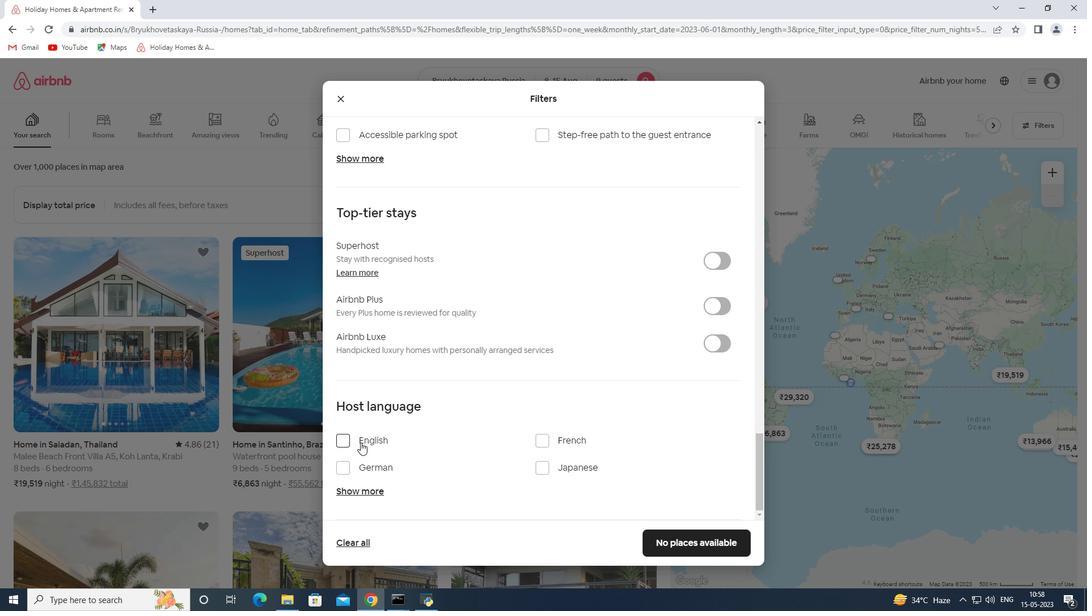 
Action: Mouse moved to (665, 540)
Screenshot: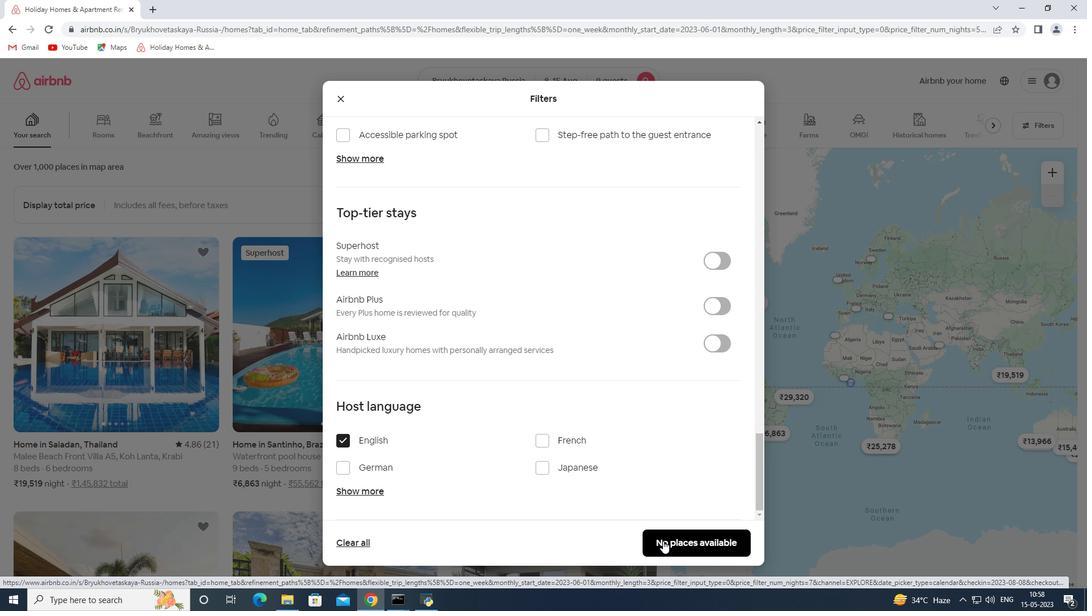 
Action: Mouse pressed left at (665, 540)
Screenshot: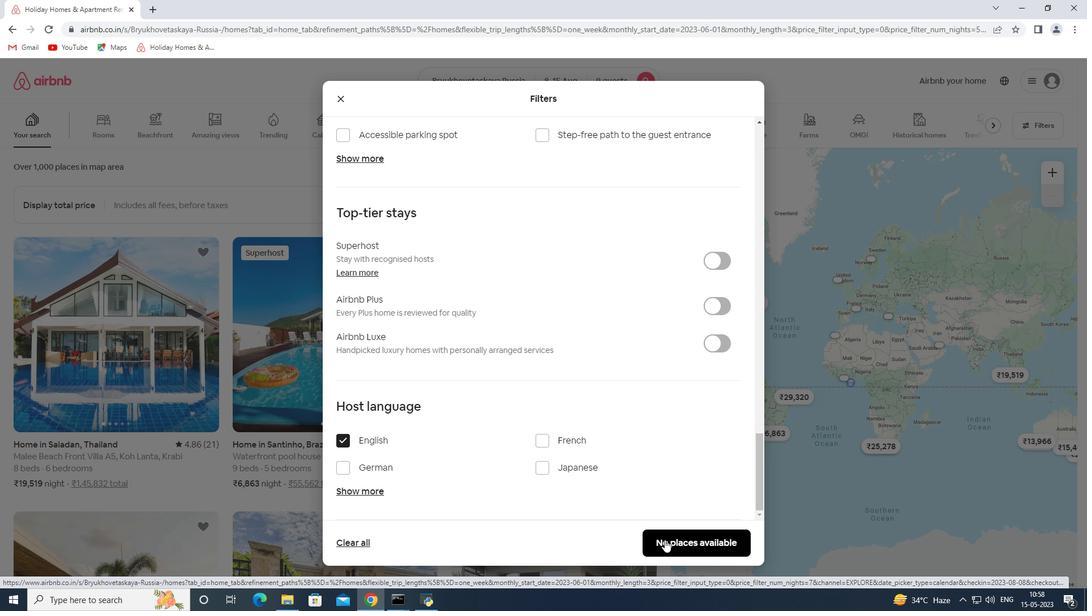 
Action: Mouse moved to (412, 438)
Screenshot: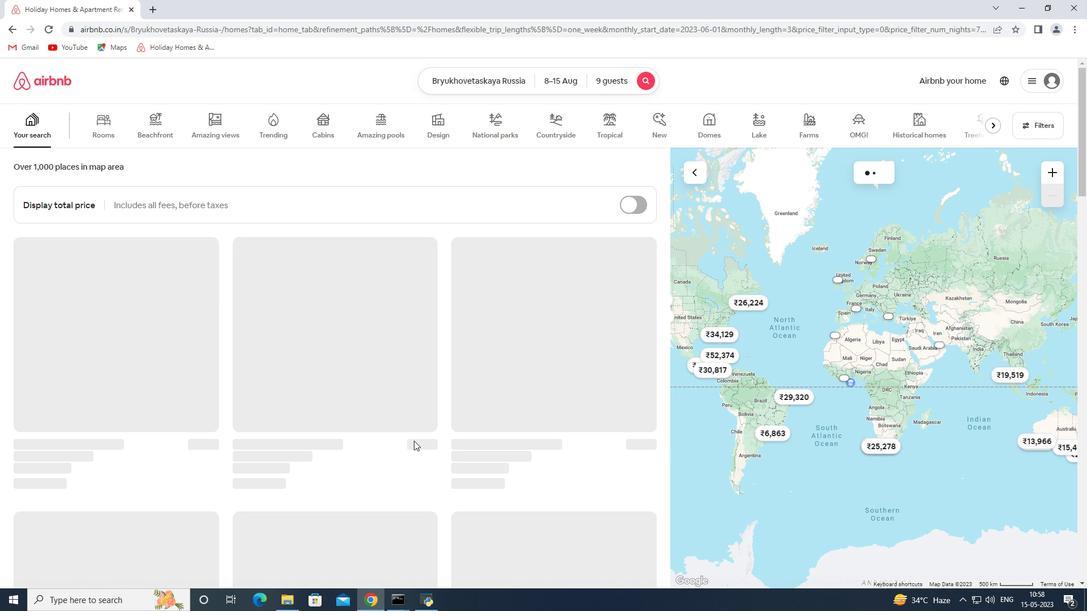 
